 Task: Compose an email with the signature John Baker with the subject Request for a recommendation and the message I need your help in finalizing the marketing strategy for the product launch. from softage.8@softage.net to softage.4@softage.net Select the numbered list and change the font typography to strikethroughSelect the numbered list and remove the font typography strikethrough Send the email. Finally, move the email from Sent Items to the label Influencer outreach
Action: Mouse moved to (1200, 66)
Screenshot: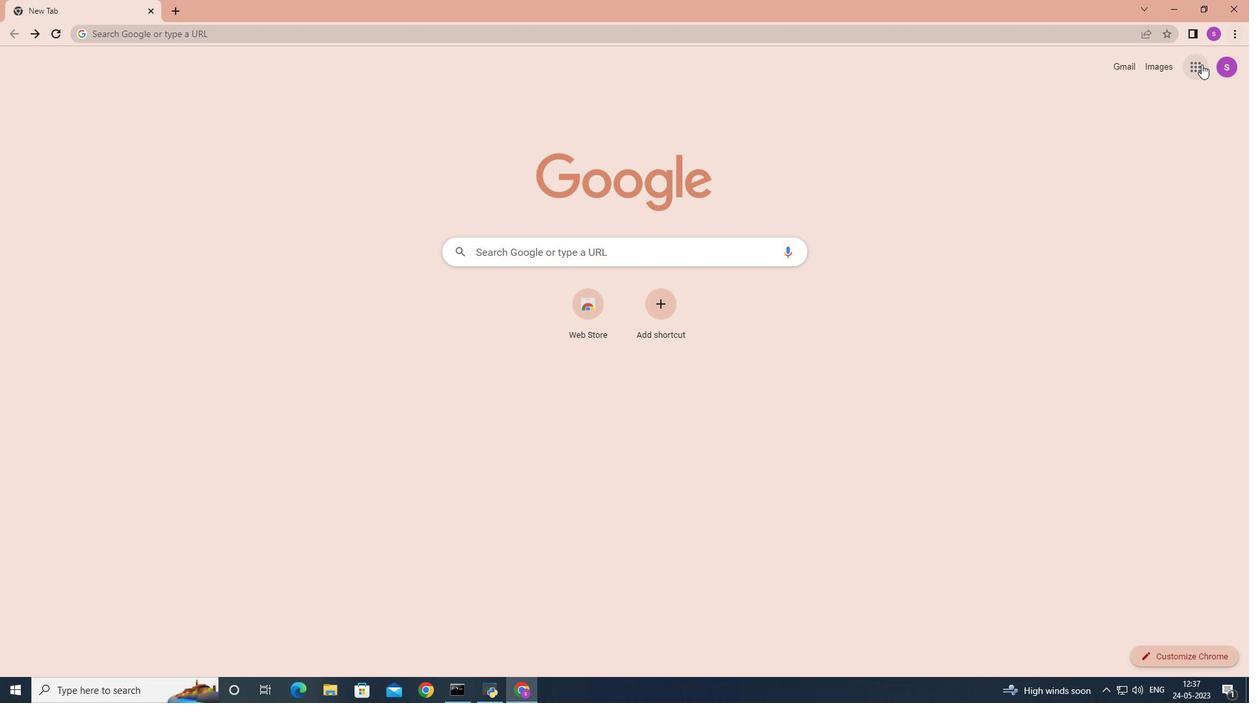 
Action: Mouse pressed left at (1200, 66)
Screenshot: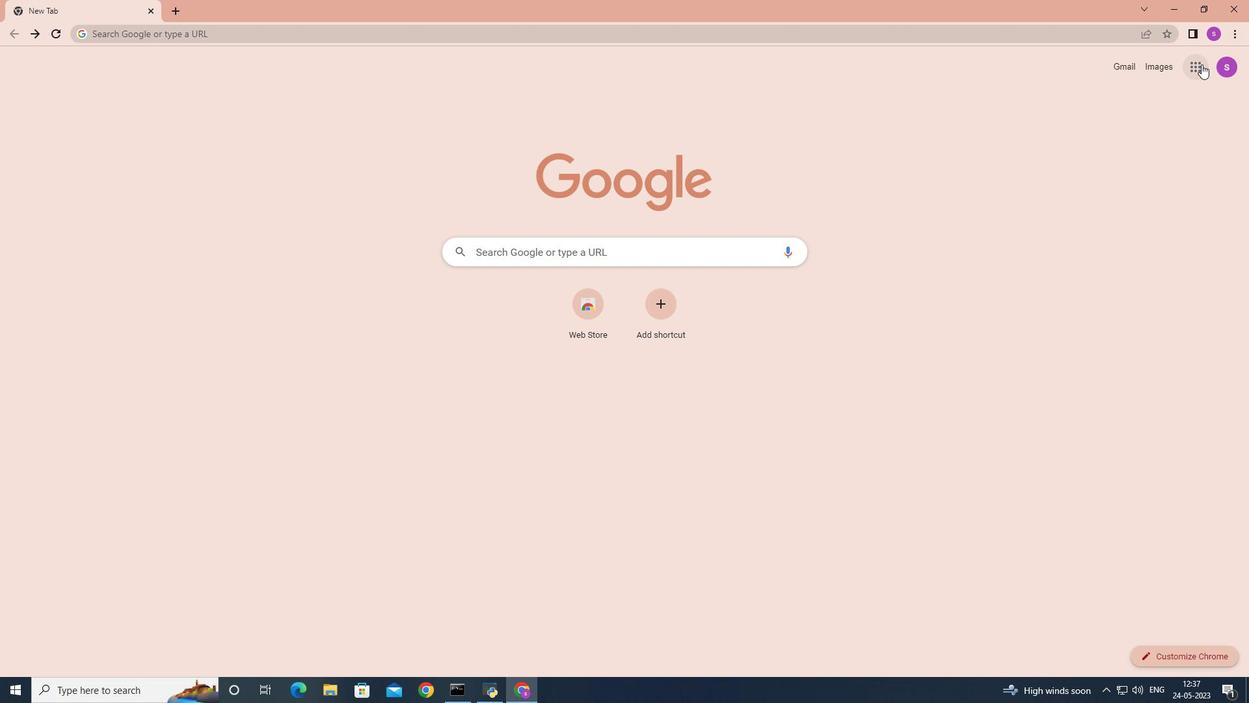 
Action: Mouse moved to (1148, 134)
Screenshot: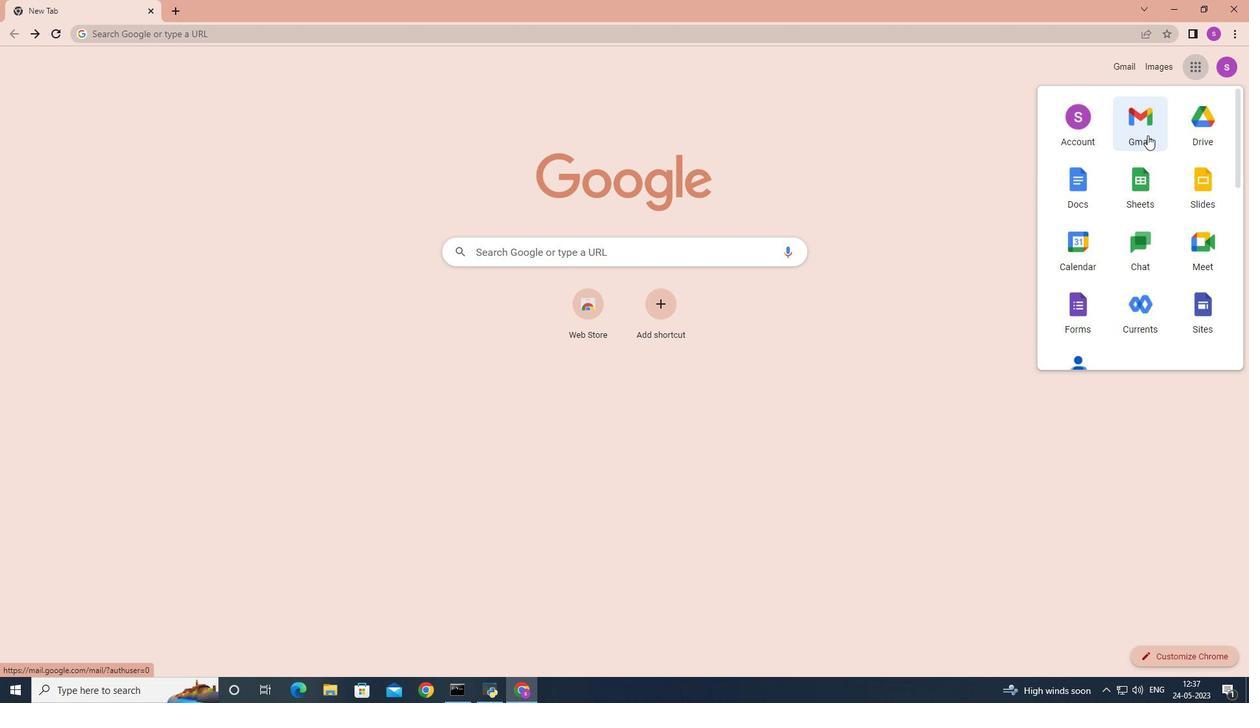 
Action: Mouse pressed left at (1148, 134)
Screenshot: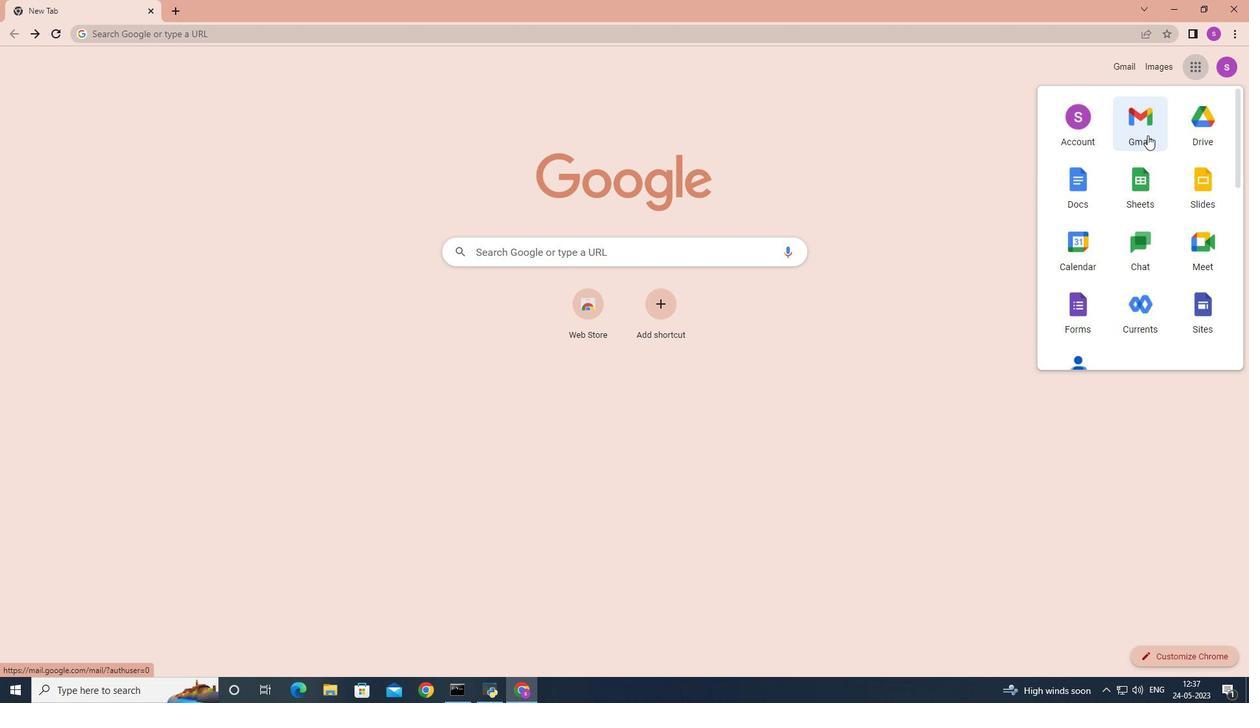 
Action: Mouse moved to (1101, 70)
Screenshot: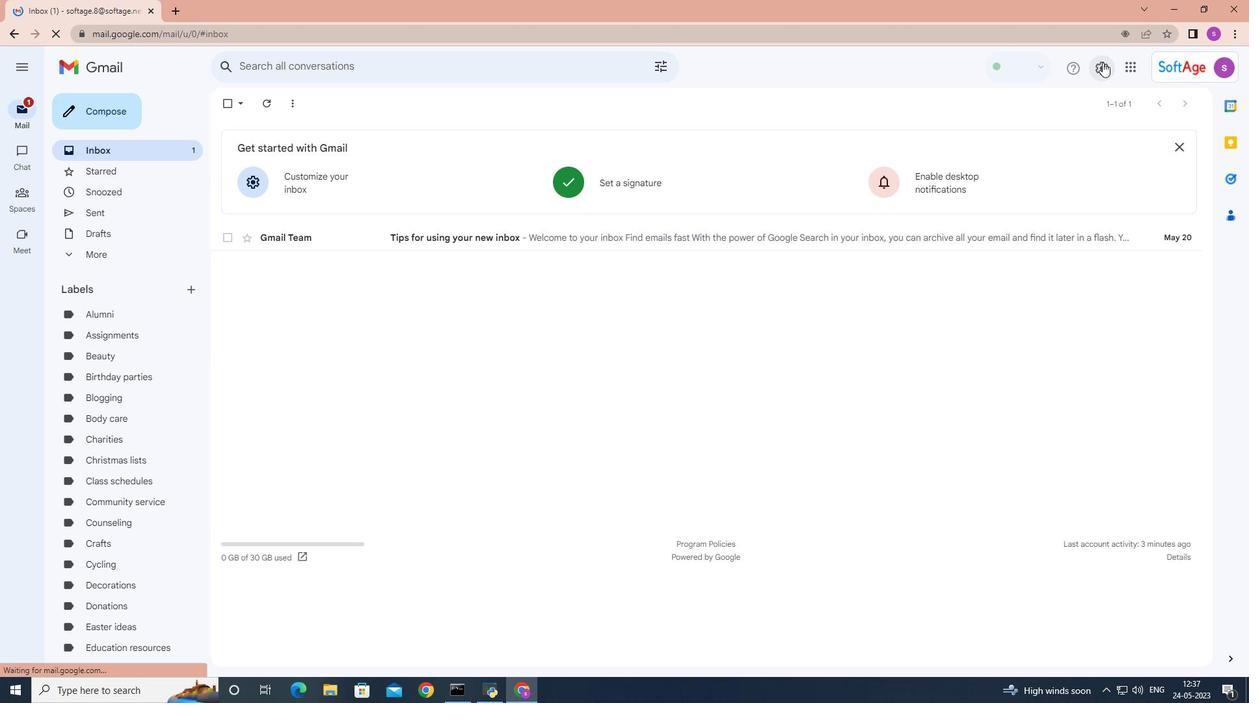 
Action: Mouse pressed left at (1102, 70)
Screenshot: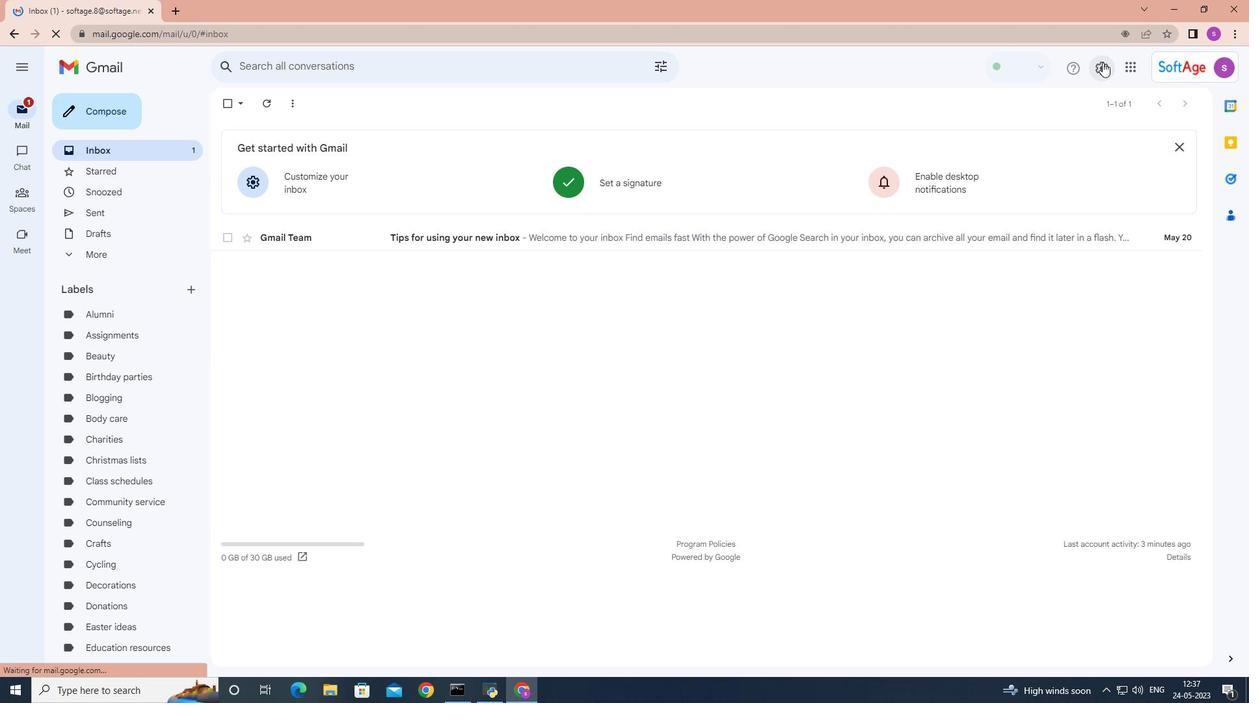 
Action: Mouse moved to (1091, 130)
Screenshot: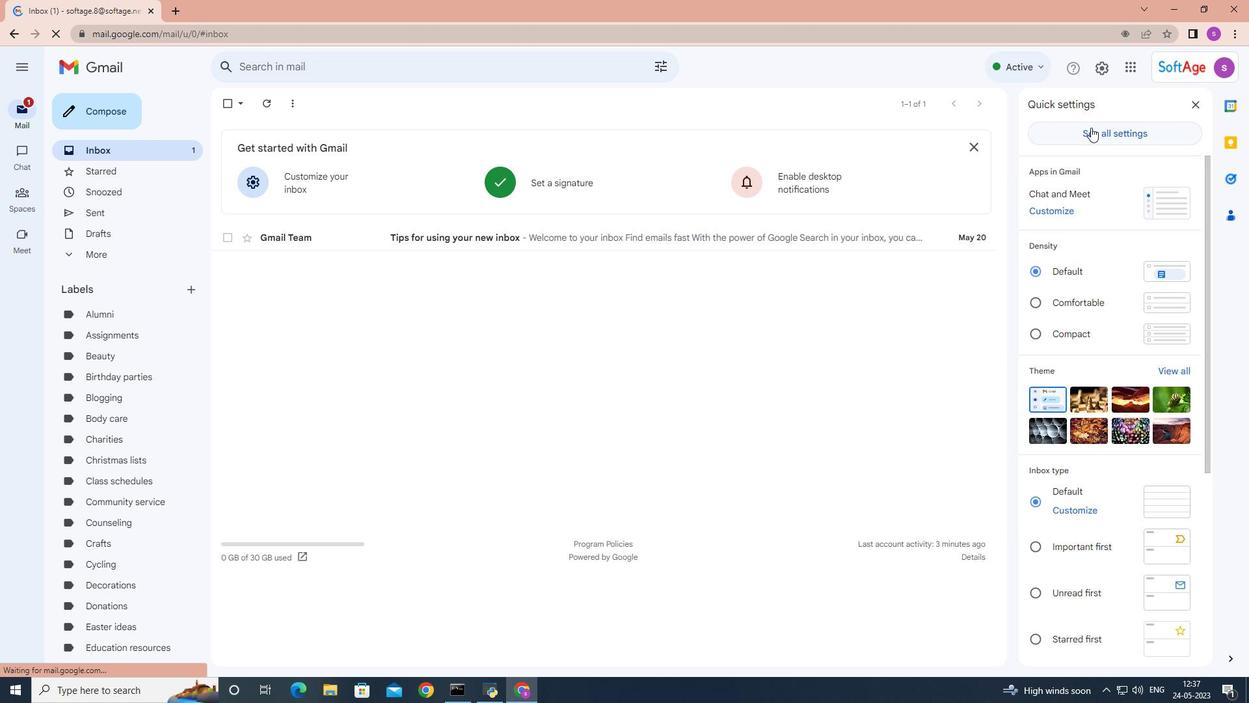 
Action: Mouse pressed left at (1091, 130)
Screenshot: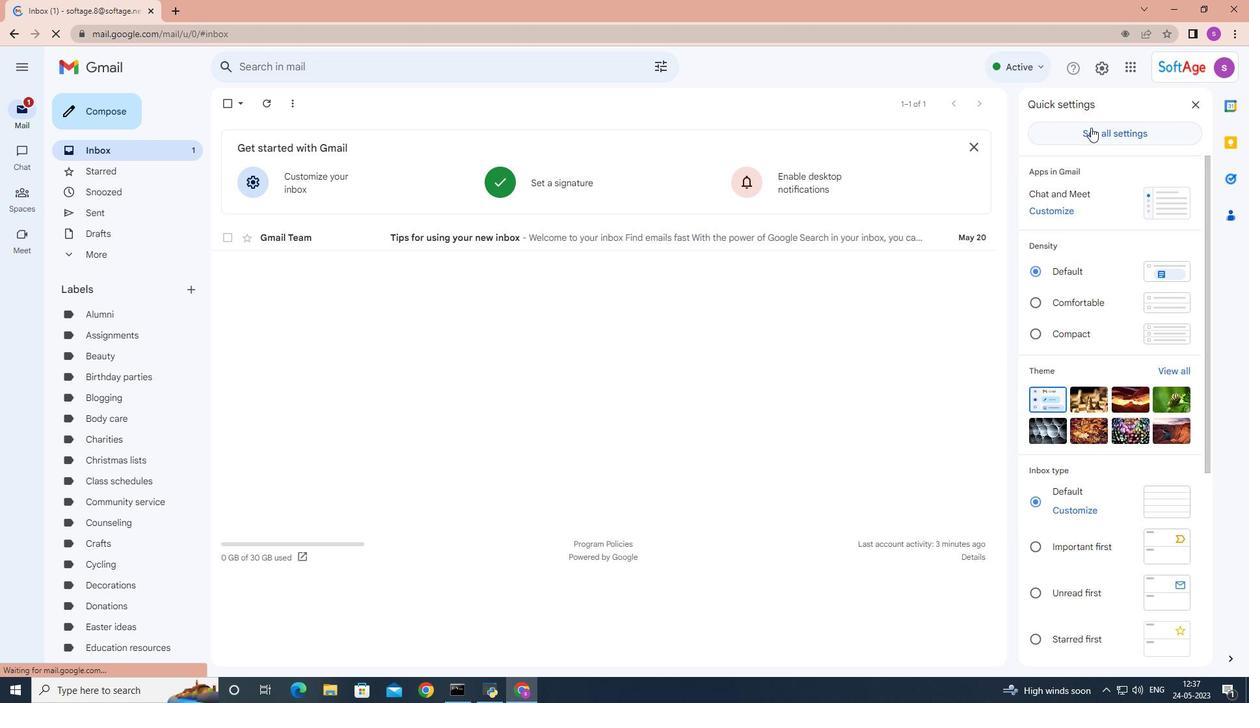 
Action: Mouse moved to (904, 279)
Screenshot: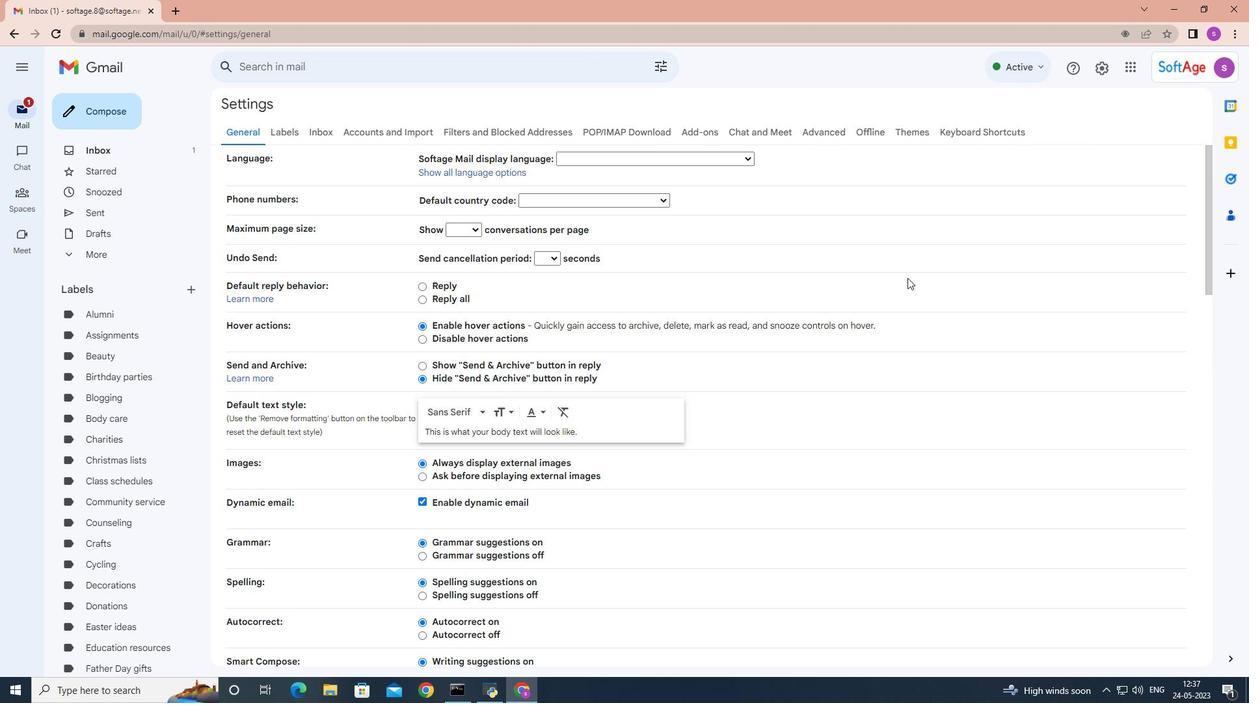 
Action: Mouse scrolled (904, 278) with delta (0, 0)
Screenshot: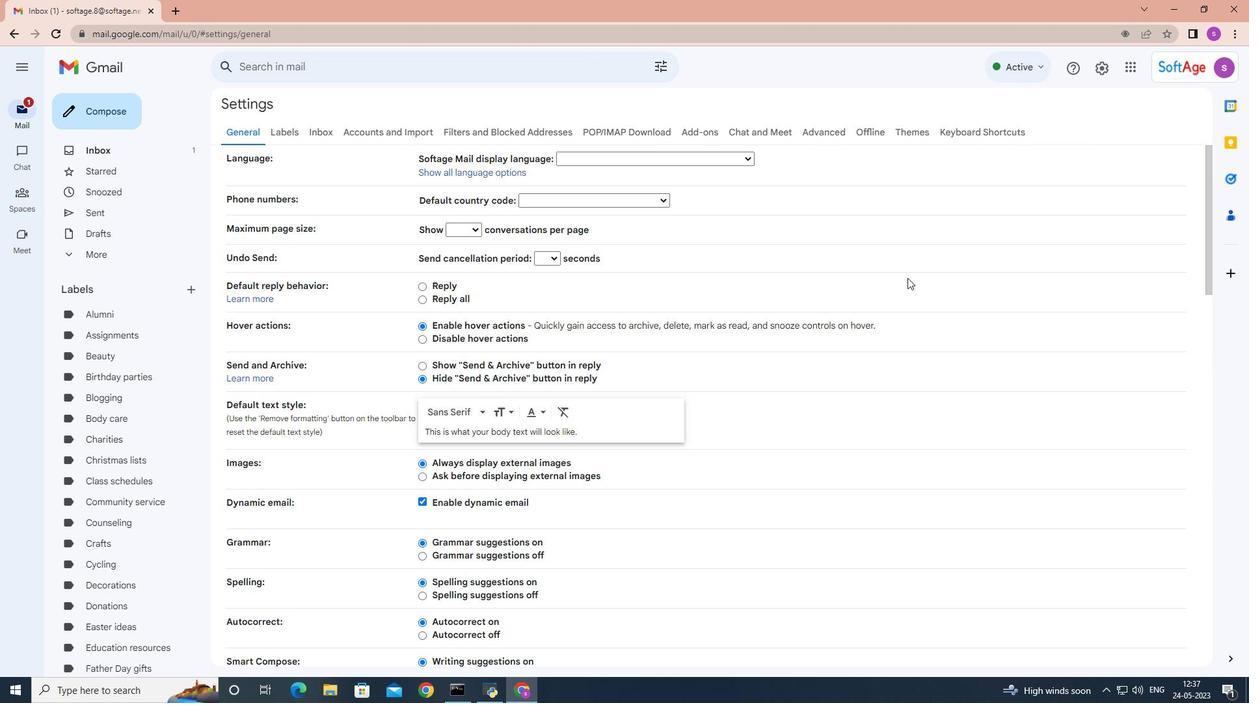 
Action: Mouse moved to (903, 279)
Screenshot: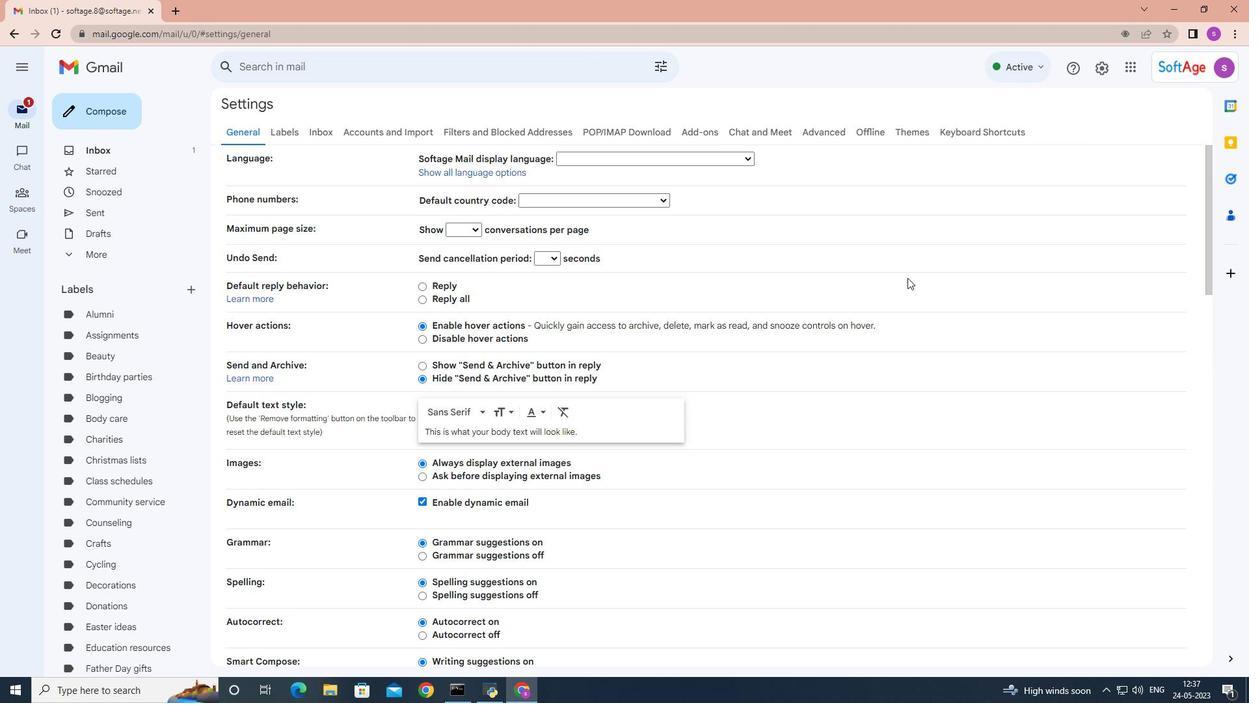 
Action: Mouse scrolled (903, 279) with delta (0, 0)
Screenshot: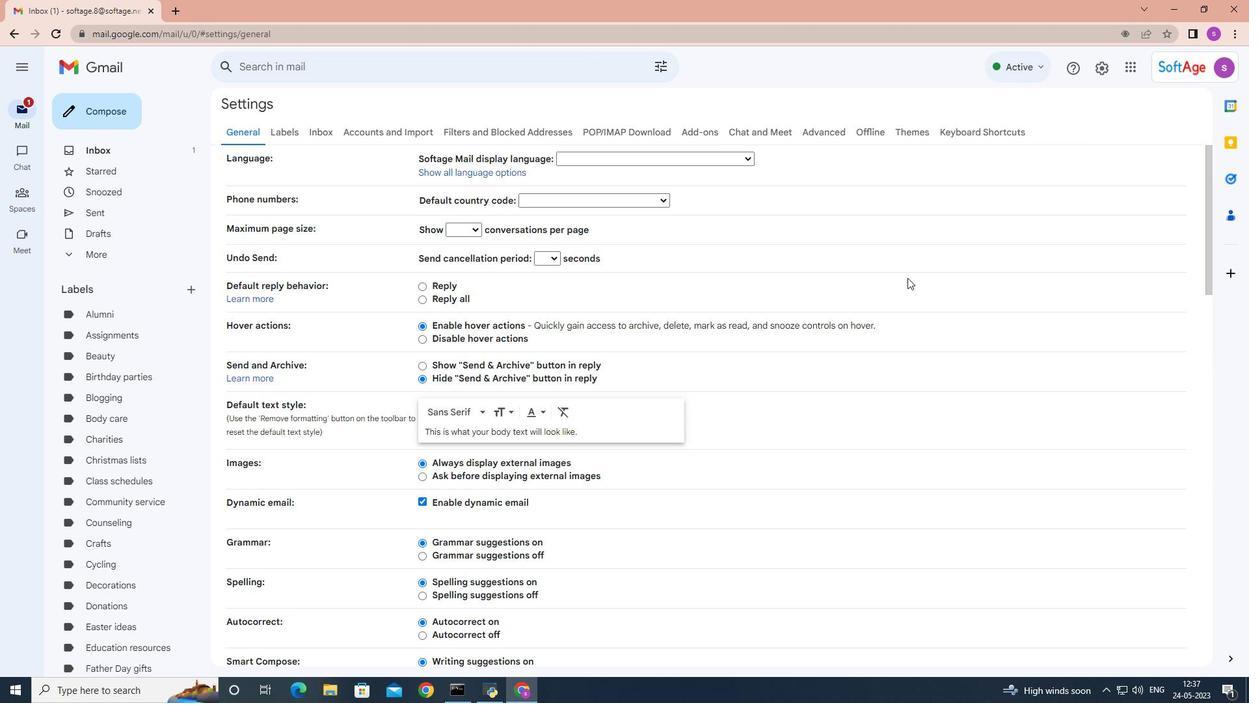 
Action: Mouse moved to (902, 279)
Screenshot: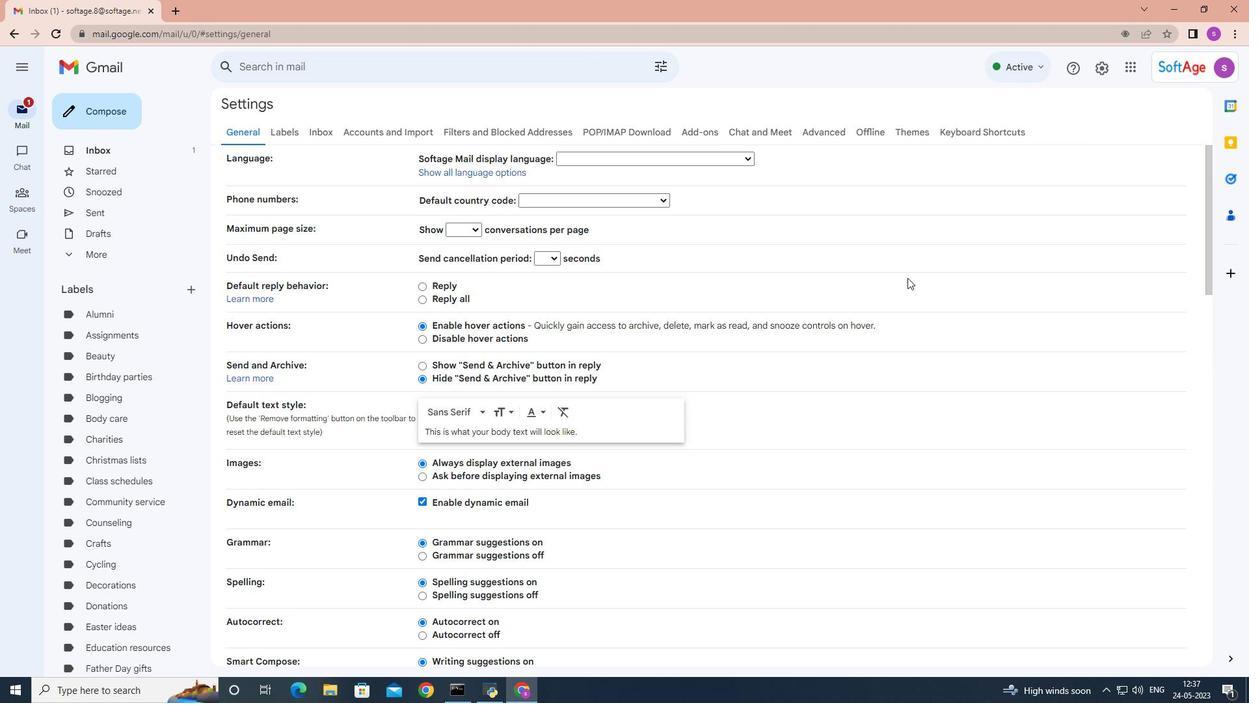 
Action: Mouse scrolled (902, 279) with delta (0, 0)
Screenshot: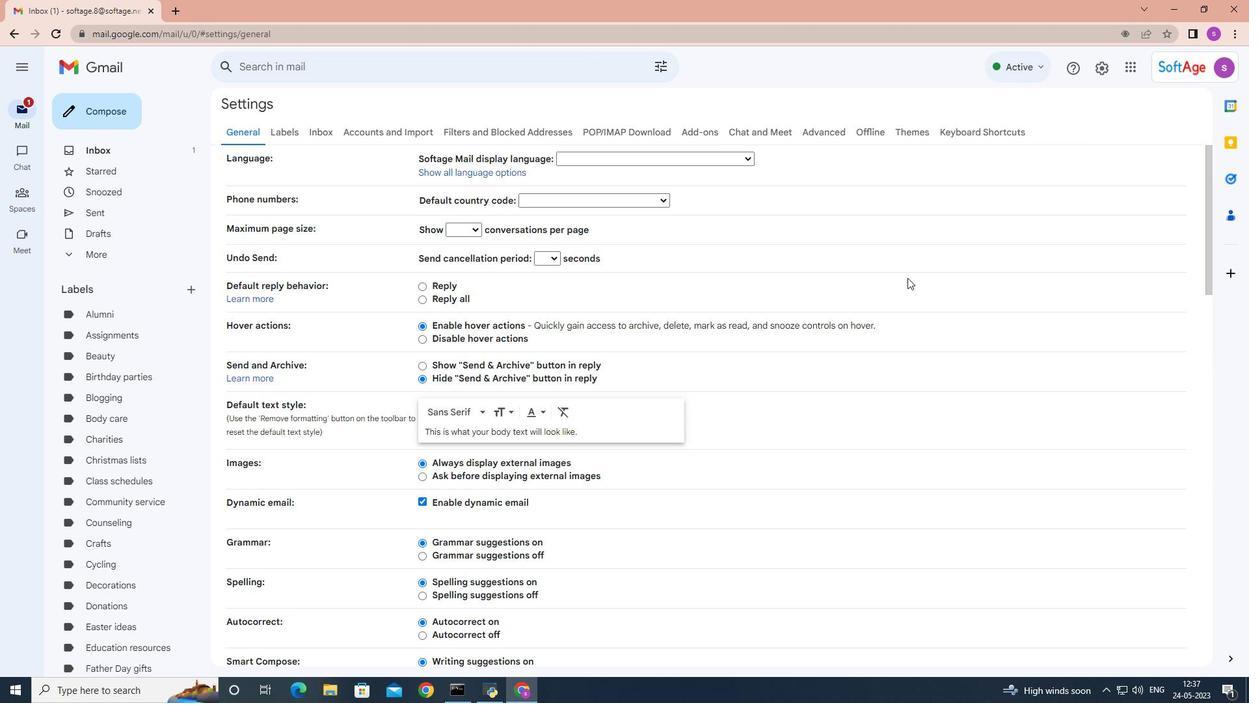 
Action: Mouse moved to (902, 279)
Screenshot: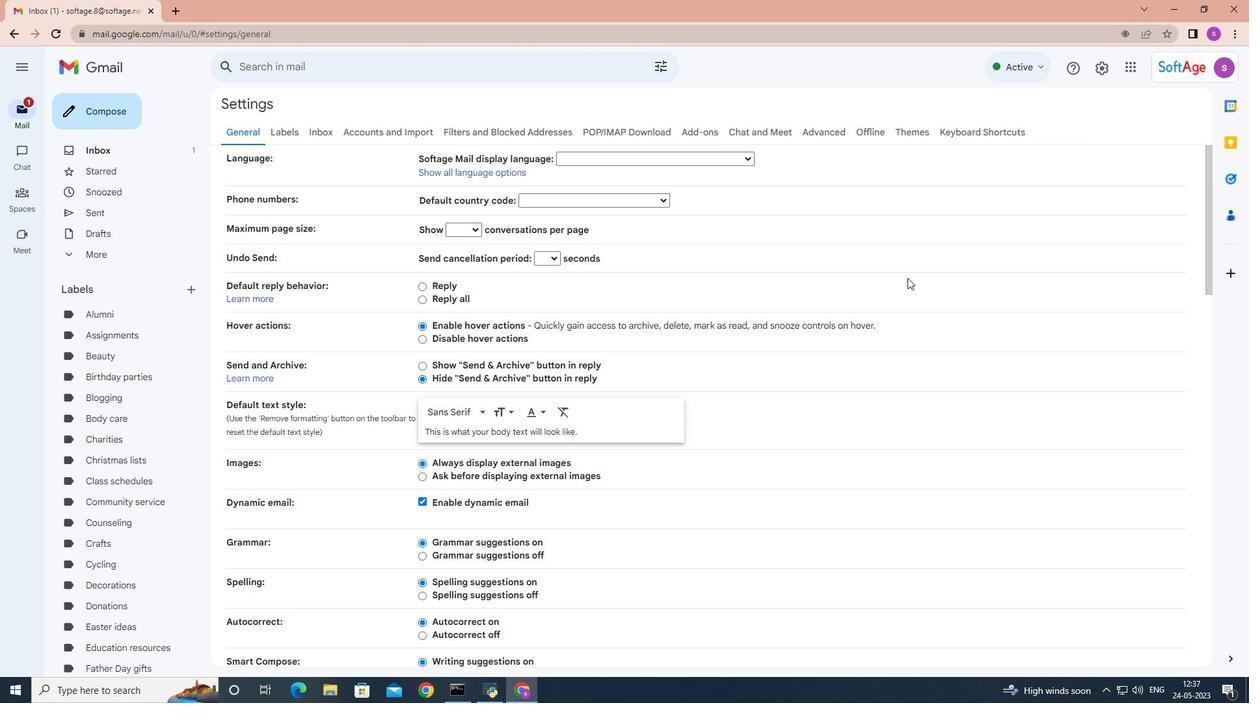 
Action: Mouse scrolled (902, 279) with delta (0, 0)
Screenshot: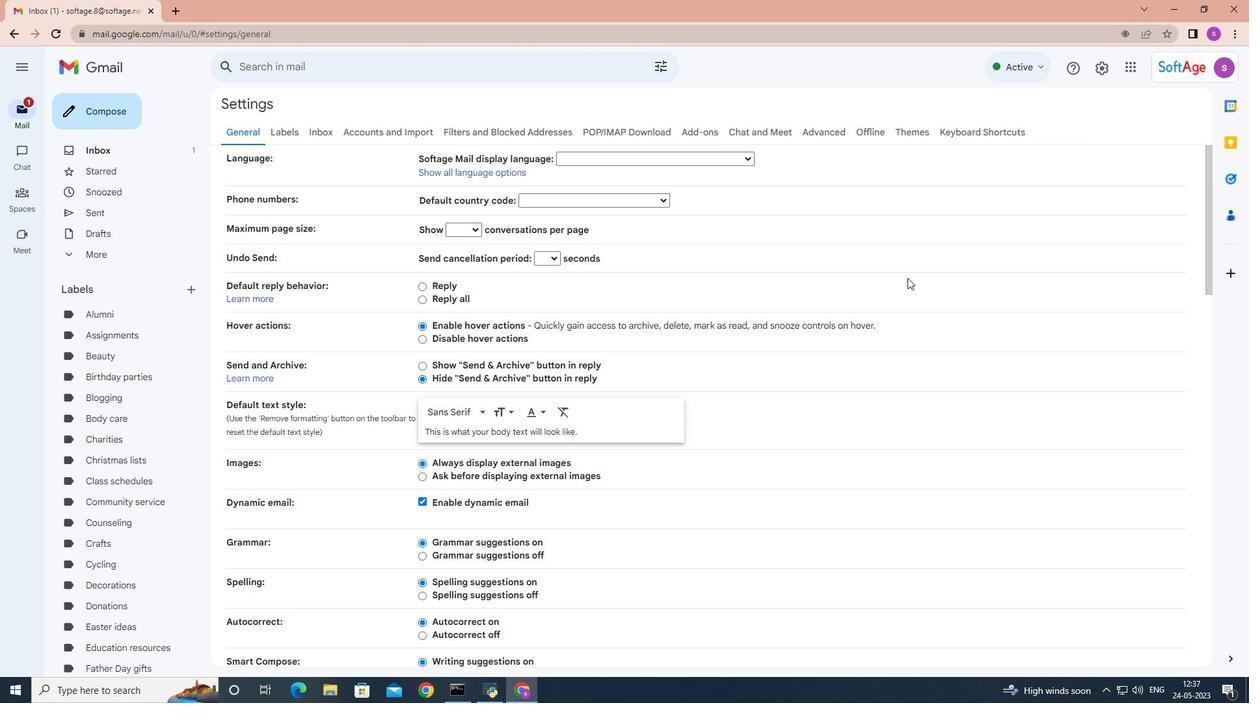 
Action: Mouse moved to (902, 279)
Screenshot: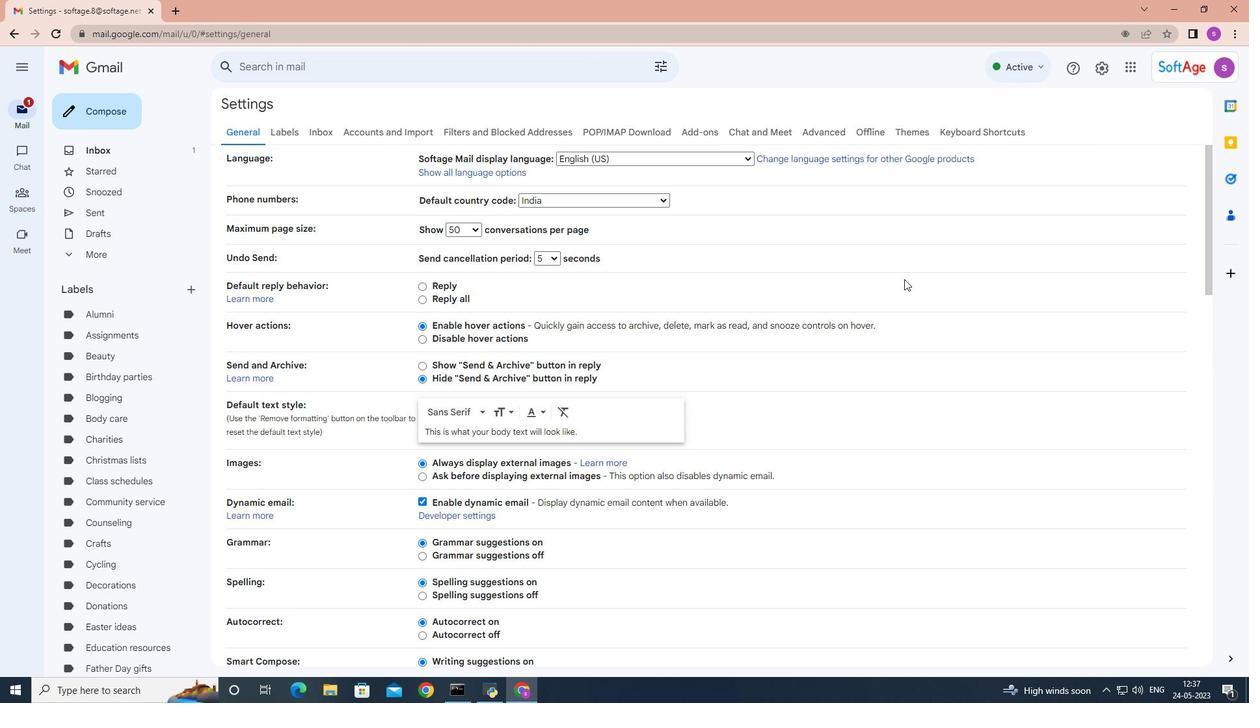 
Action: Mouse scrolled (902, 279) with delta (0, 0)
Screenshot: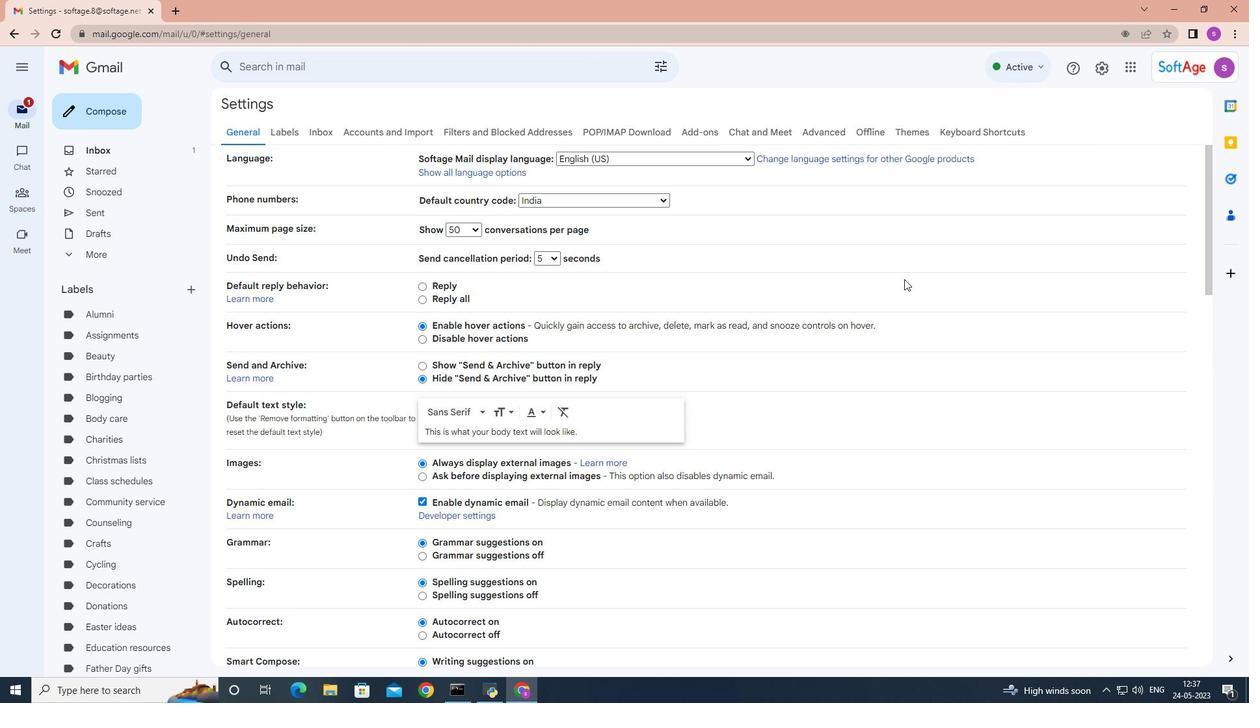 
Action: Mouse moved to (902, 279)
Screenshot: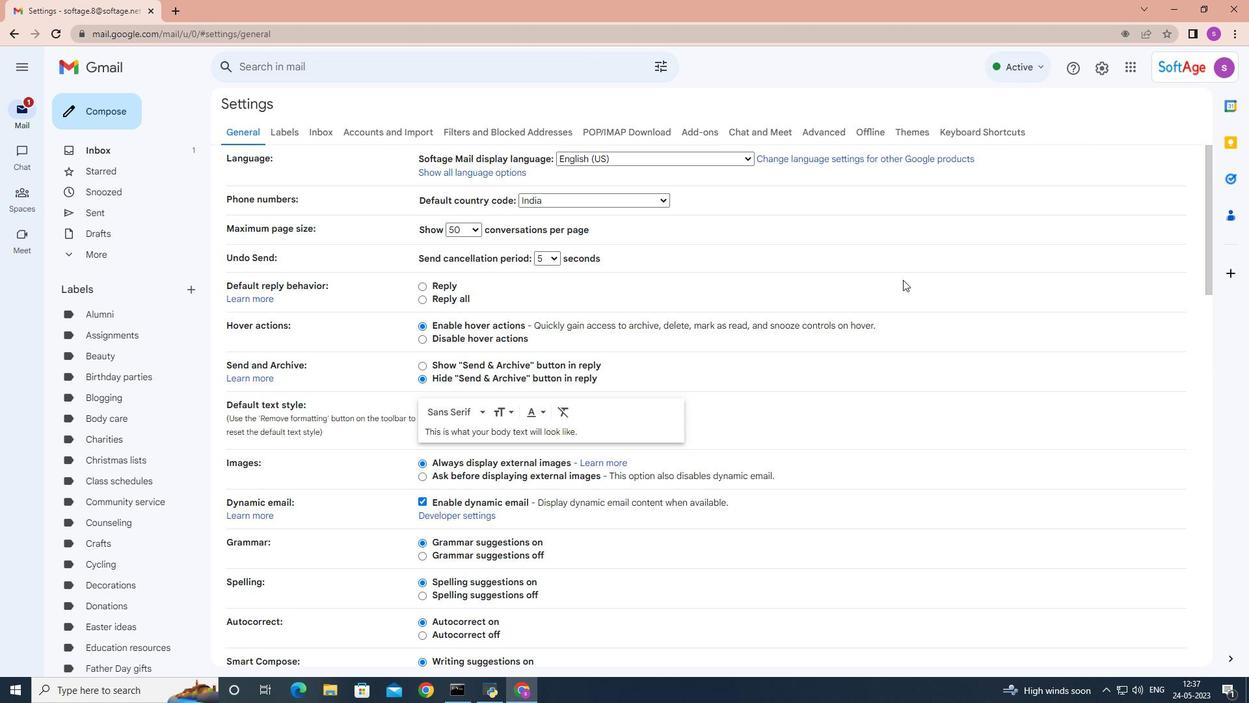 
Action: Mouse scrolled (902, 278) with delta (0, 0)
Screenshot: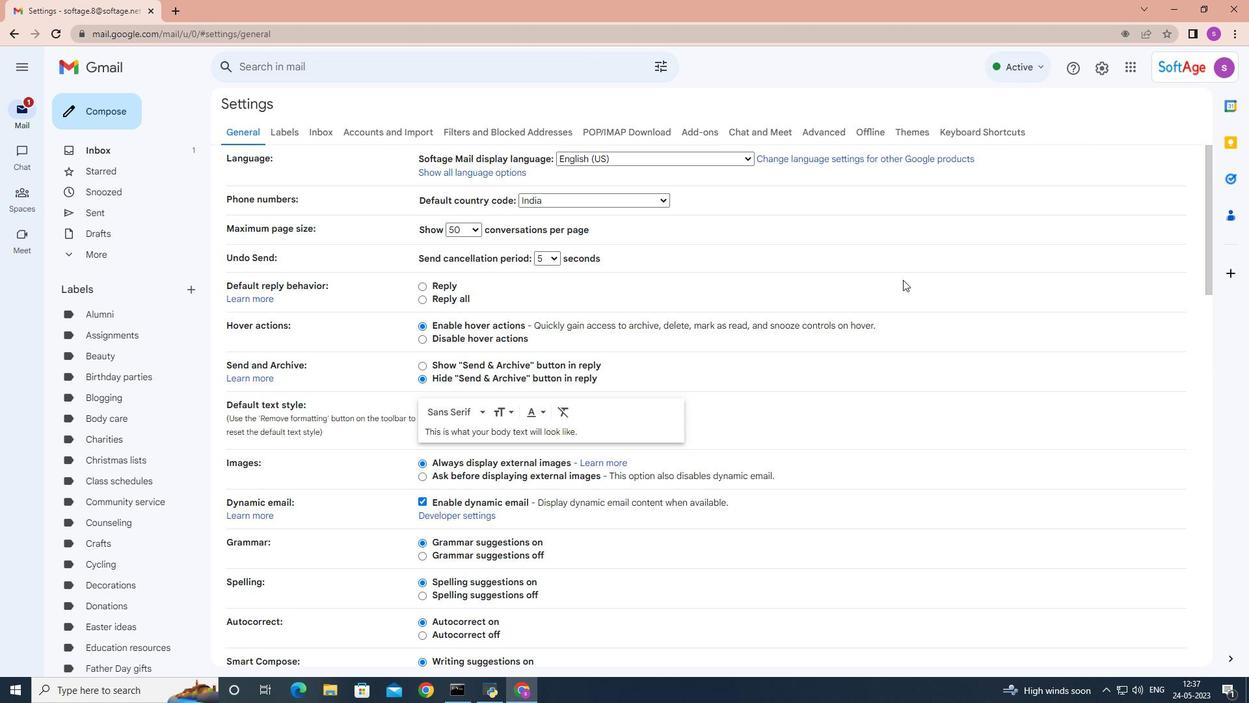 
Action: Mouse moved to (901, 277)
Screenshot: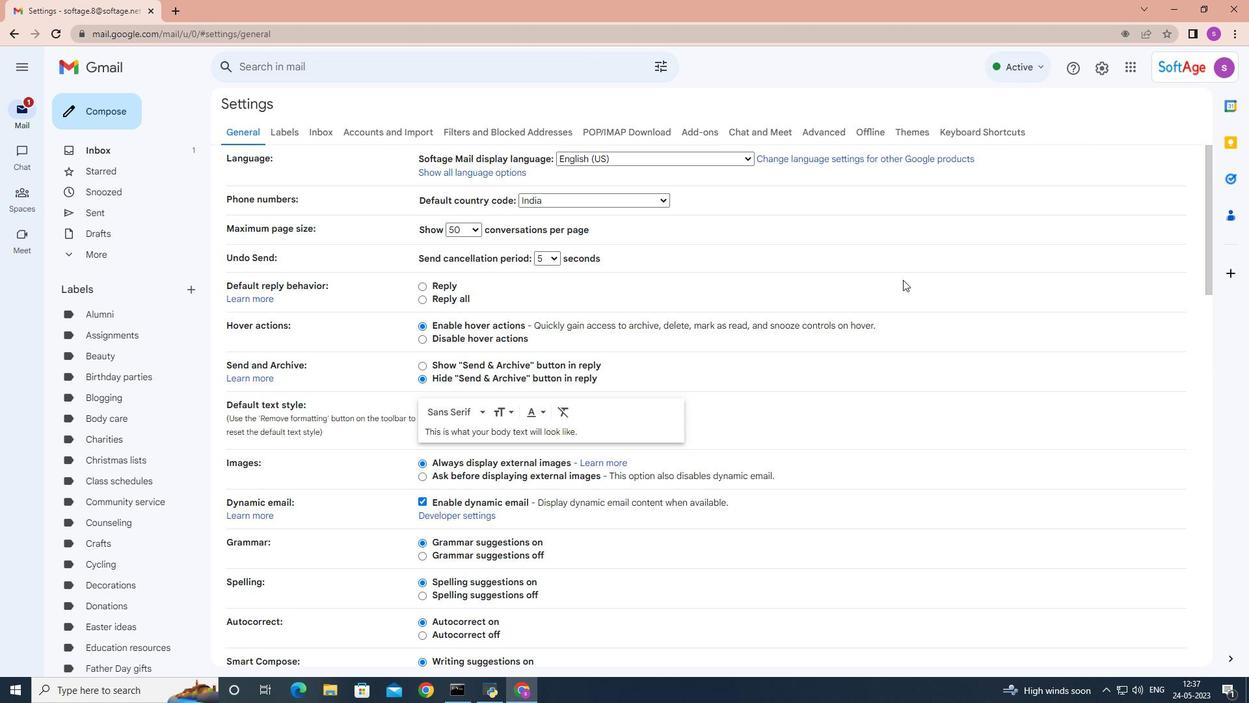 
Action: Mouse scrolled (901, 277) with delta (0, 0)
Screenshot: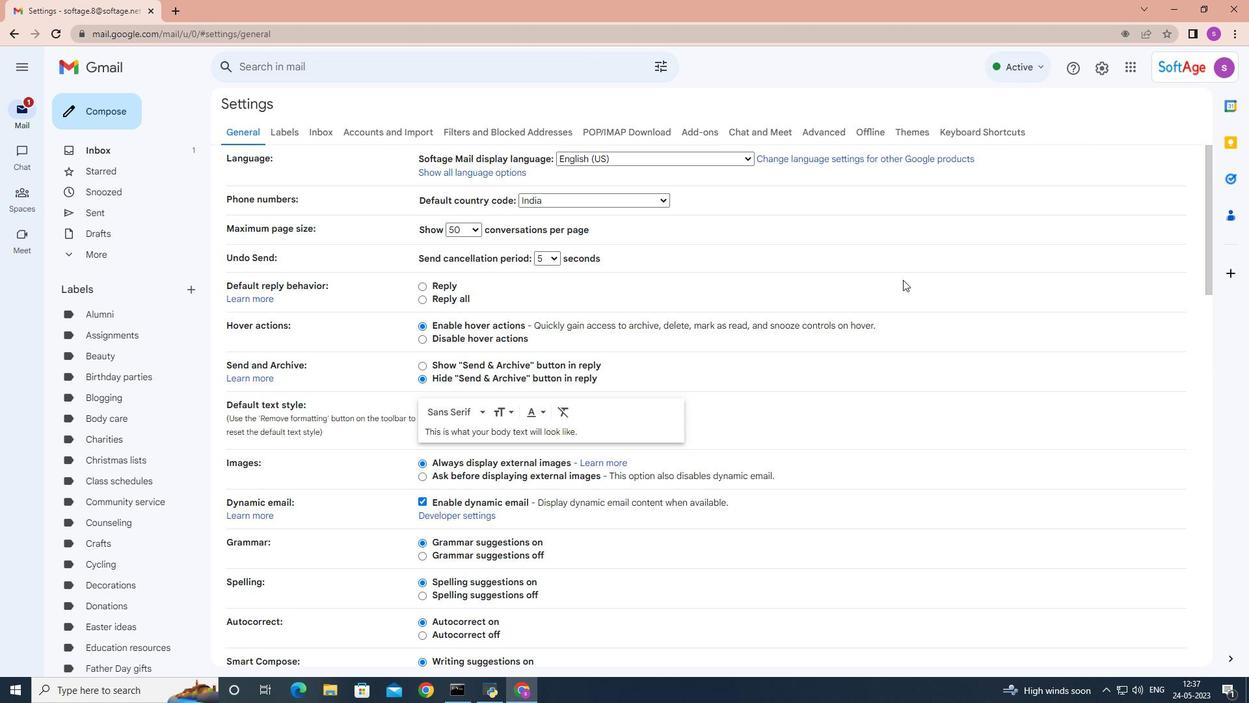 
Action: Mouse moved to (889, 263)
Screenshot: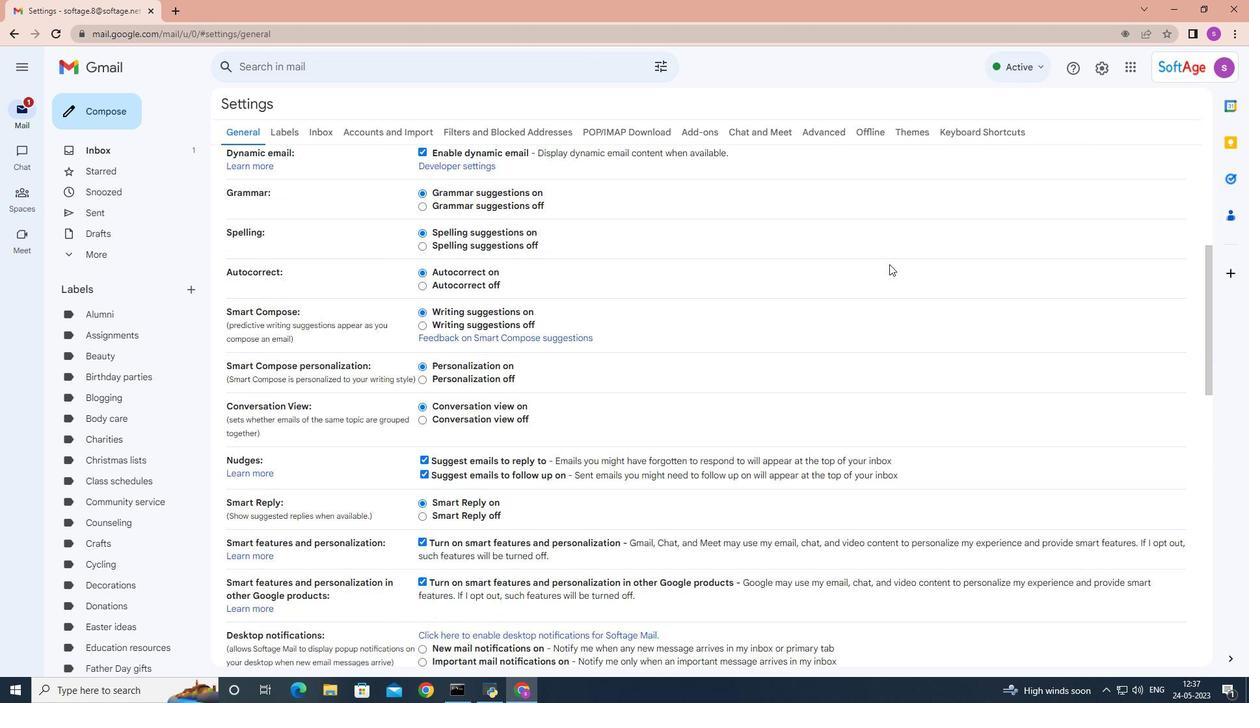 
Action: Mouse scrolled (889, 262) with delta (0, 0)
Screenshot: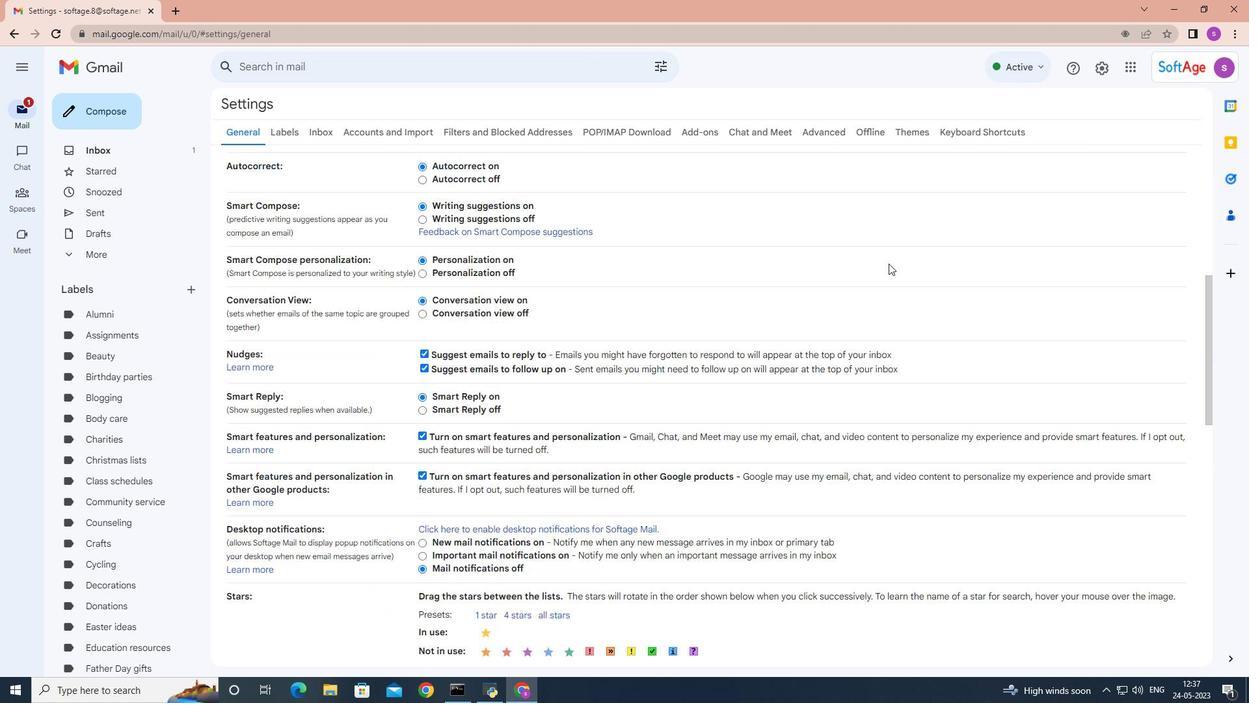 
Action: Mouse moved to (889, 263)
Screenshot: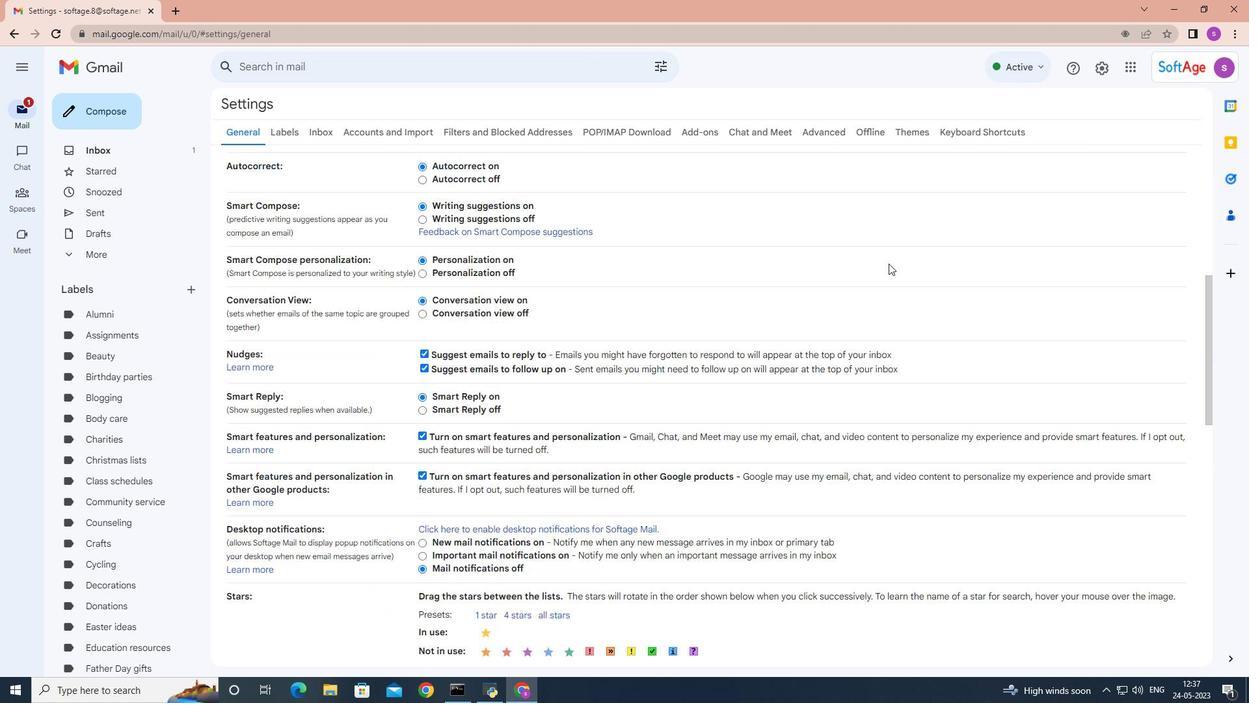 
Action: Mouse scrolled (889, 262) with delta (0, 0)
Screenshot: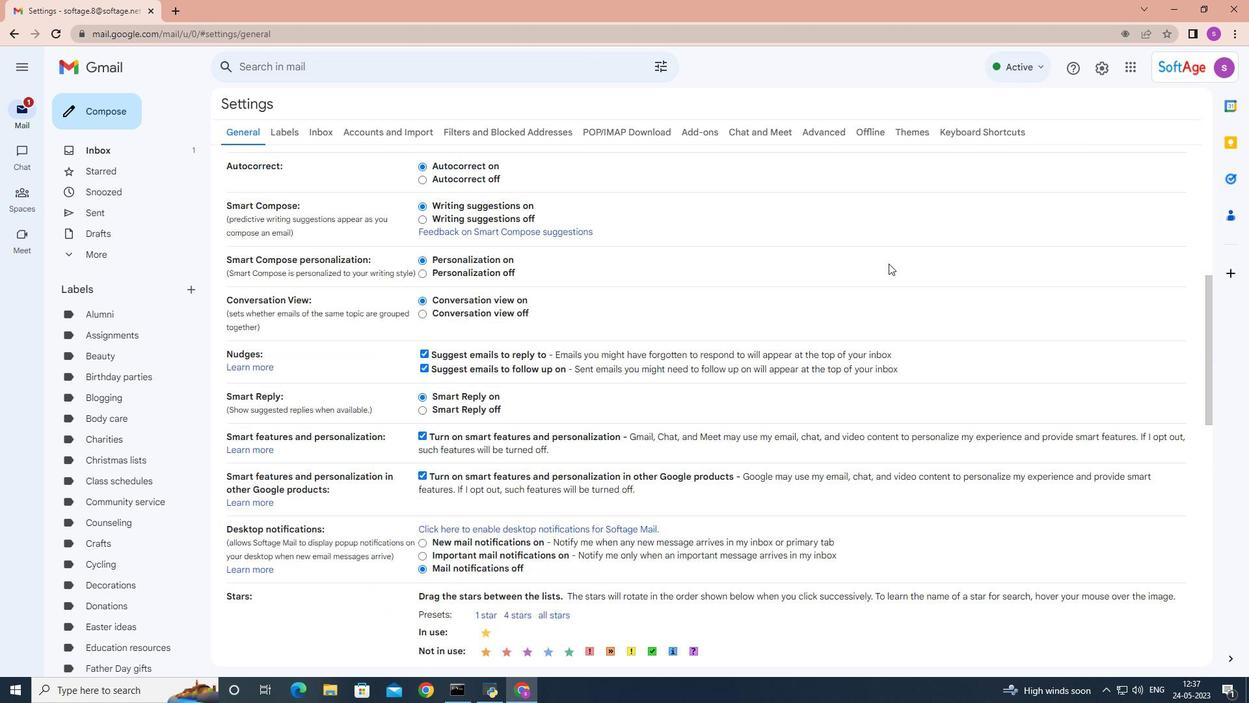 
Action: Mouse scrolled (889, 262) with delta (0, 0)
Screenshot: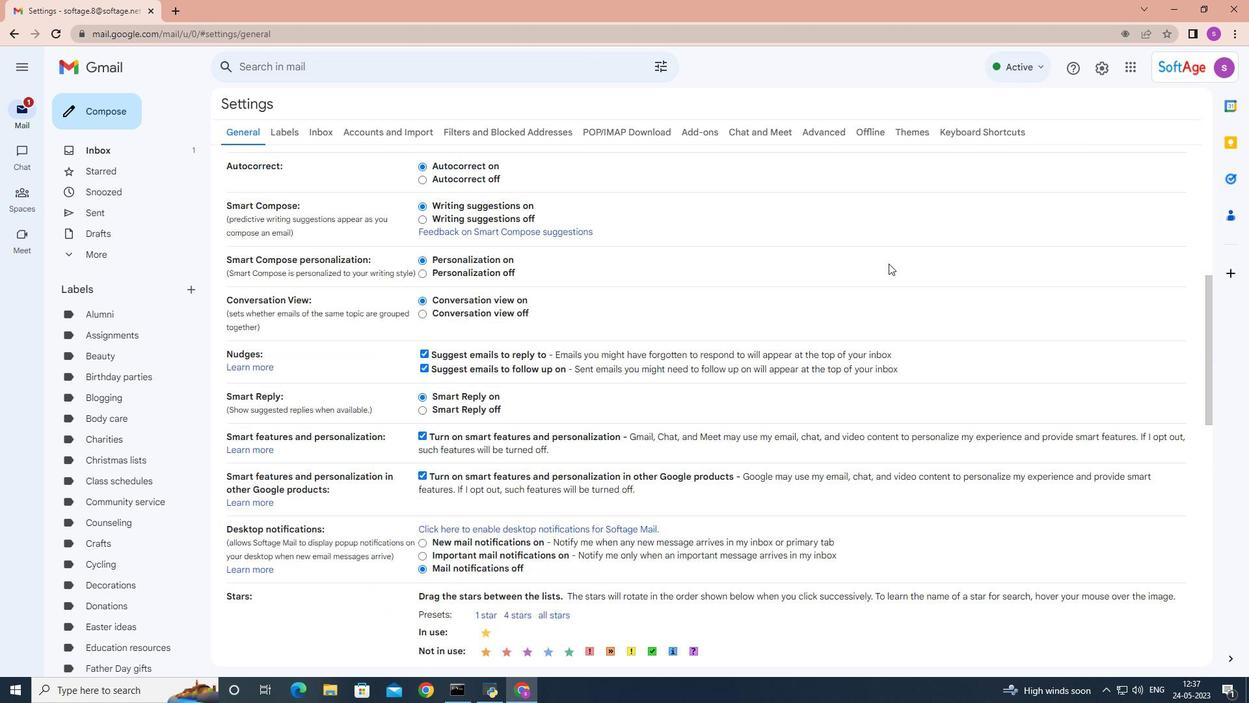 
Action: Mouse scrolled (889, 262) with delta (0, 0)
Screenshot: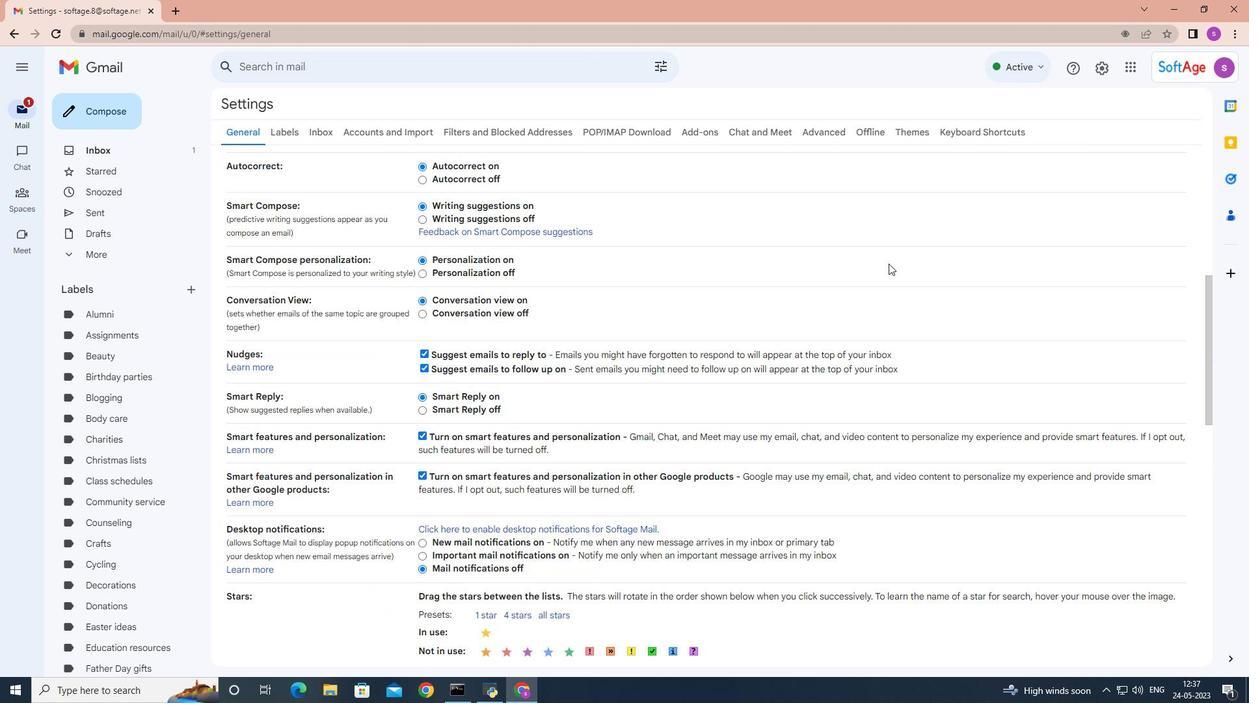 
Action: Mouse scrolled (889, 262) with delta (0, 0)
Screenshot: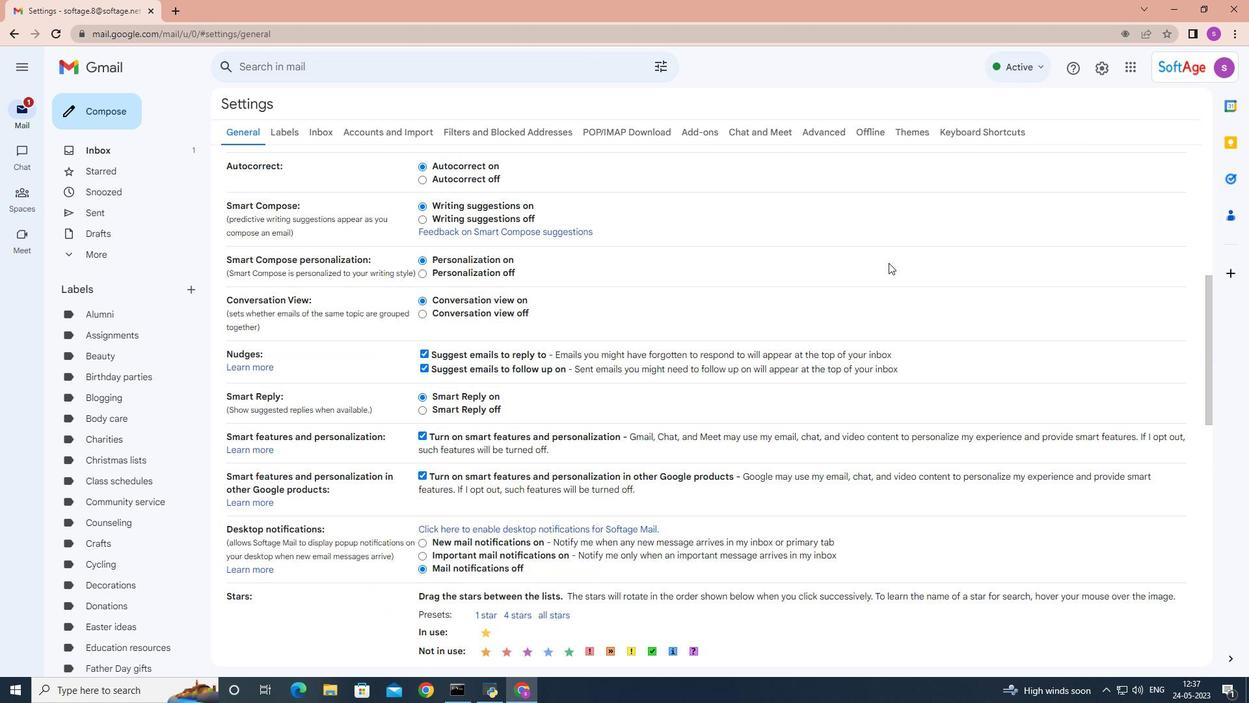 
Action: Mouse scrolled (889, 262) with delta (0, 0)
Screenshot: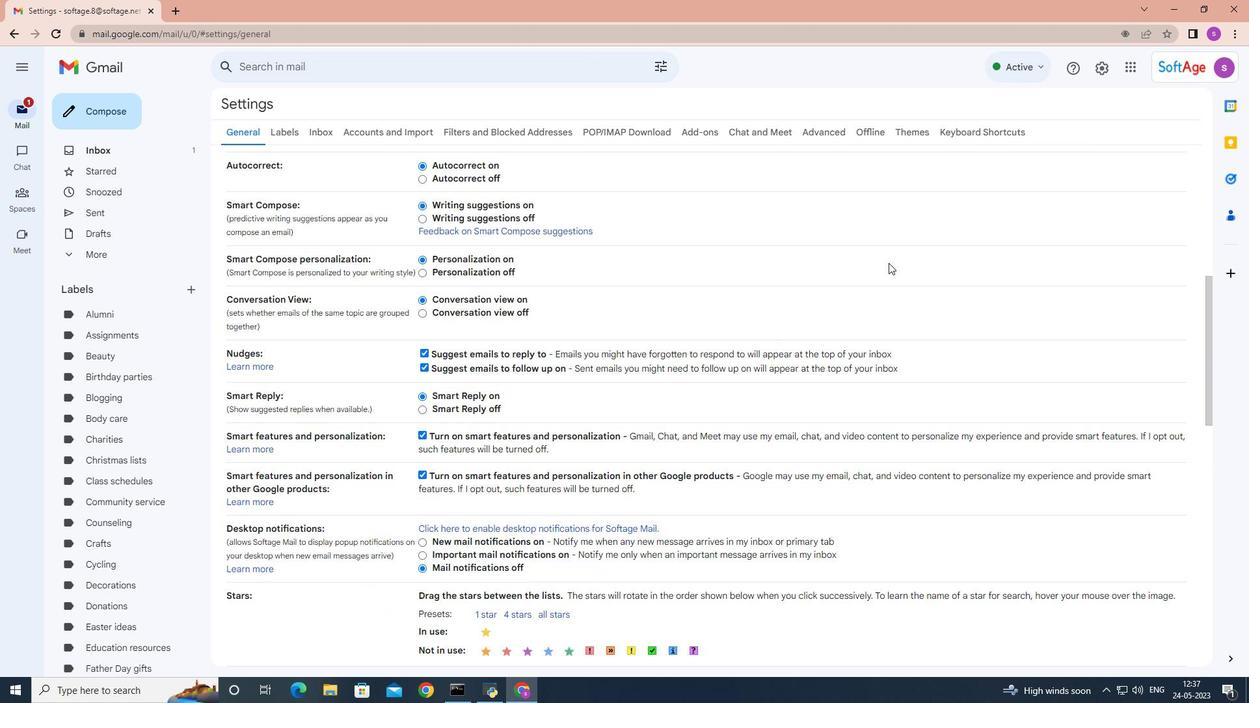 
Action: Mouse moved to (889, 259)
Screenshot: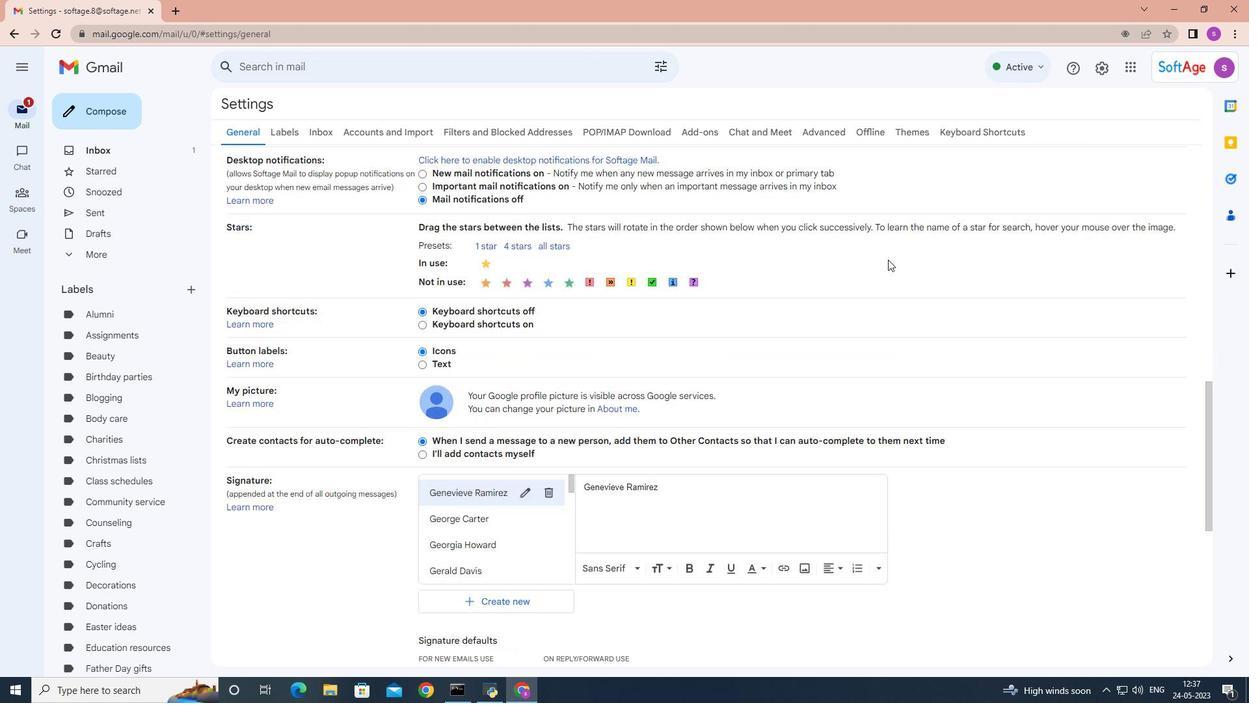 
Action: Mouse scrolled (889, 258) with delta (0, 0)
Screenshot: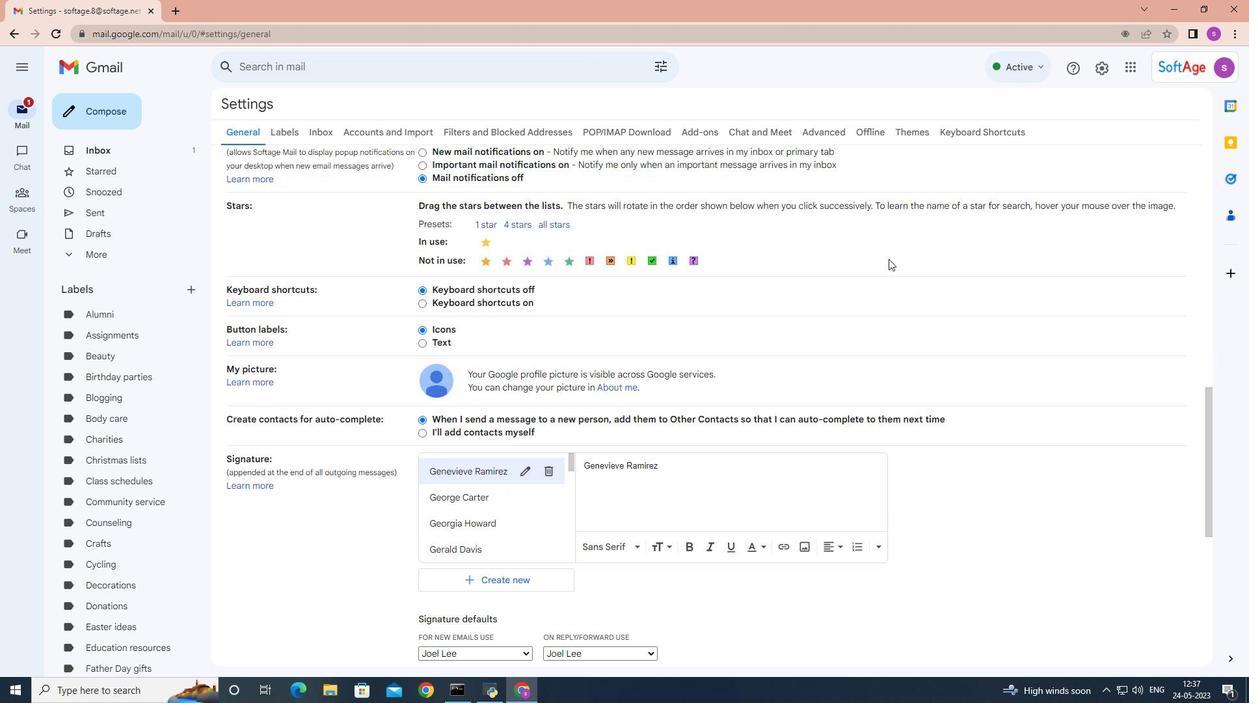 
Action: Mouse moved to (890, 257)
Screenshot: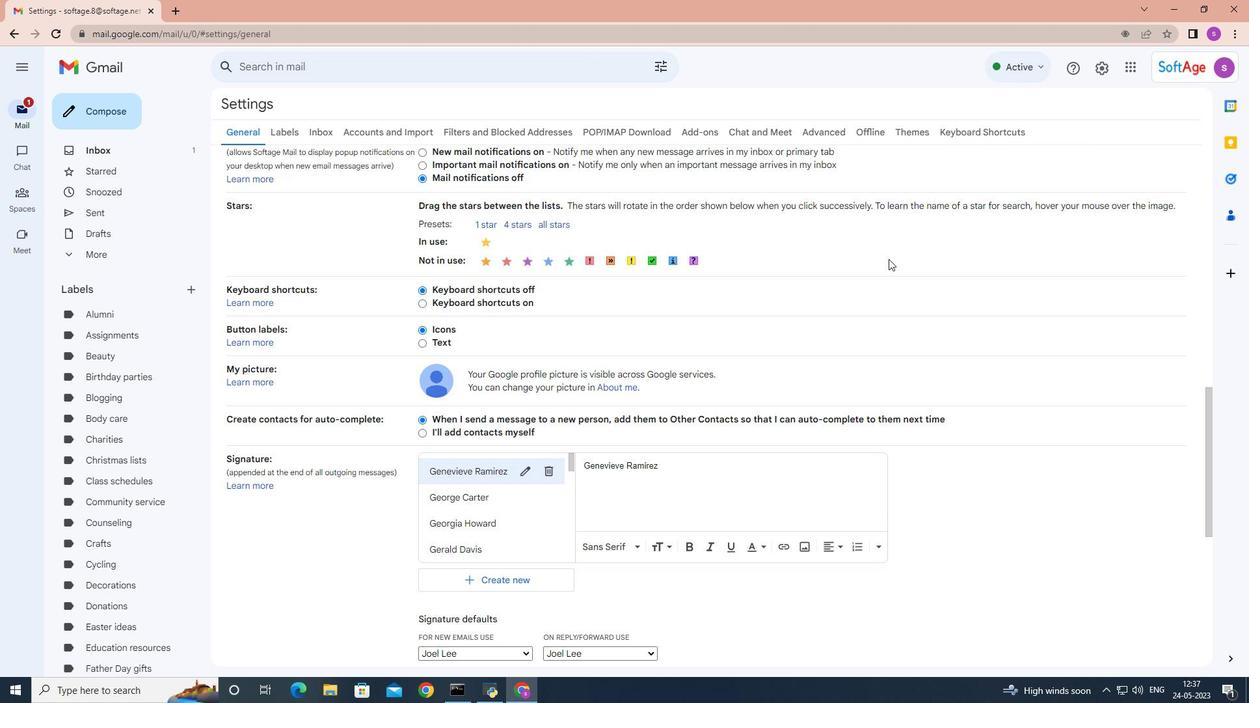 
Action: Mouse scrolled (889, 258) with delta (0, 0)
Screenshot: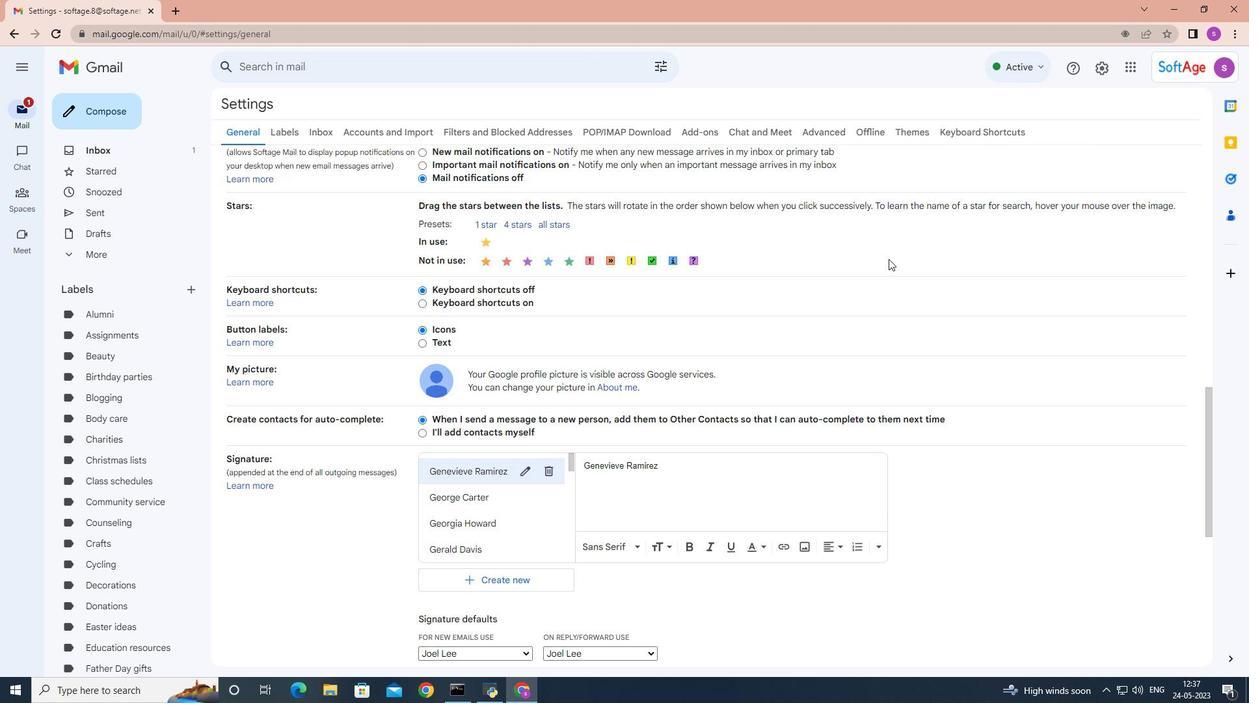 
Action: Mouse scrolled (889, 258) with delta (0, 0)
Screenshot: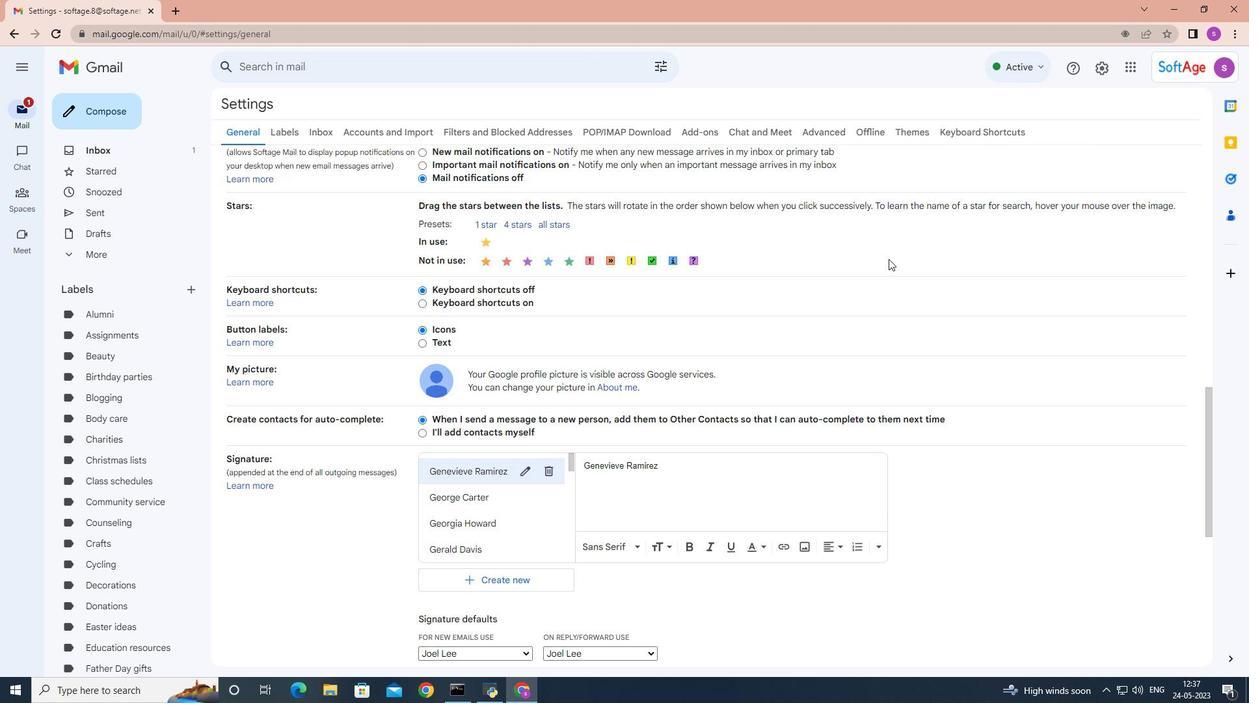 
Action: Mouse moved to (529, 383)
Screenshot: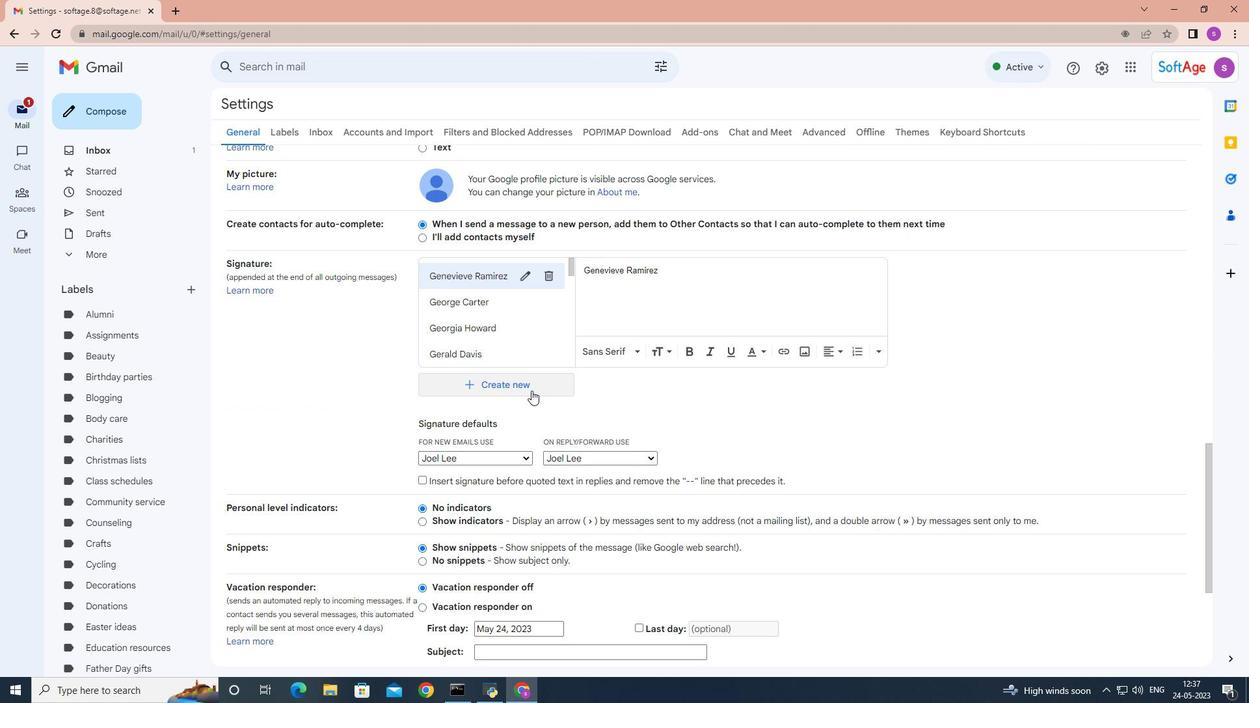 
Action: Mouse pressed left at (529, 383)
Screenshot: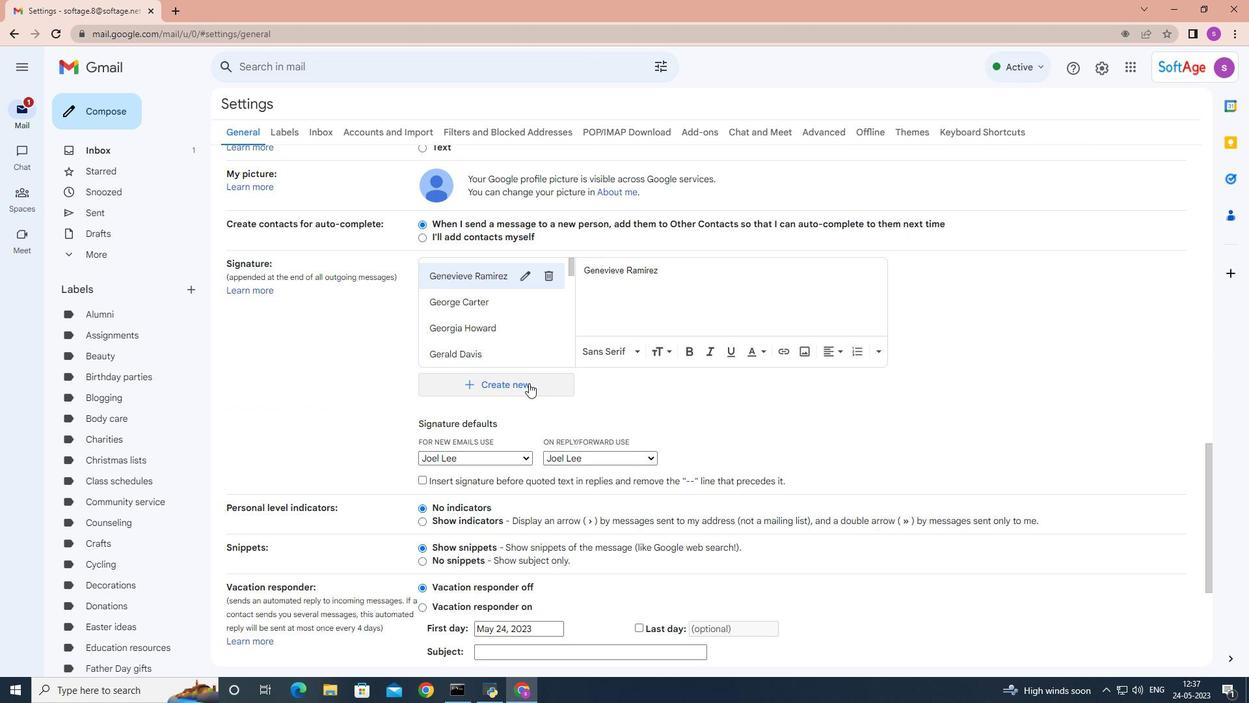 
Action: Mouse moved to (529, 382)
Screenshot: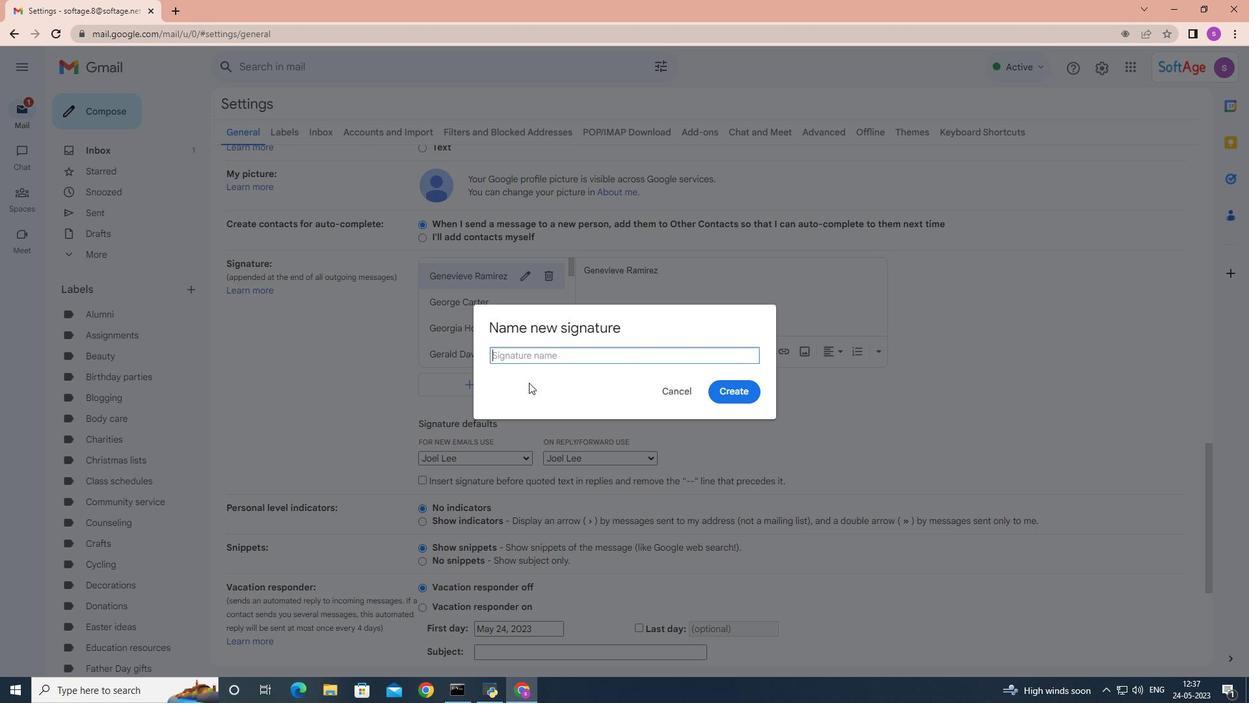 
Action: Key pressed <Key.shift>Joj<Key.backspace>hn<Key.space><Key.shift><Key.shift><Key.shift><Key.shift>Baker
Screenshot: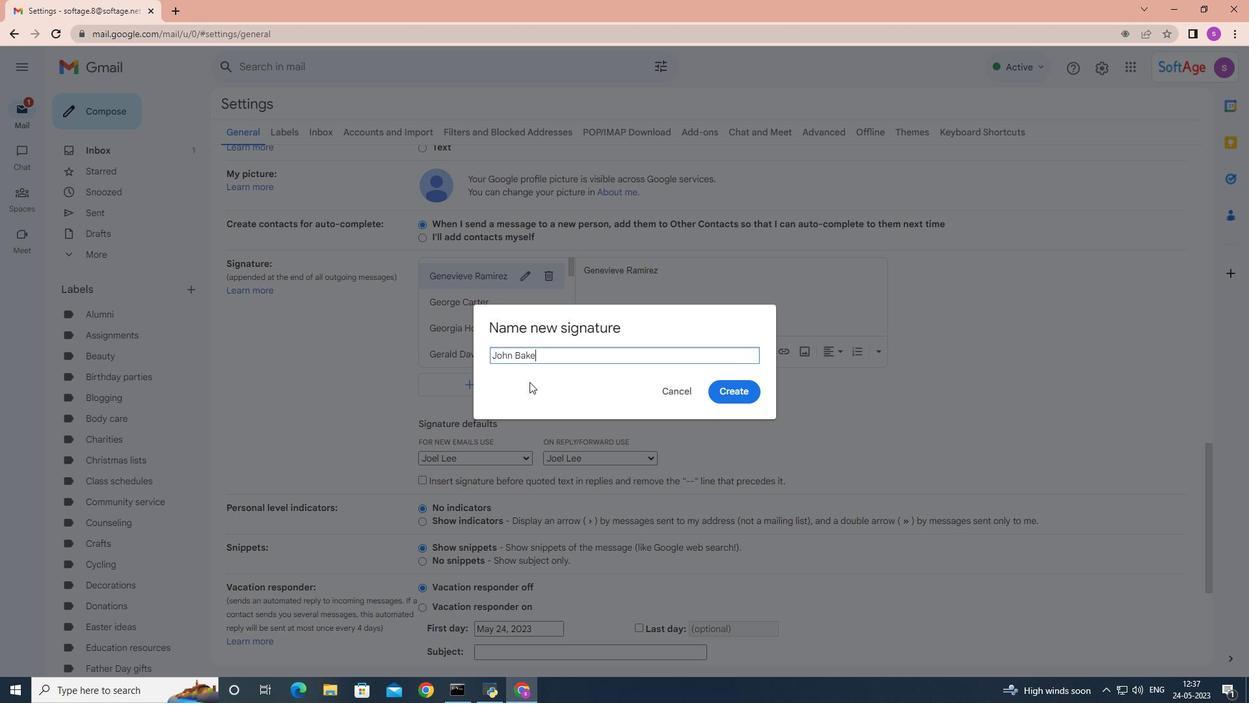
Action: Mouse moved to (727, 395)
Screenshot: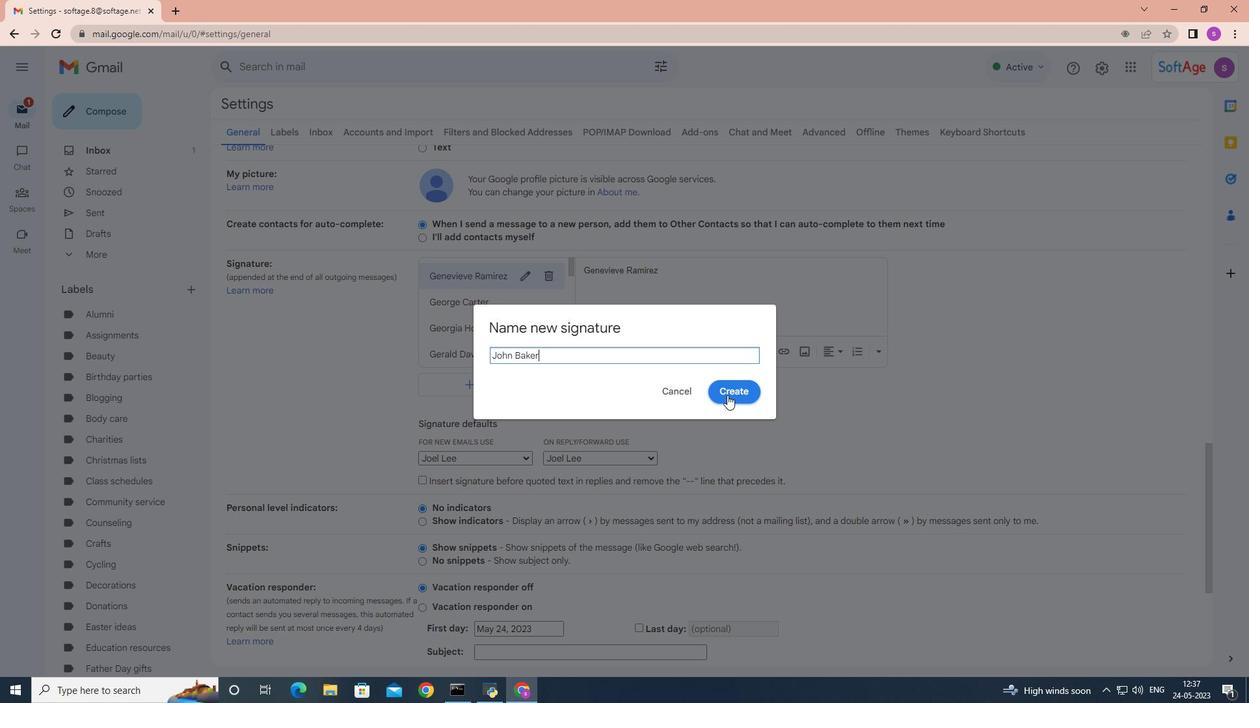 
Action: Mouse pressed left at (727, 395)
Screenshot: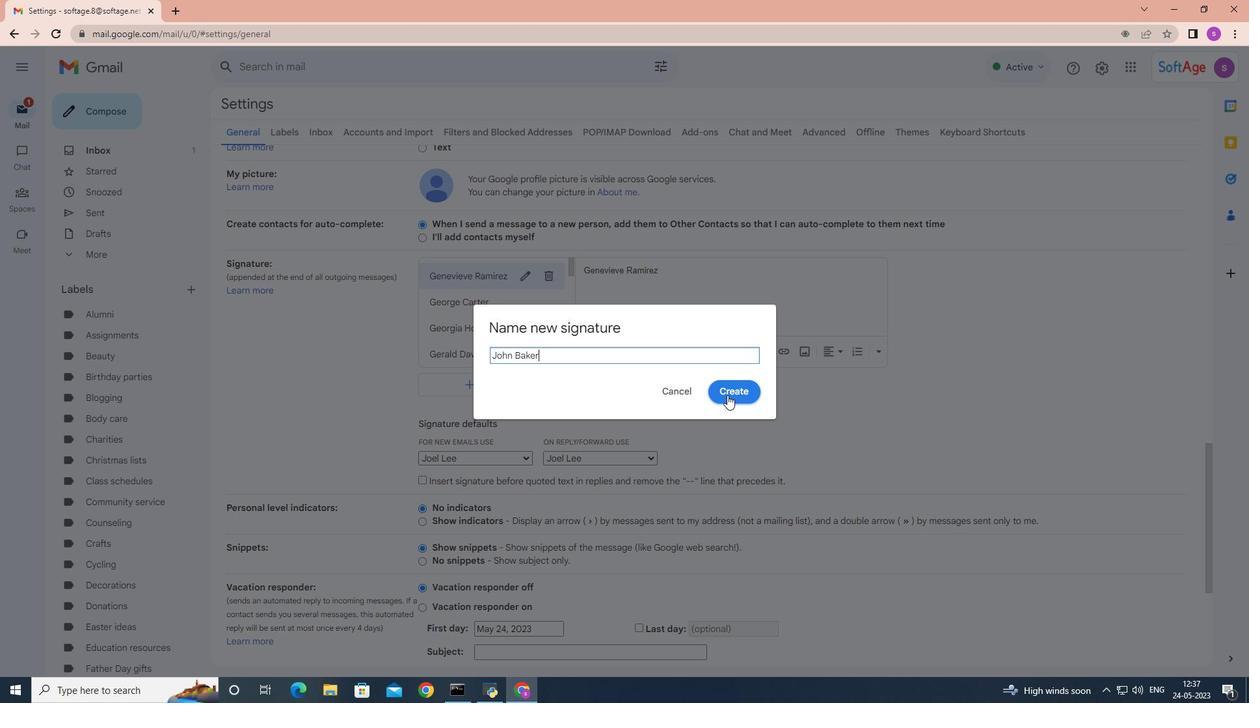 
Action: Mouse moved to (686, 301)
Screenshot: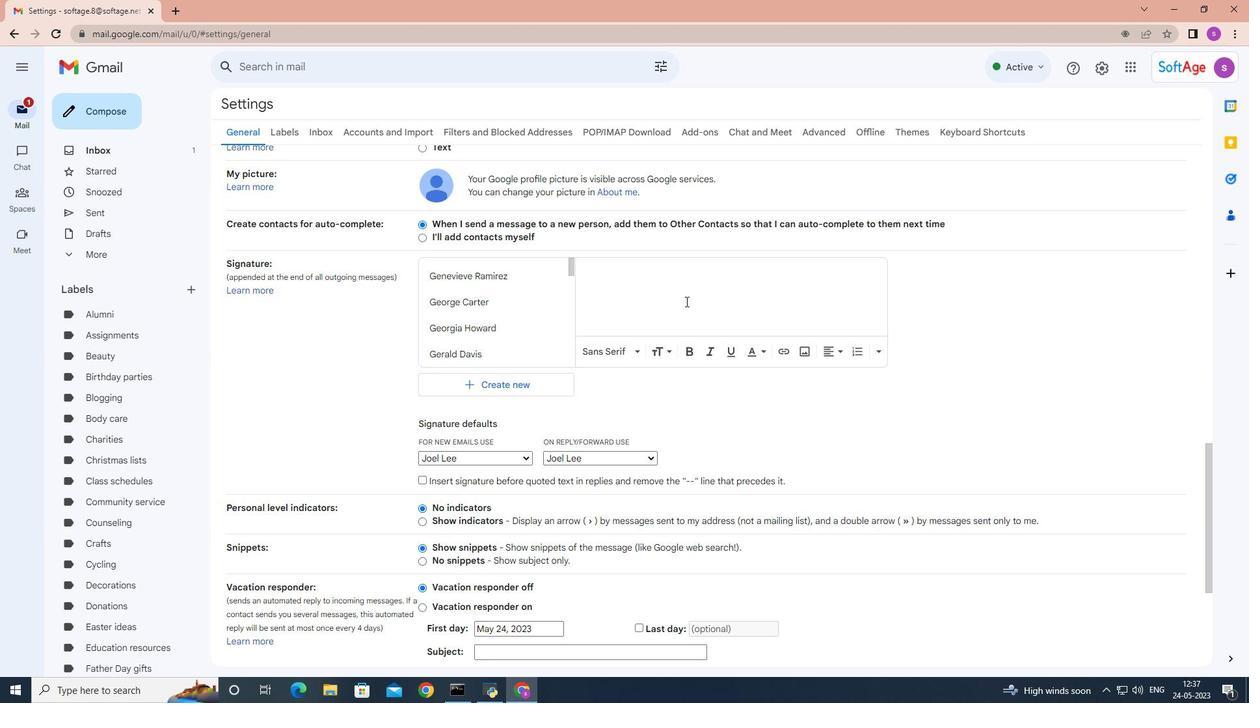 
Action: Key pressed <Key.shift><Key.shift><Key.shift><Key.shift><Key.shift><Key.shift><Key.shift><Key.shift><Key.shift><Key.shift><Key.shift><Key.shift>John<Key.space><Key.shift>Baker
Screenshot: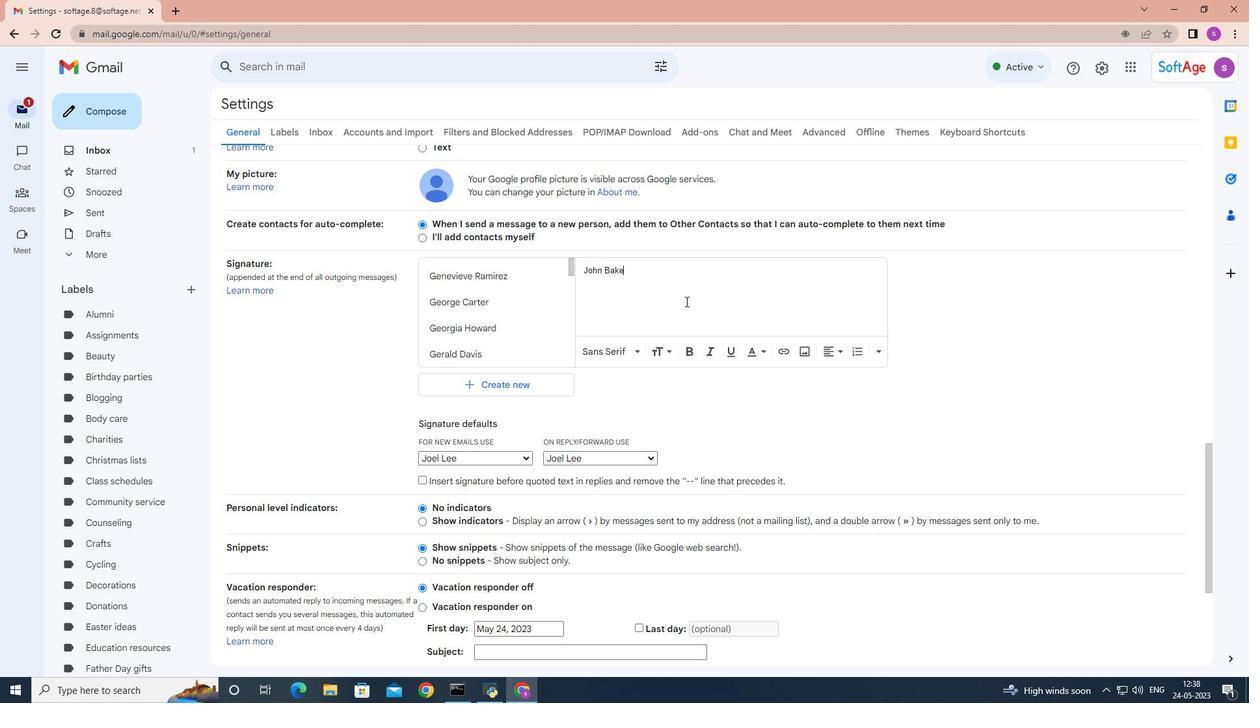
Action: Mouse moved to (525, 456)
Screenshot: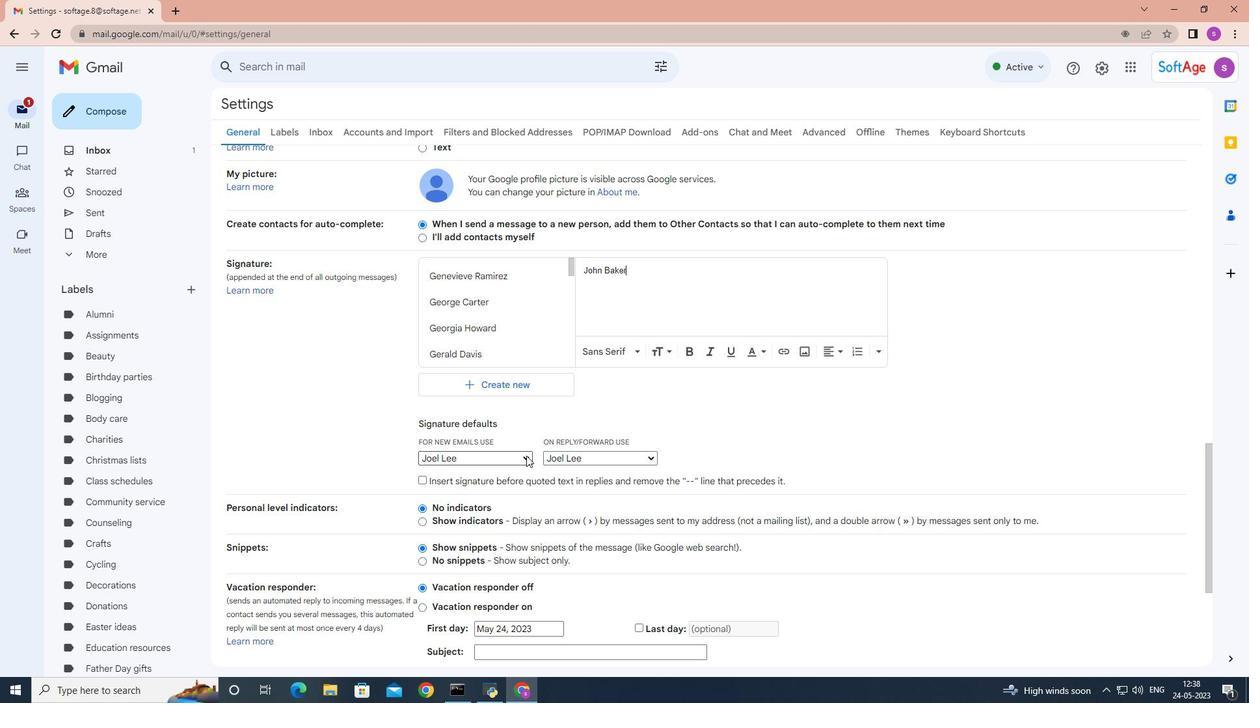 
Action: Mouse pressed left at (525, 456)
Screenshot: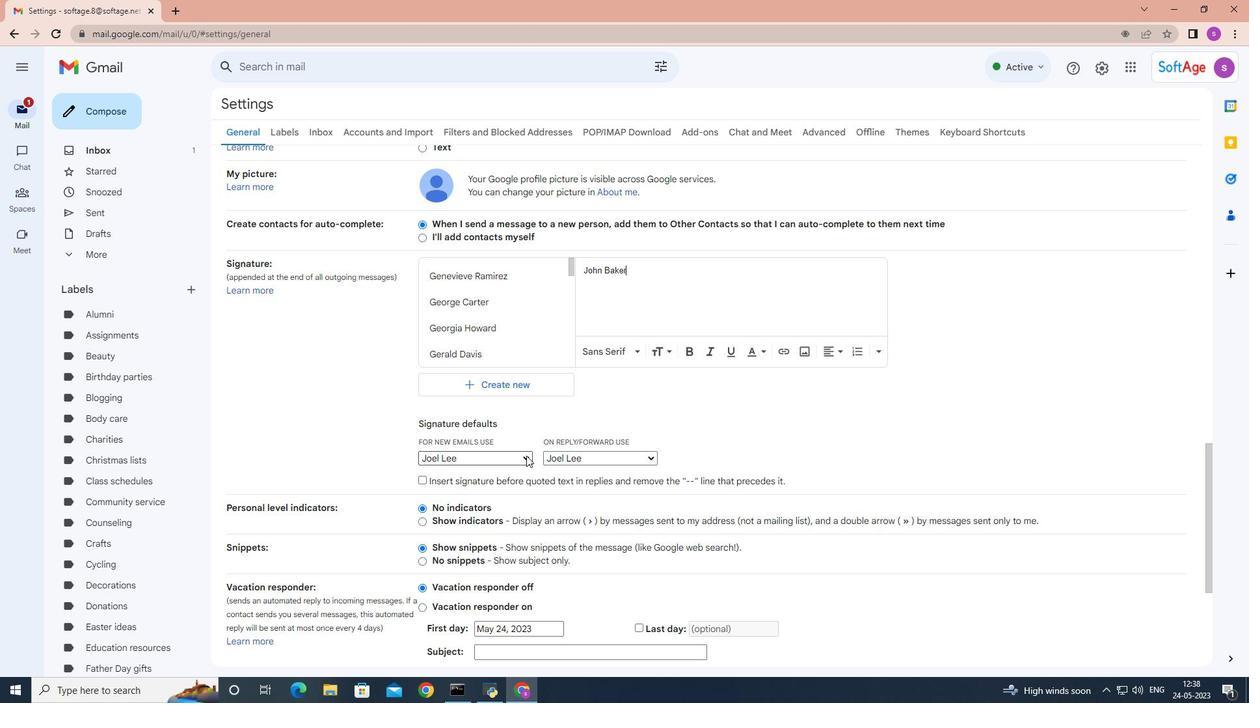 
Action: Mouse moved to (486, 340)
Screenshot: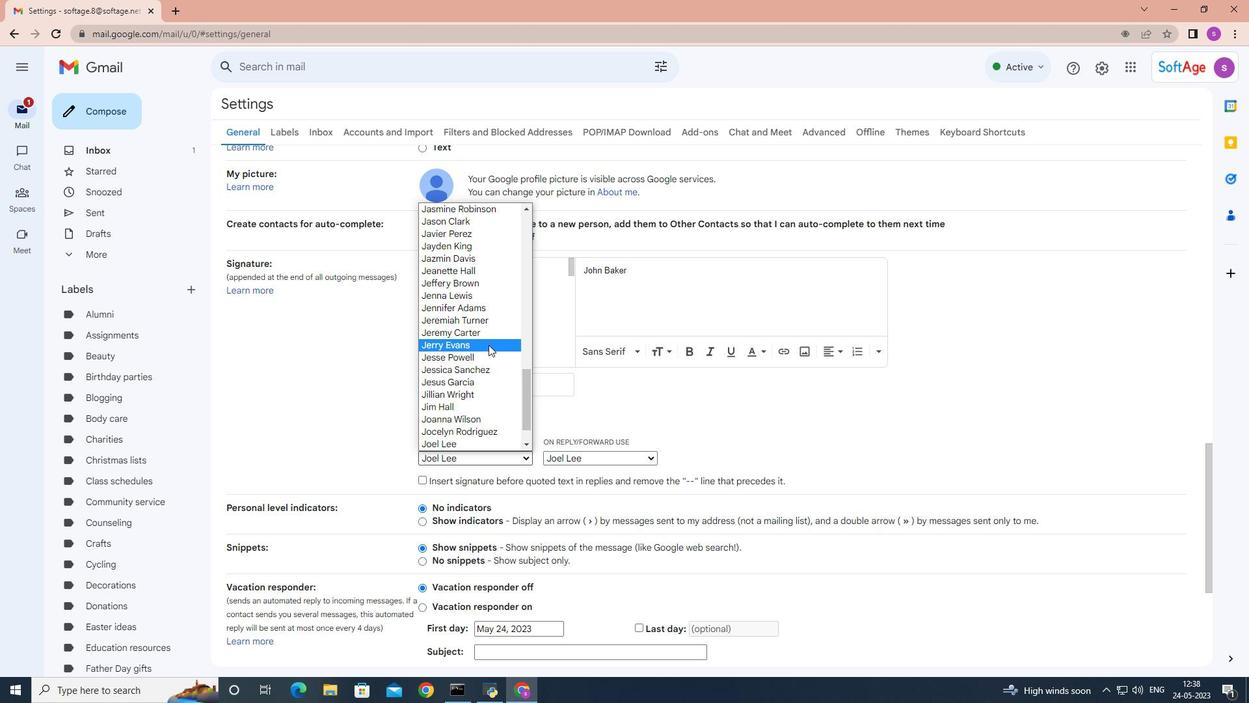 
Action: Mouse scrolled (486, 339) with delta (0, 0)
Screenshot: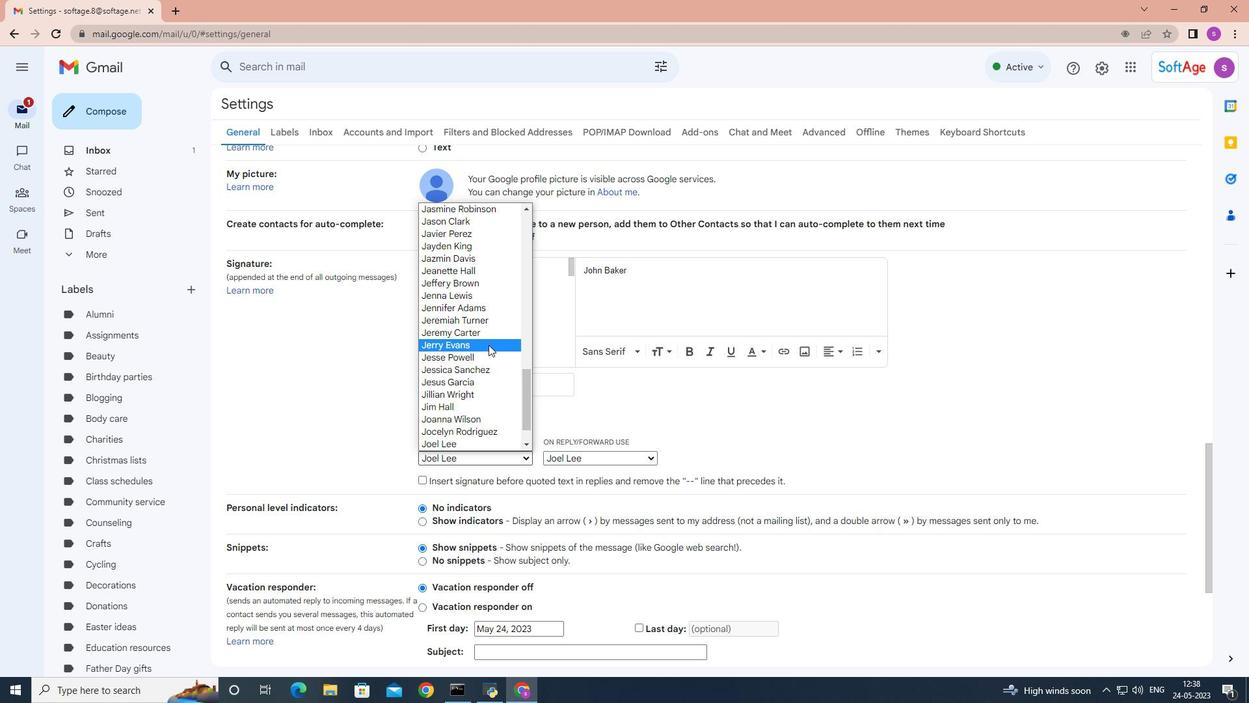 
Action: Mouse moved to (485, 340)
Screenshot: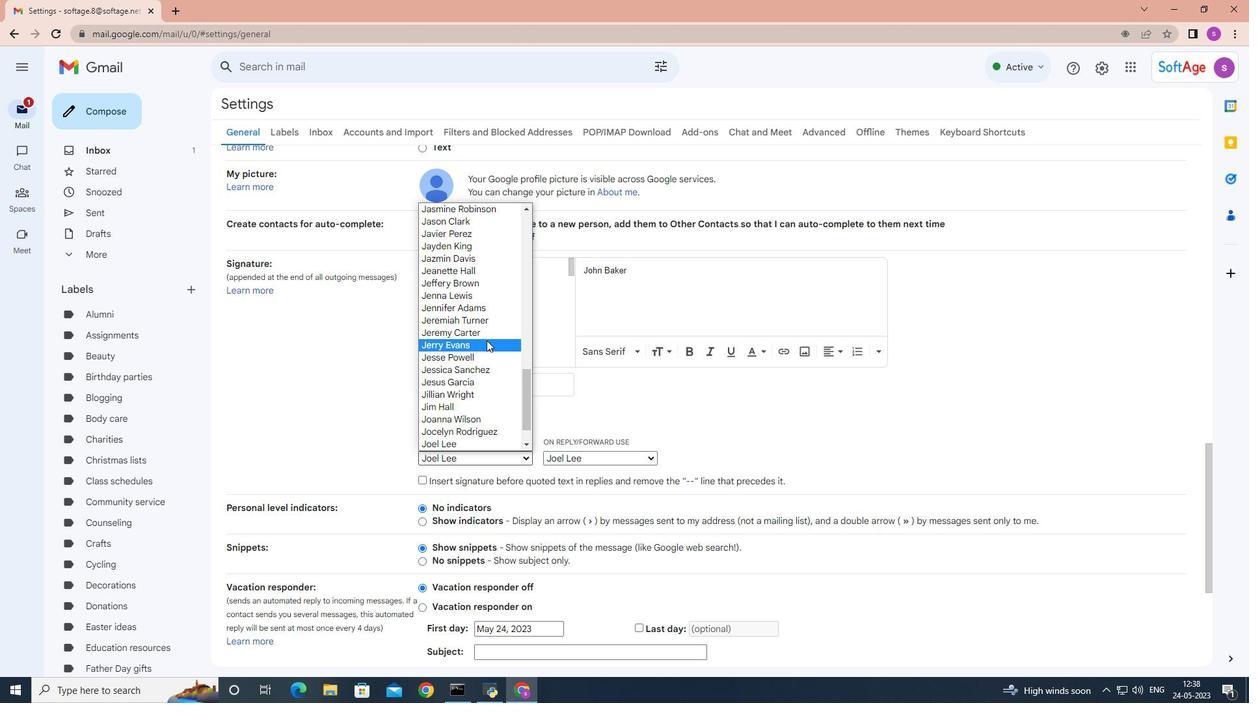
Action: Mouse scrolled (485, 339) with delta (0, 0)
Screenshot: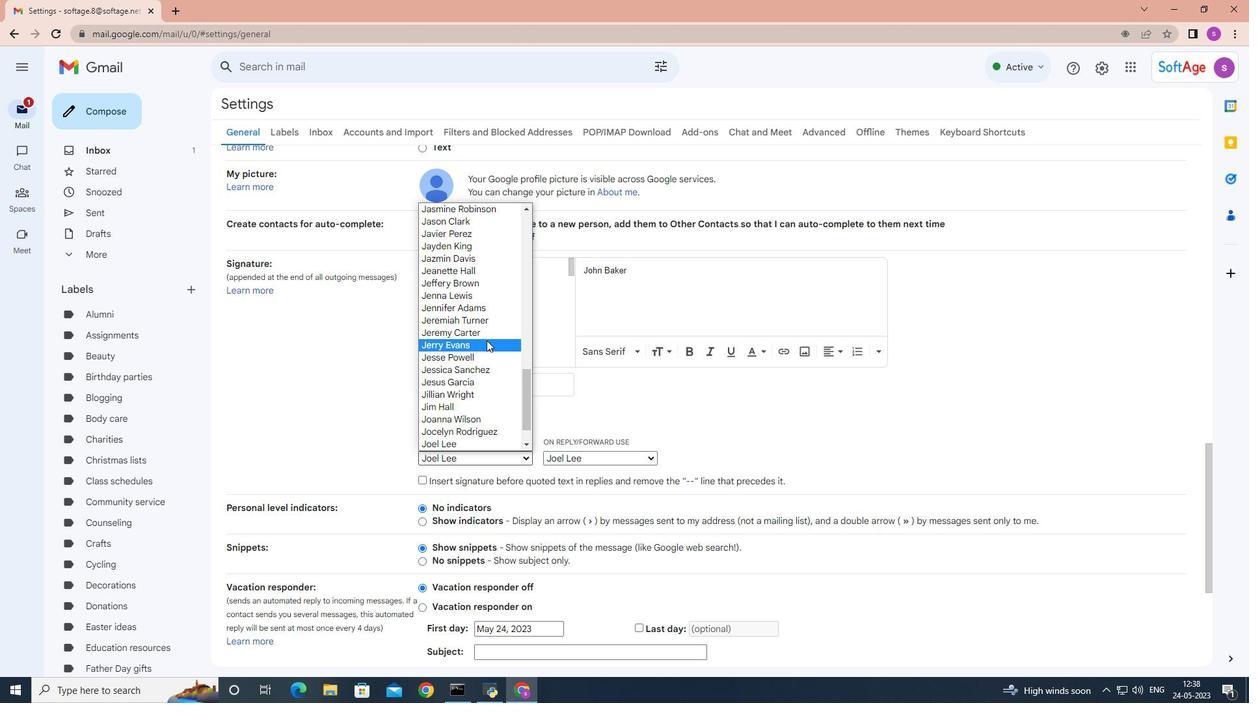 
Action: Mouse moved to (484, 340)
Screenshot: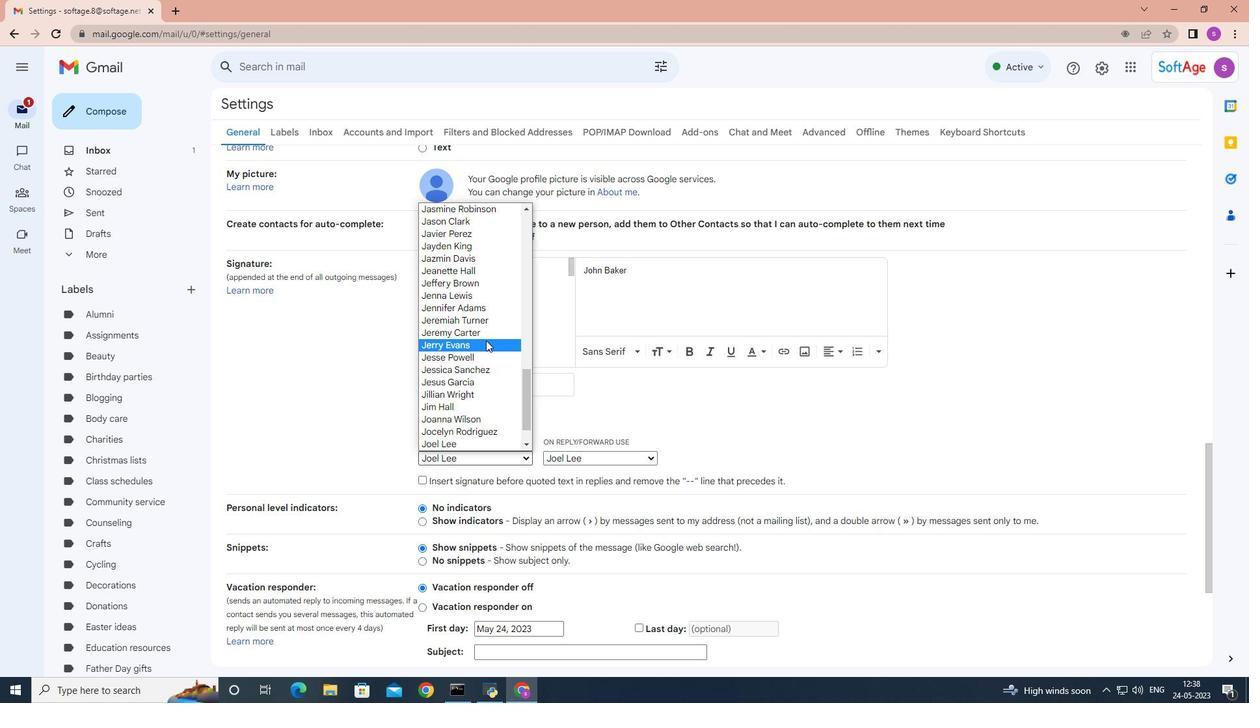 
Action: Mouse scrolled (484, 339) with delta (0, 0)
Screenshot: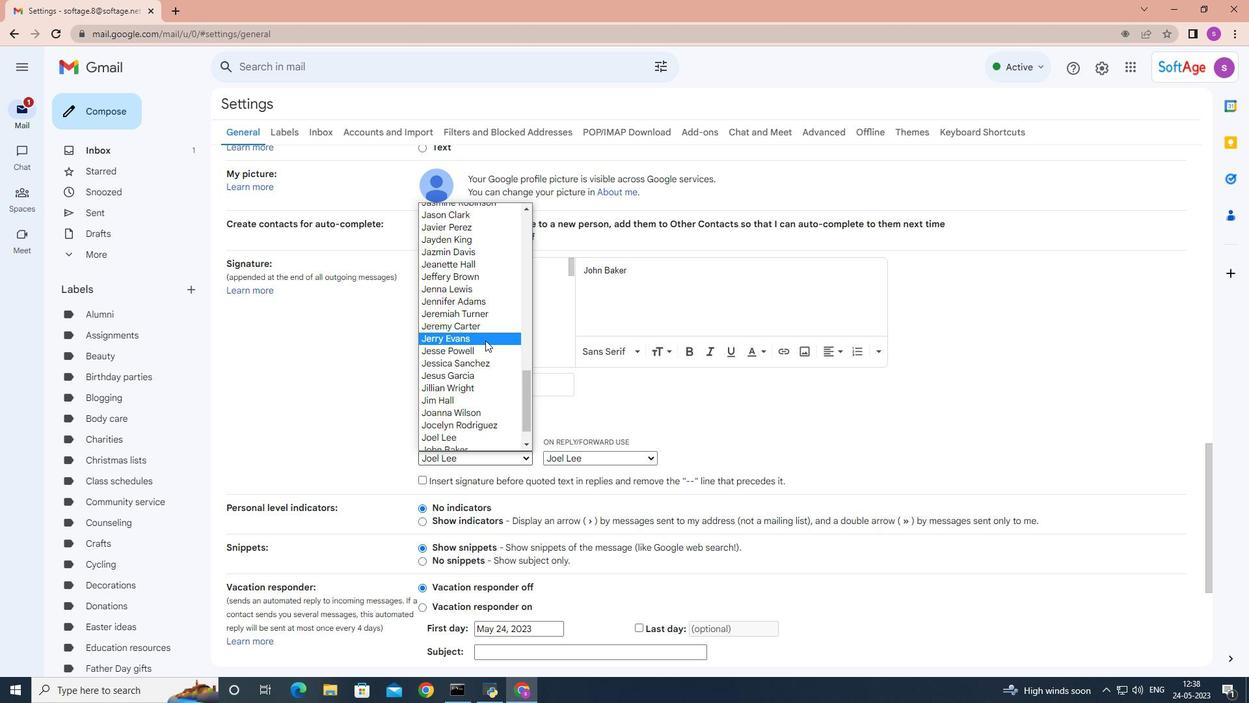 
Action: Mouse moved to (467, 419)
Screenshot: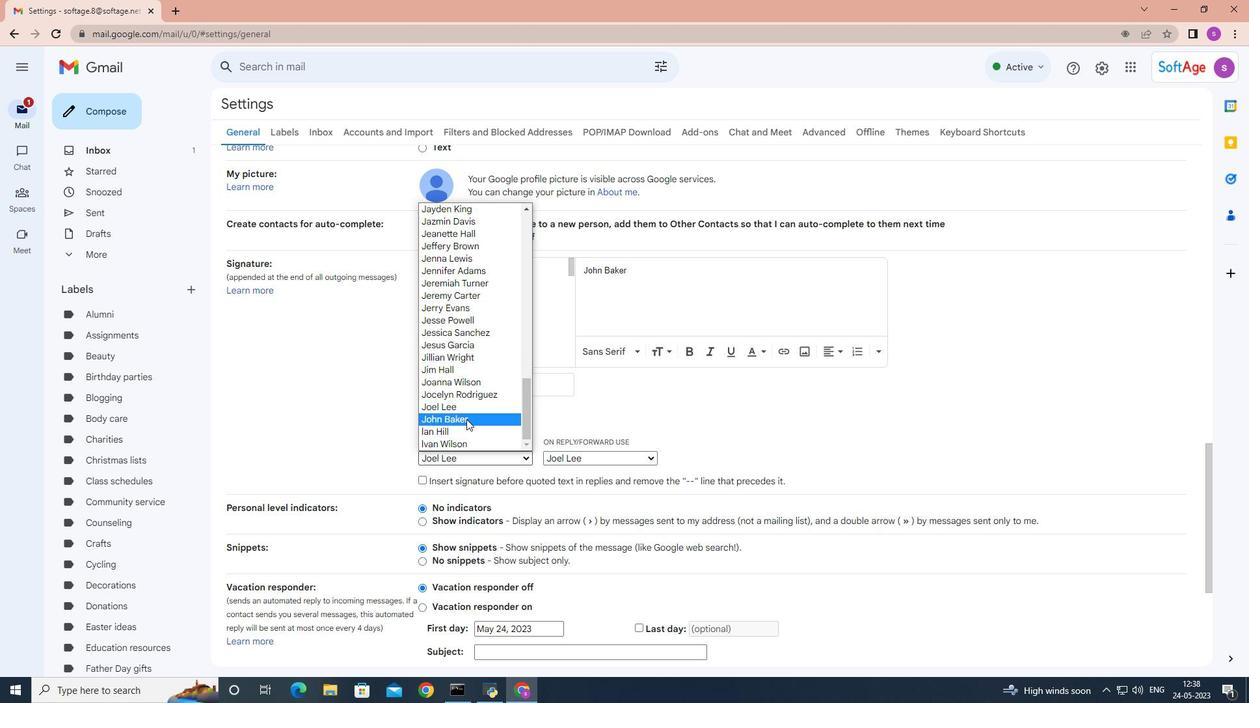 
Action: Mouse pressed left at (467, 419)
Screenshot: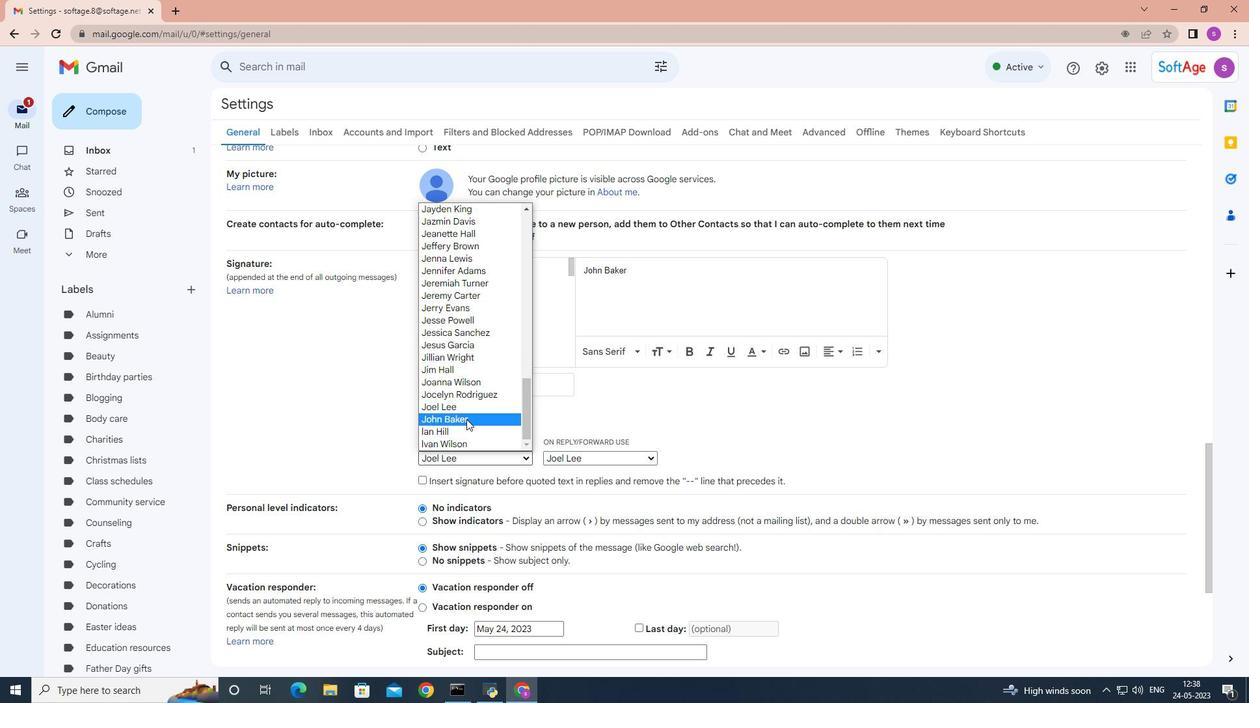 
Action: Mouse moved to (646, 461)
Screenshot: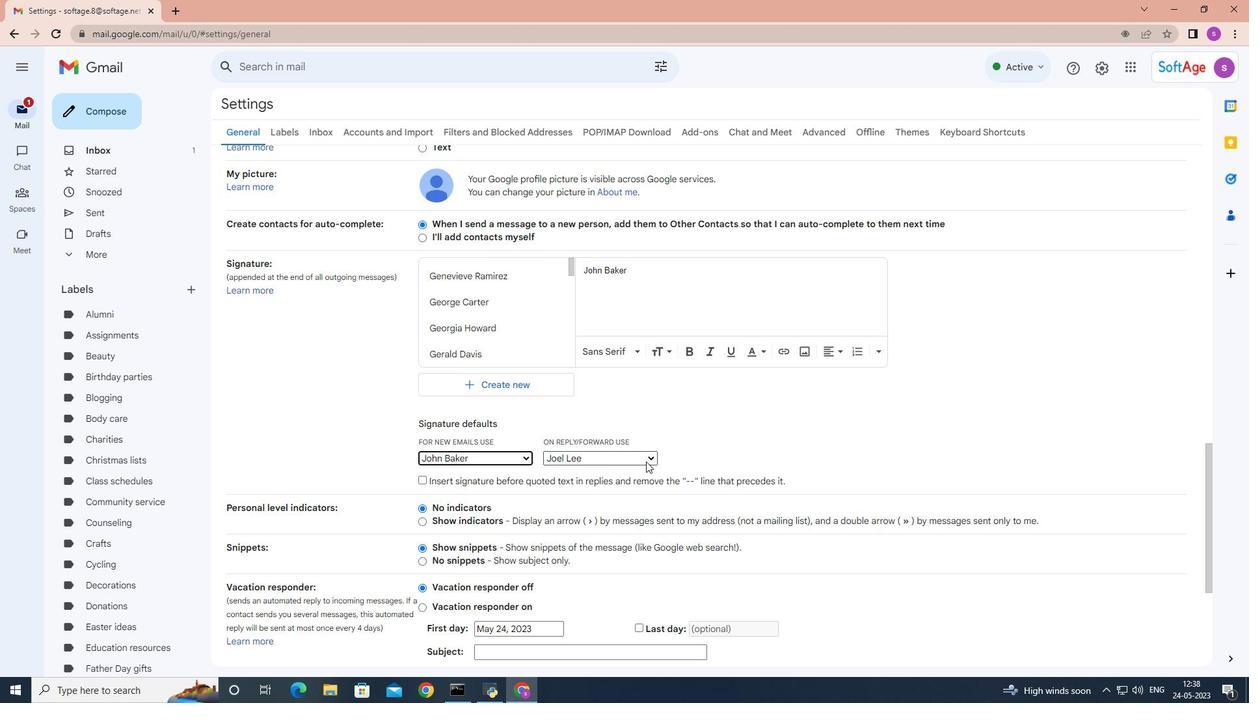 
Action: Mouse pressed left at (646, 461)
Screenshot: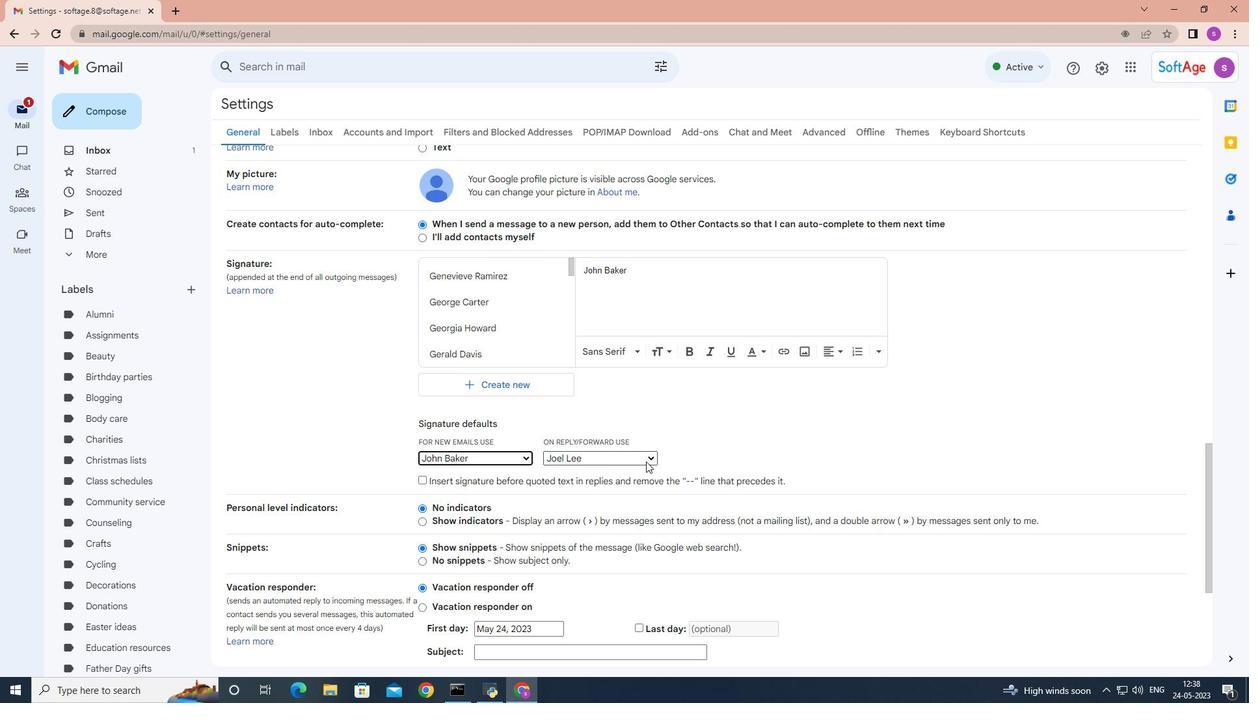 
Action: Mouse moved to (611, 348)
Screenshot: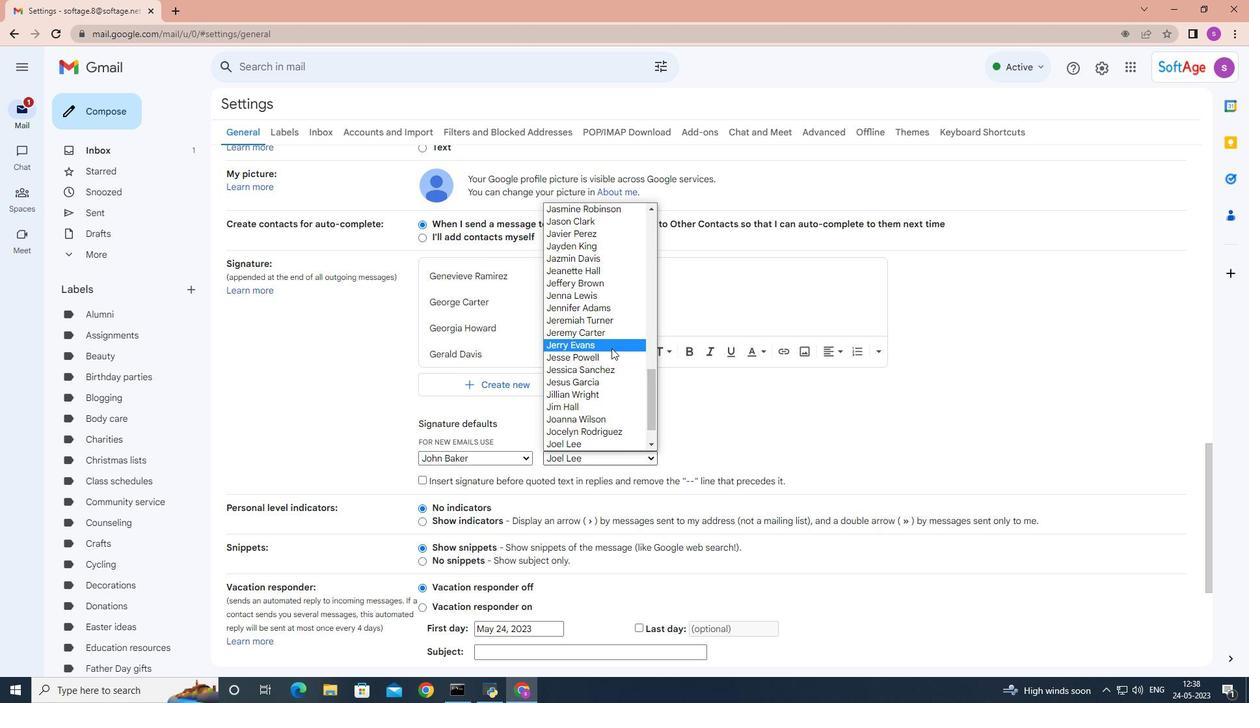 
Action: Mouse scrolled (611, 347) with delta (0, 0)
Screenshot: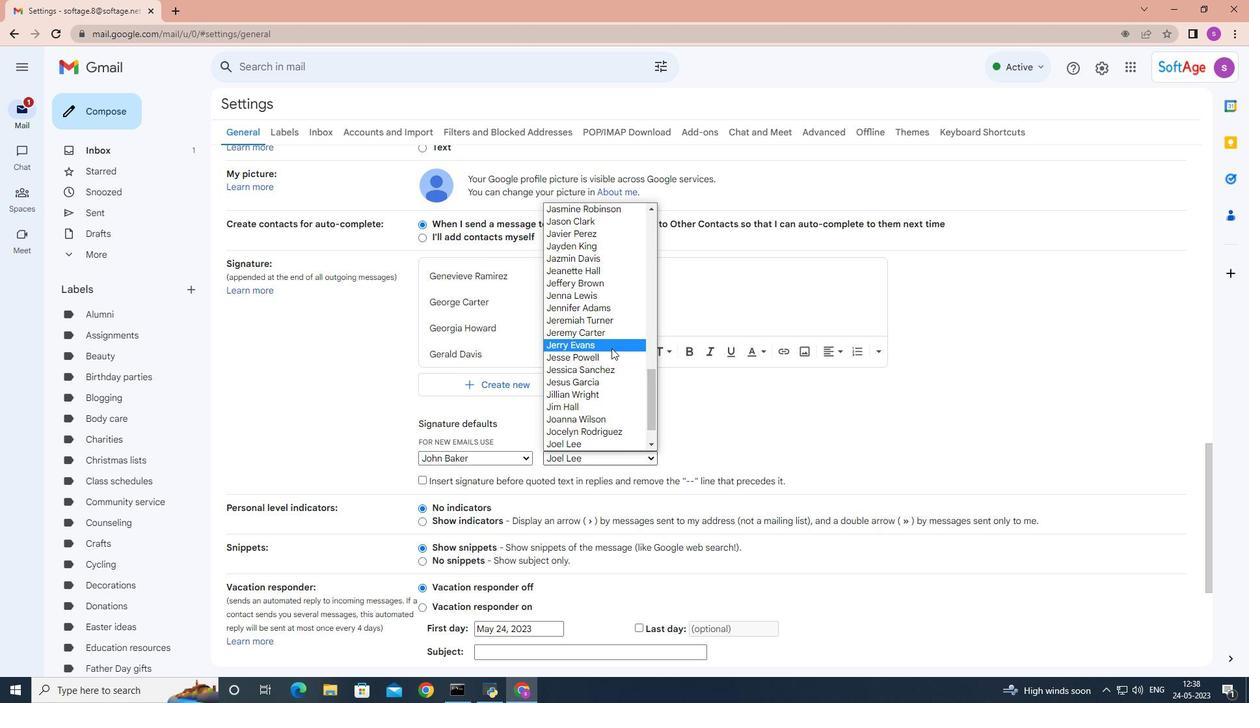 
Action: Mouse scrolled (611, 347) with delta (0, 0)
Screenshot: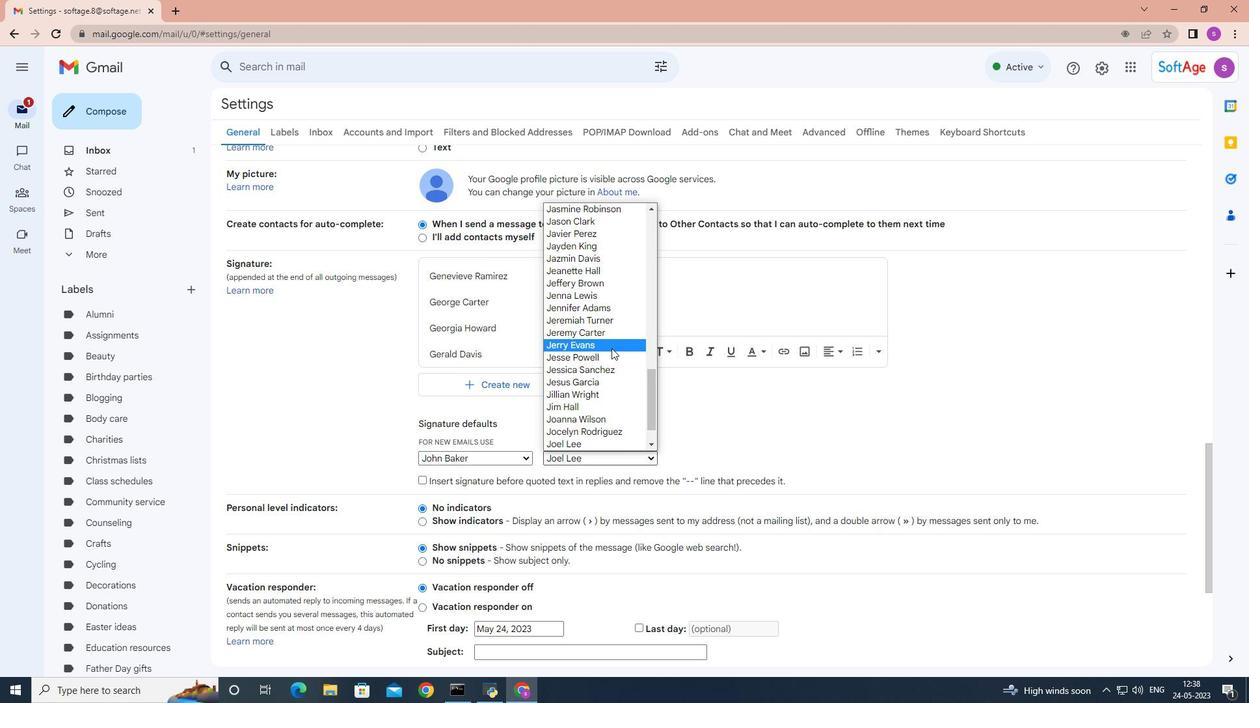 
Action: Mouse scrolled (611, 347) with delta (0, 0)
Screenshot: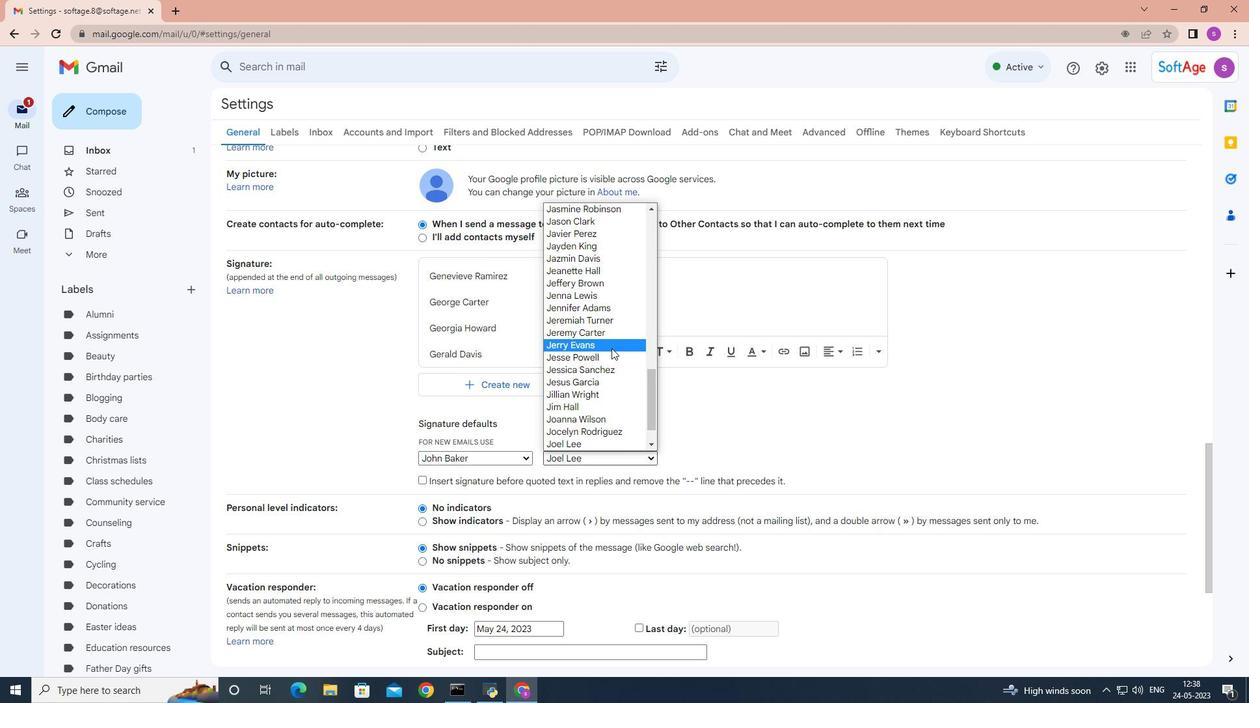 
Action: Mouse moved to (611, 348)
Screenshot: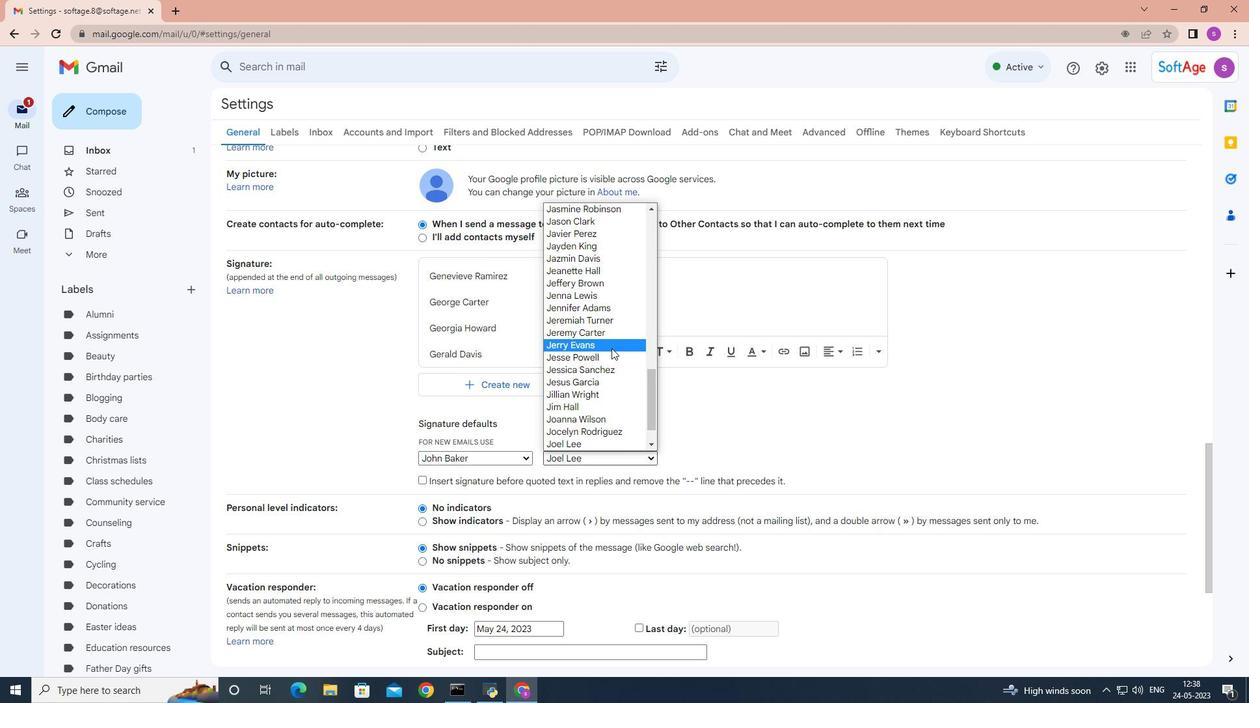 
Action: Mouse scrolled (611, 347) with delta (0, 0)
Screenshot: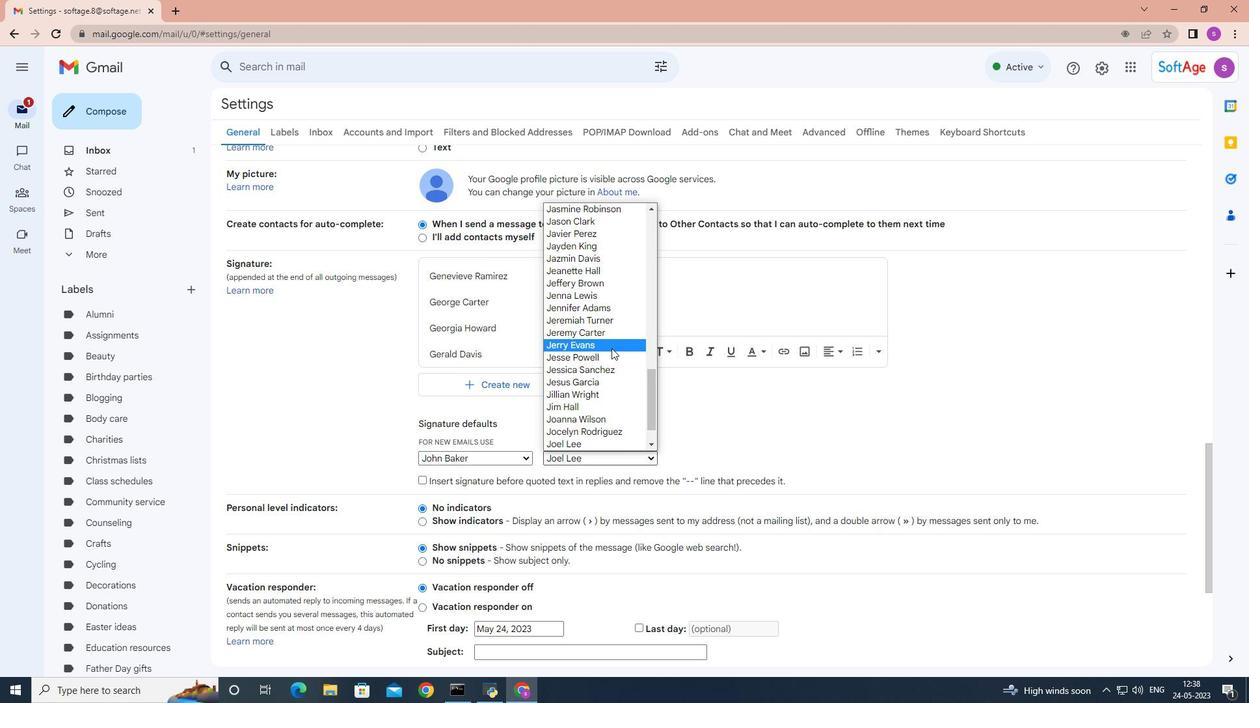 
Action: Mouse scrolled (611, 347) with delta (0, 0)
Screenshot: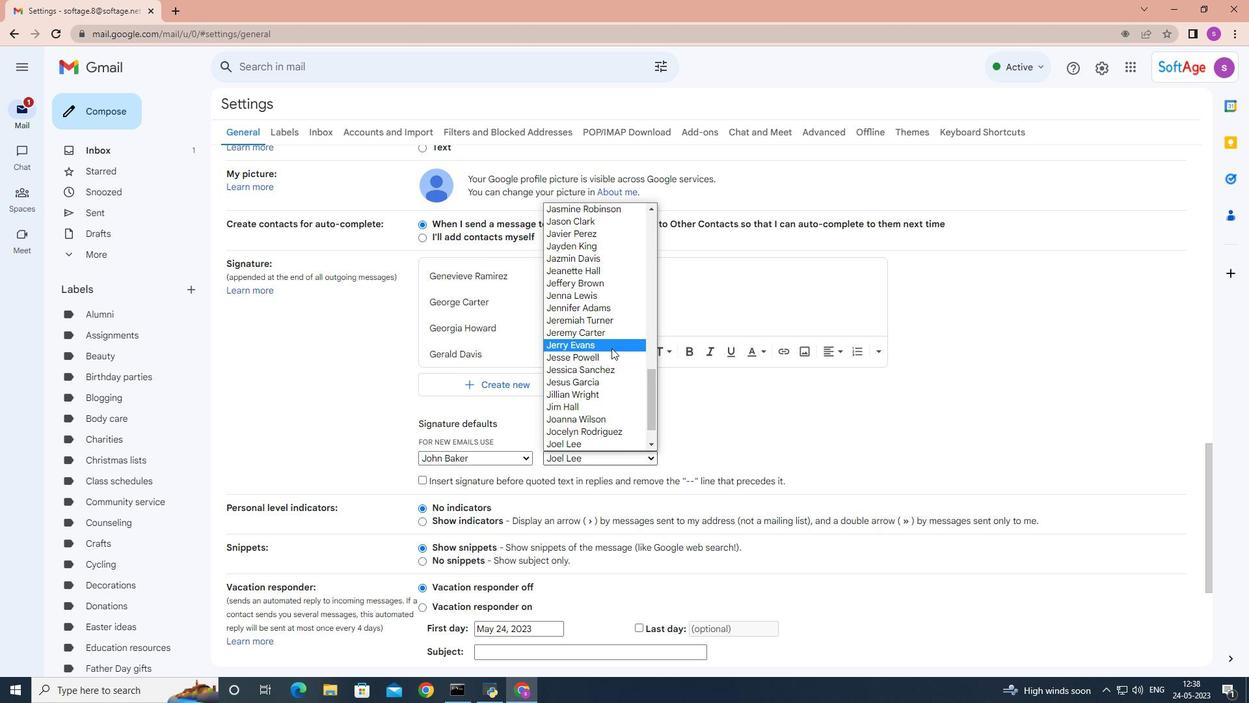 
Action: Mouse moved to (594, 434)
Screenshot: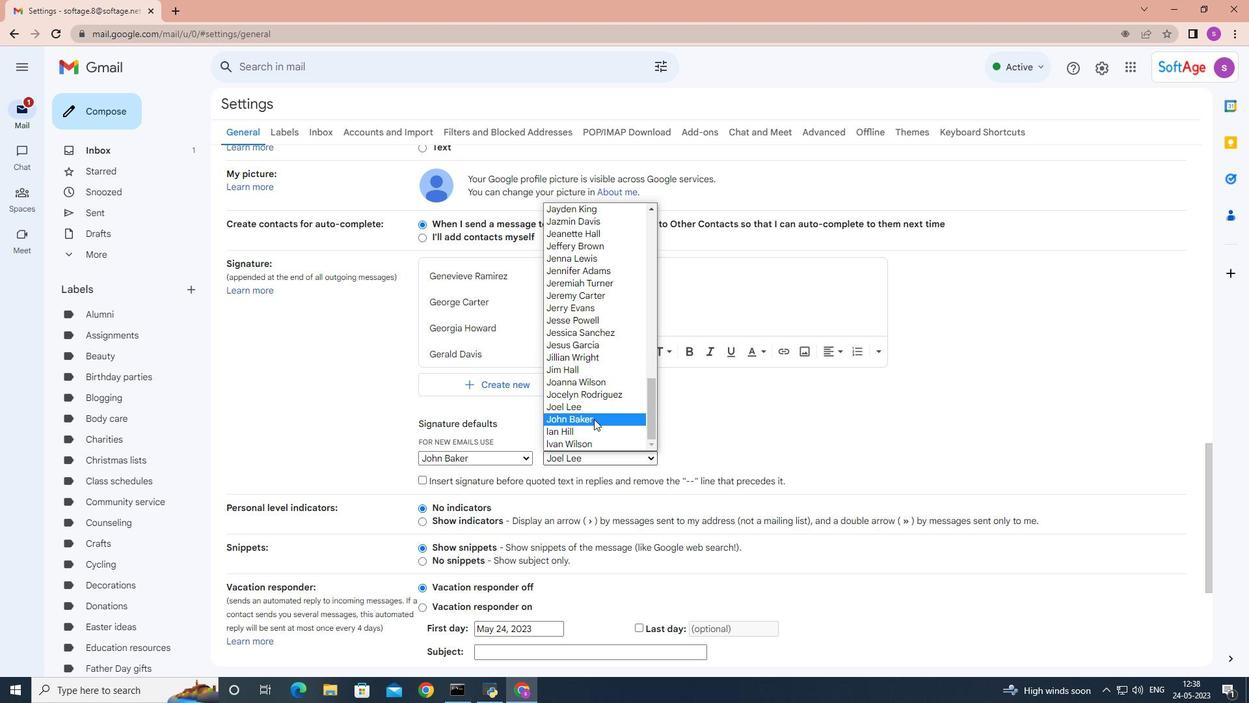 
Action: Mouse pressed left at (594, 434)
Screenshot: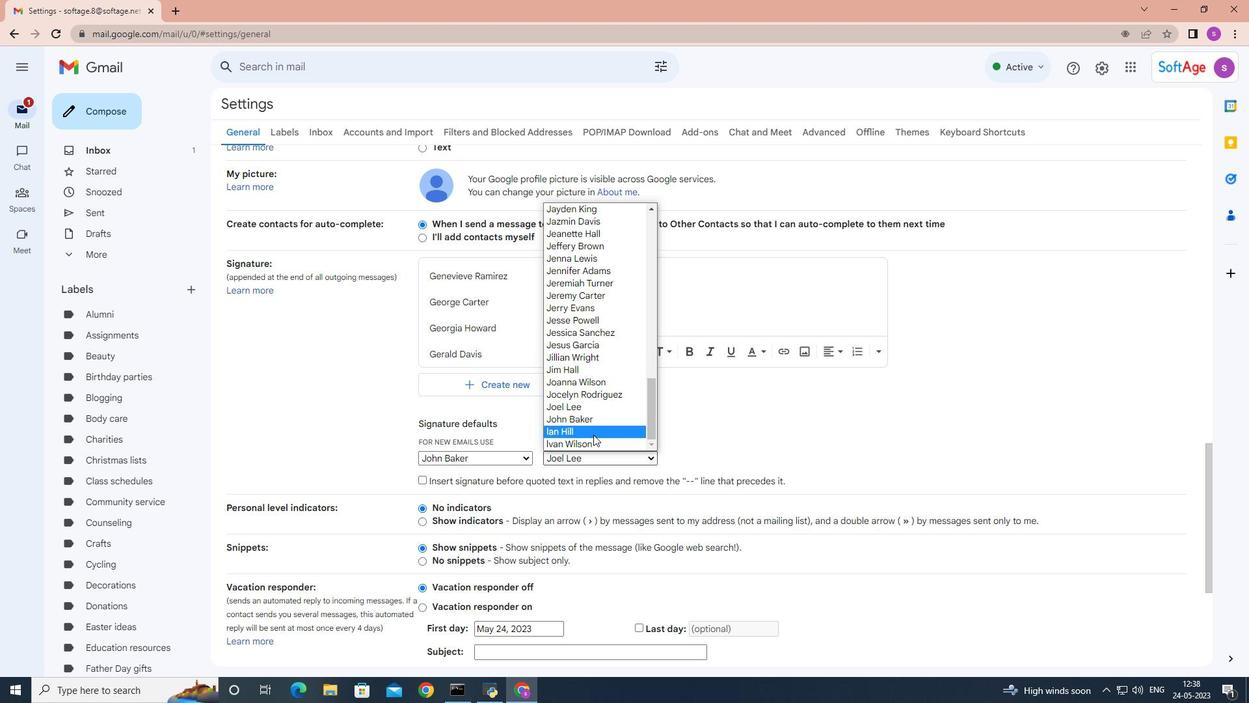 
Action: Mouse moved to (634, 456)
Screenshot: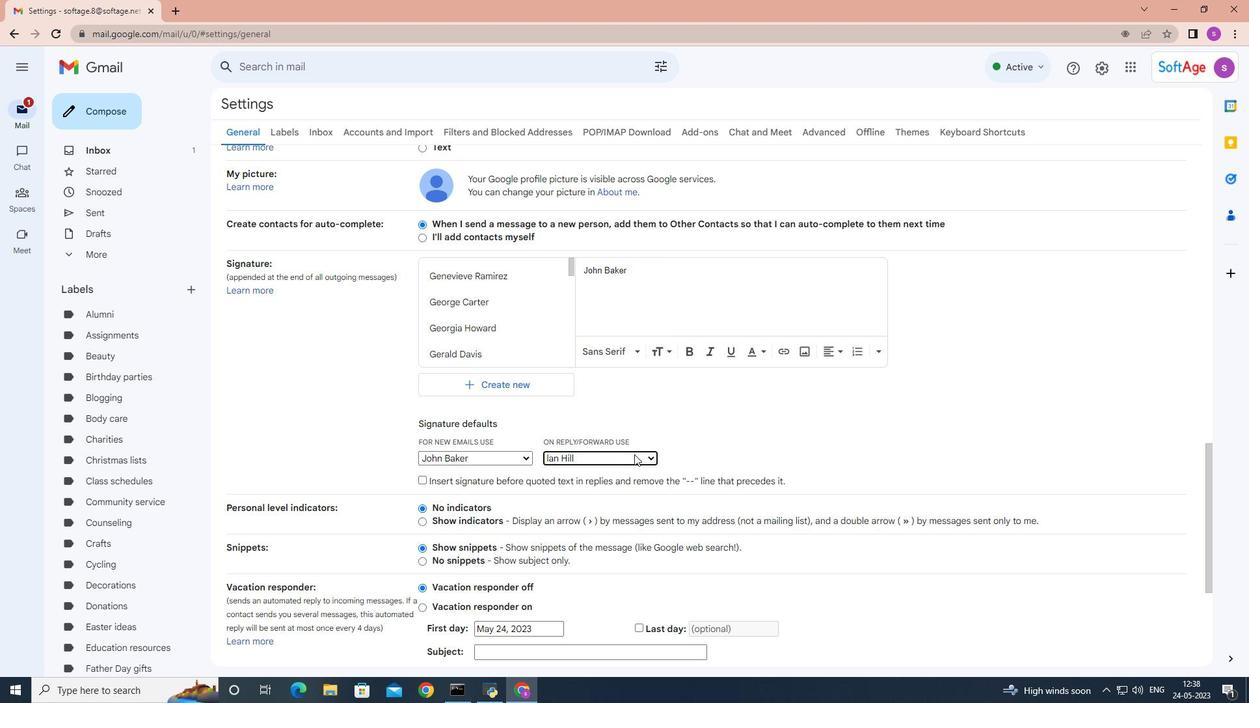 
Action: Mouse pressed left at (634, 456)
Screenshot: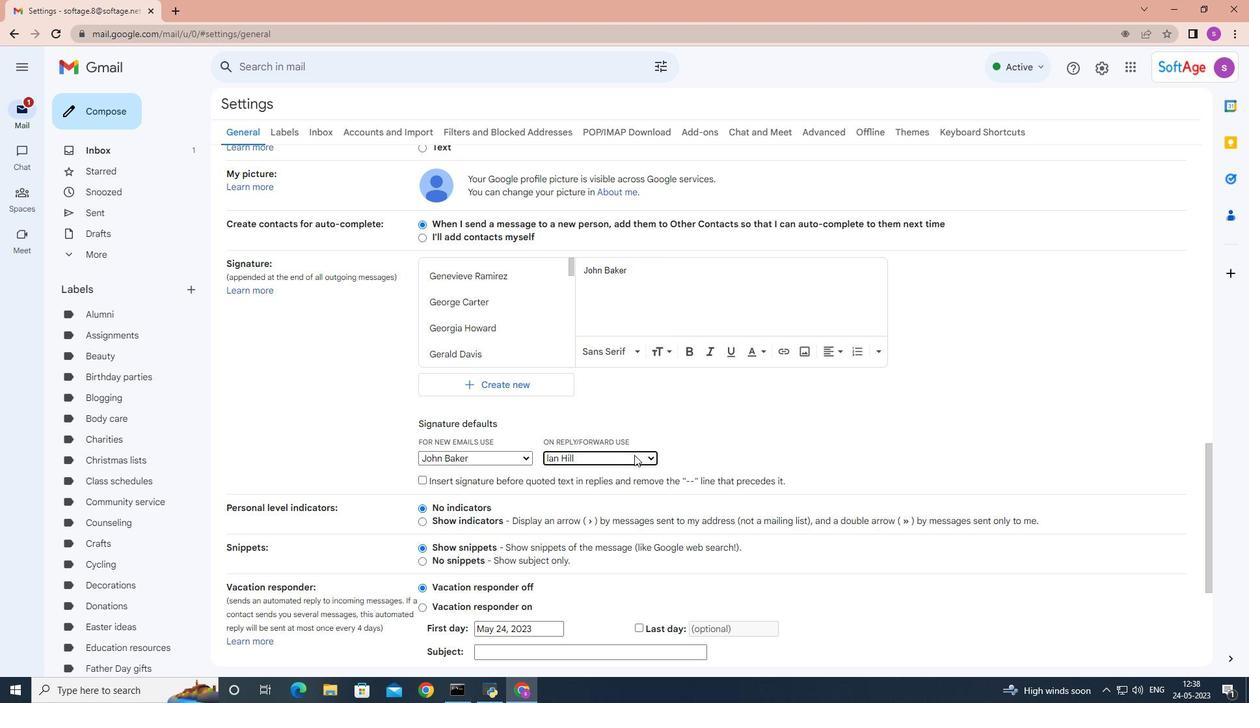 
Action: Mouse moved to (606, 376)
Screenshot: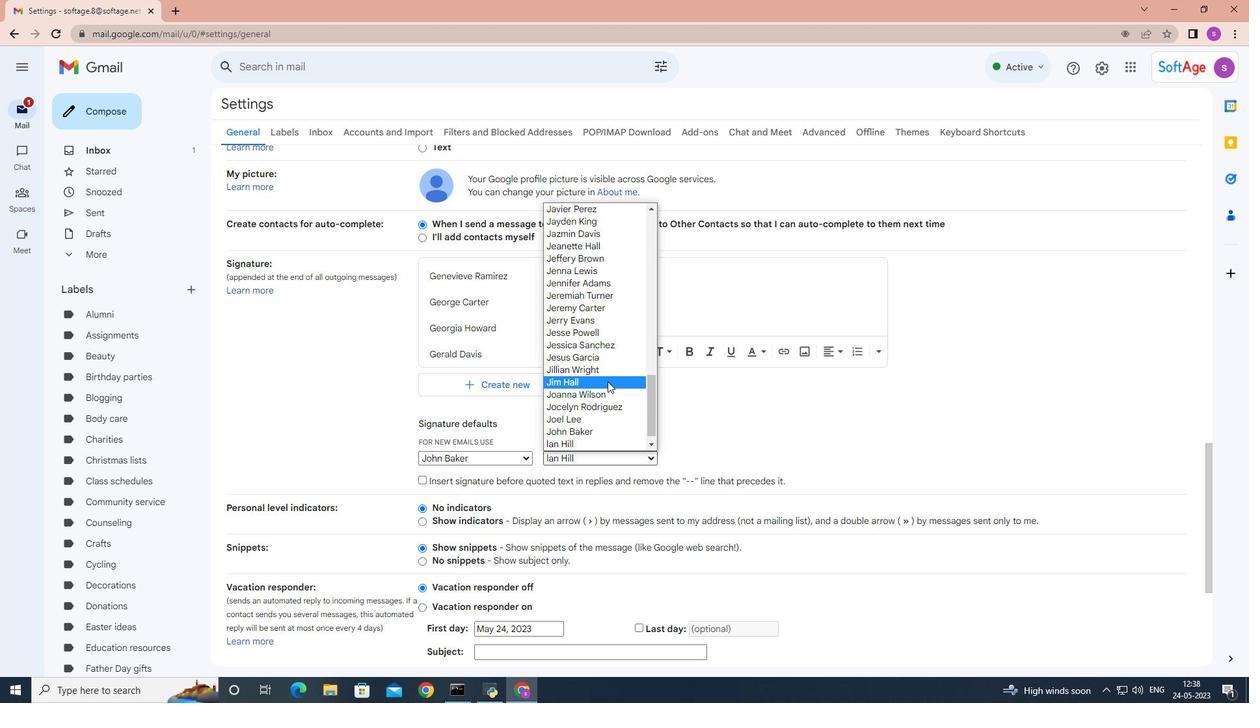 
Action: Mouse scrolled (606, 375) with delta (0, 0)
Screenshot: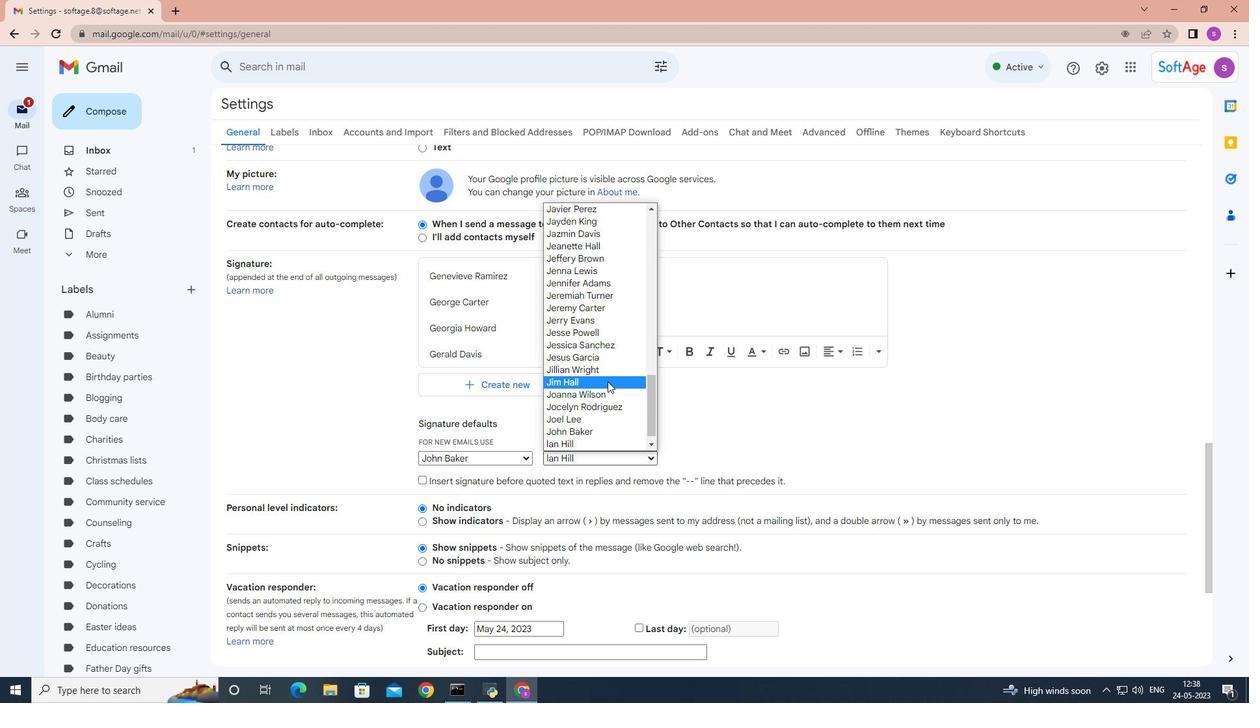
Action: Mouse scrolled (606, 375) with delta (0, 0)
Screenshot: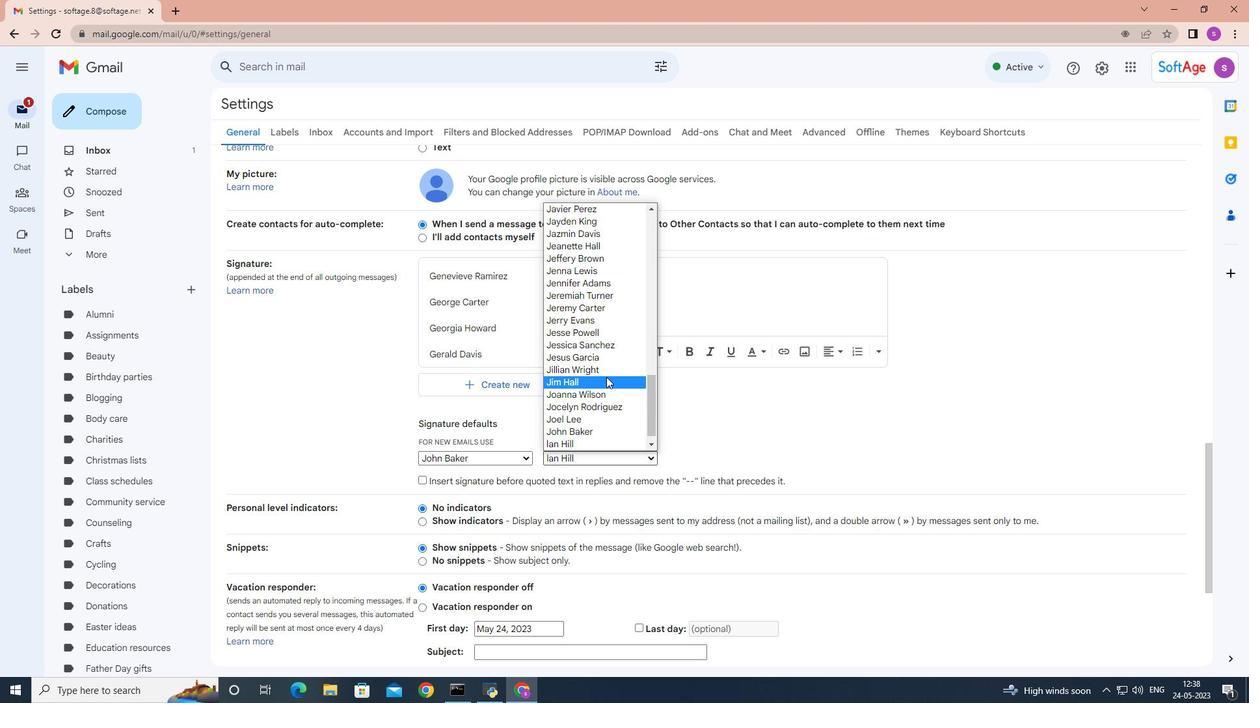 
Action: Mouse scrolled (606, 375) with delta (0, 0)
Screenshot: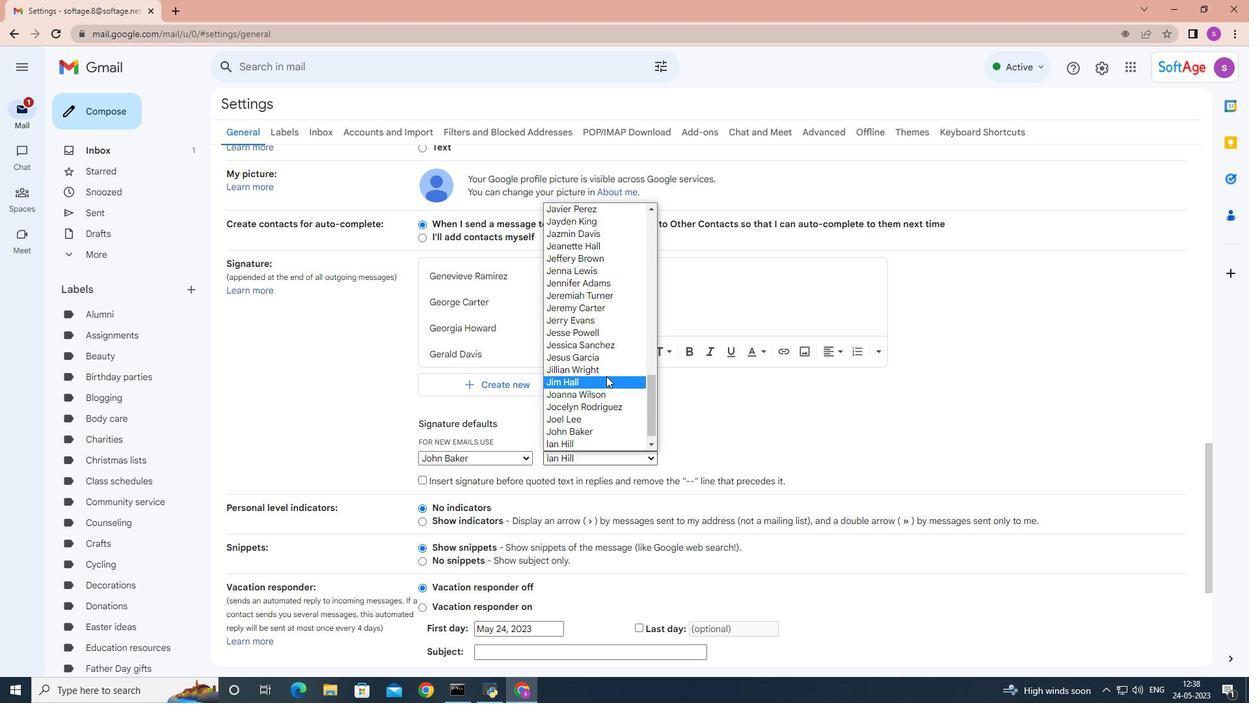 
Action: Mouse scrolled (606, 375) with delta (0, 0)
Screenshot: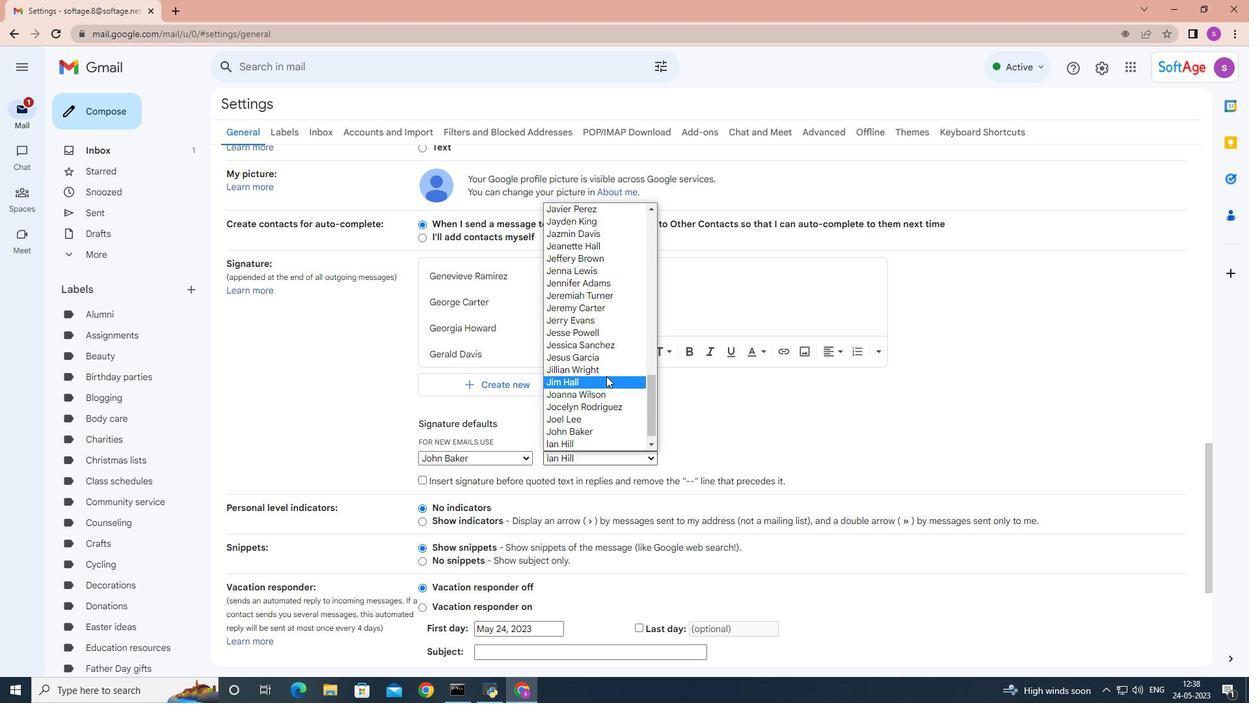 
Action: Mouse scrolled (606, 375) with delta (0, 0)
Screenshot: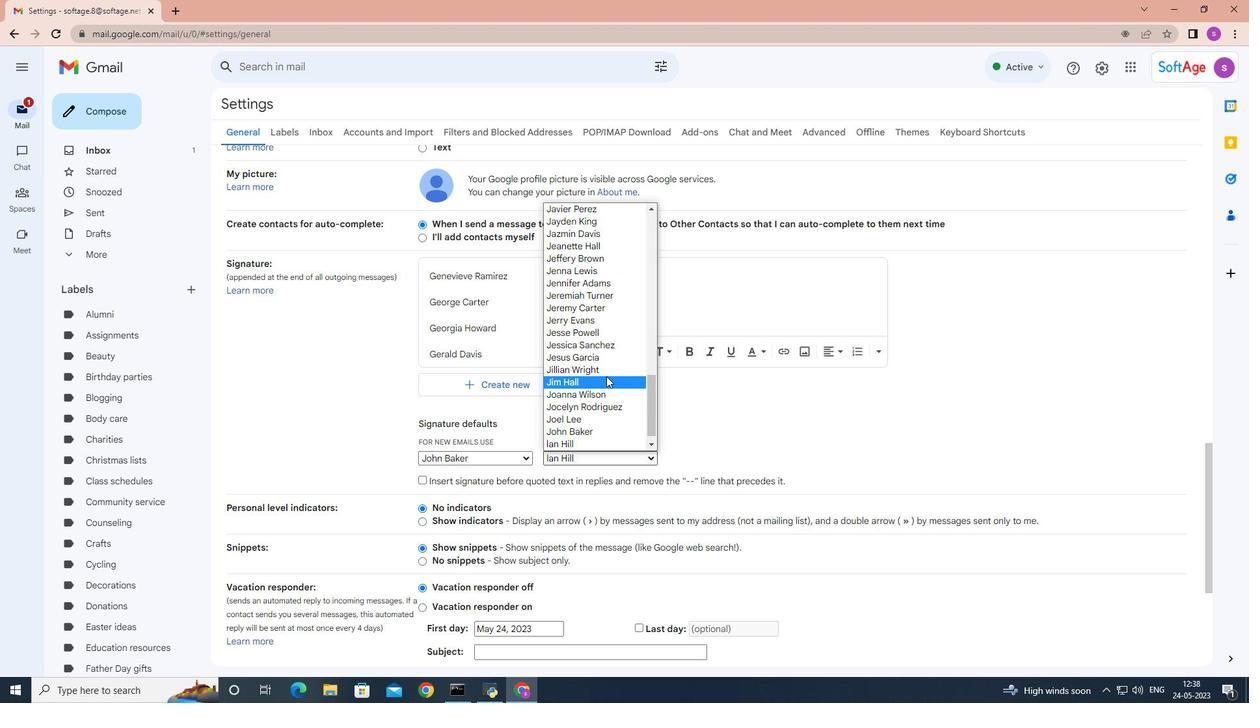 
Action: Mouse moved to (604, 414)
Screenshot: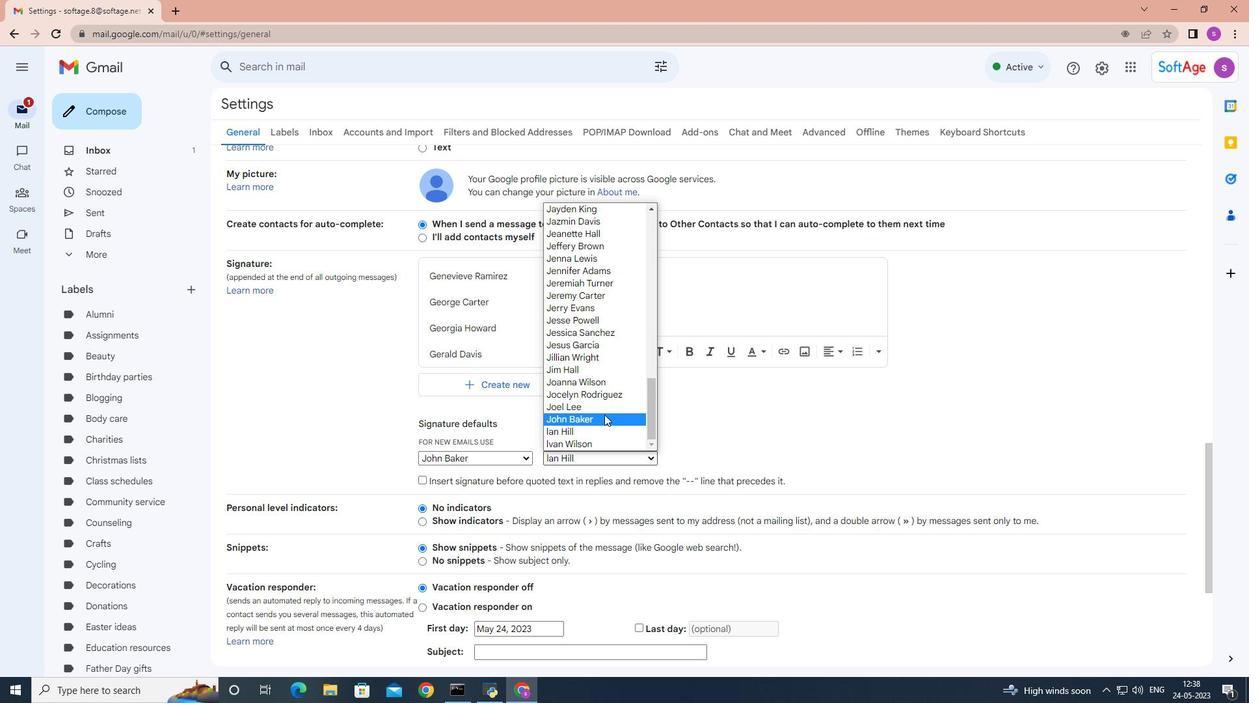 
Action: Mouse pressed left at (604, 414)
Screenshot: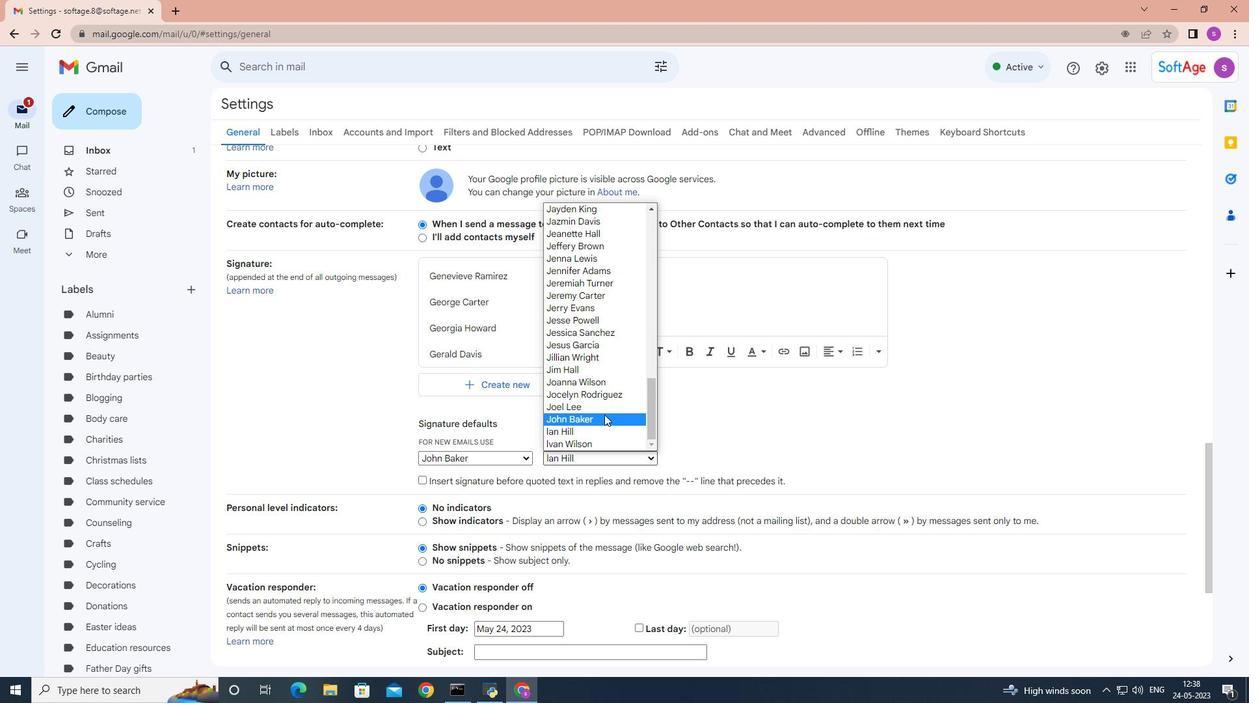 
Action: Mouse moved to (701, 378)
Screenshot: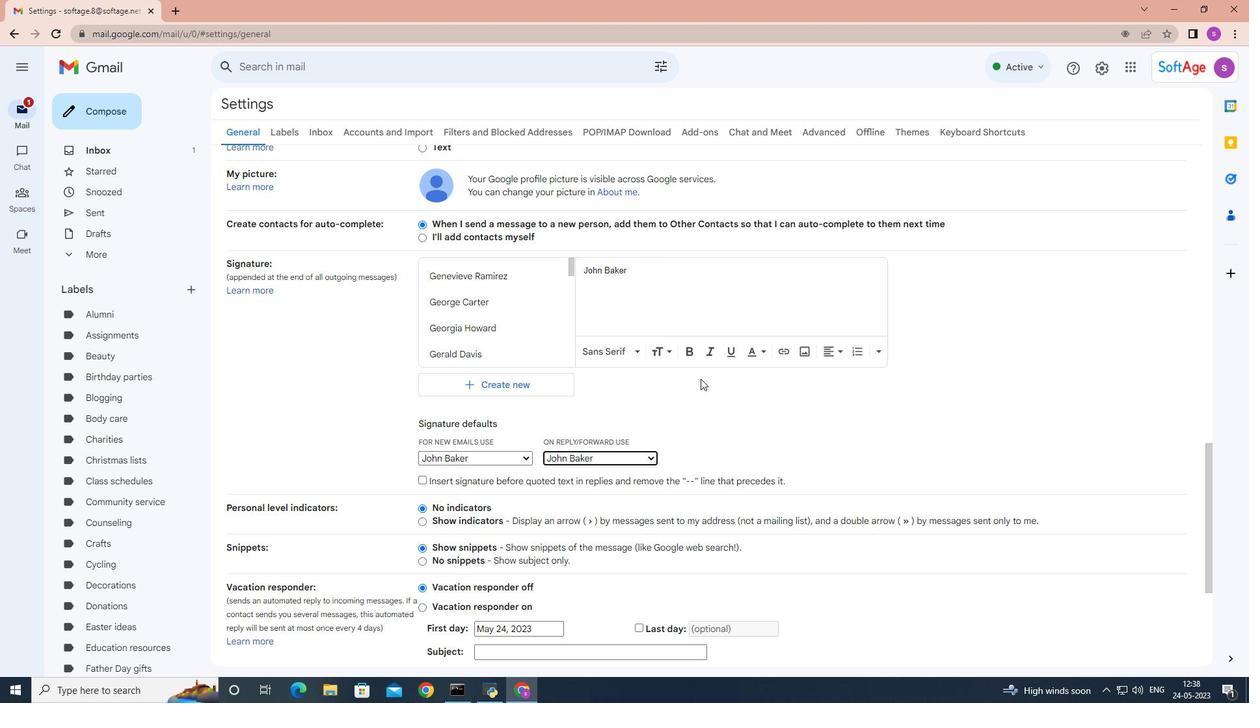 
Action: Mouse scrolled (701, 378) with delta (0, 0)
Screenshot: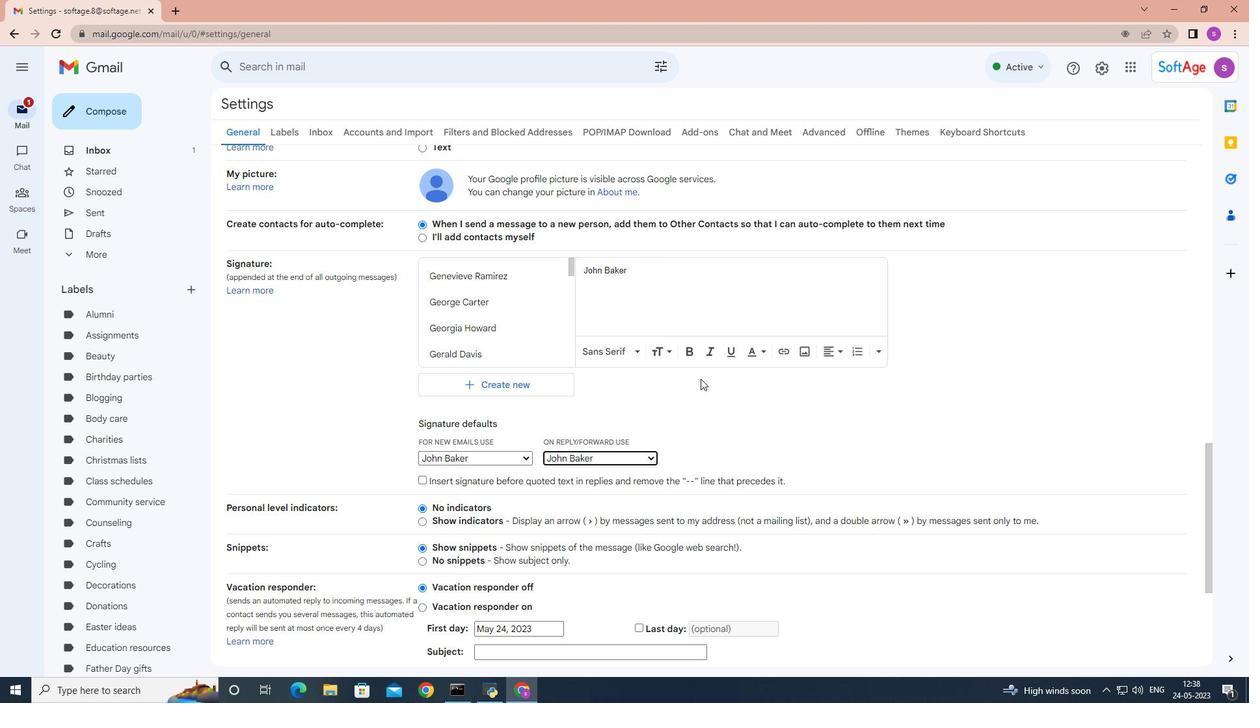 
Action: Mouse moved to (701, 378)
Screenshot: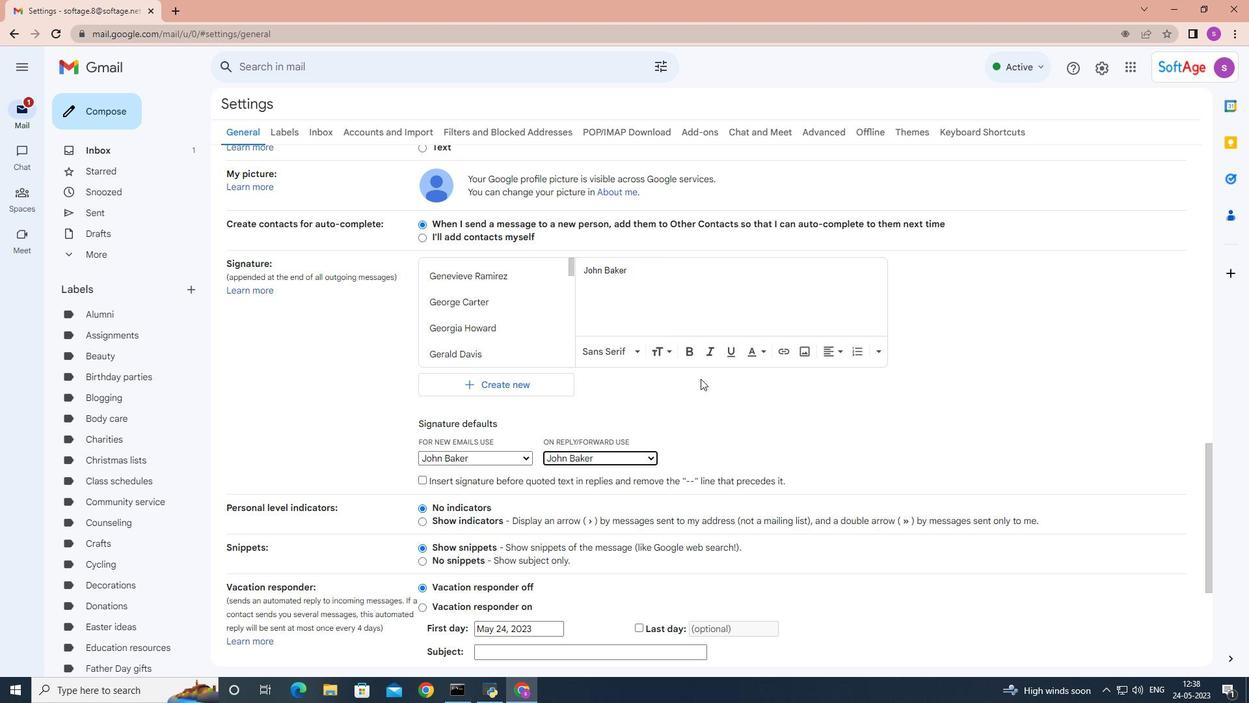 
Action: Mouse scrolled (701, 378) with delta (0, 0)
Screenshot: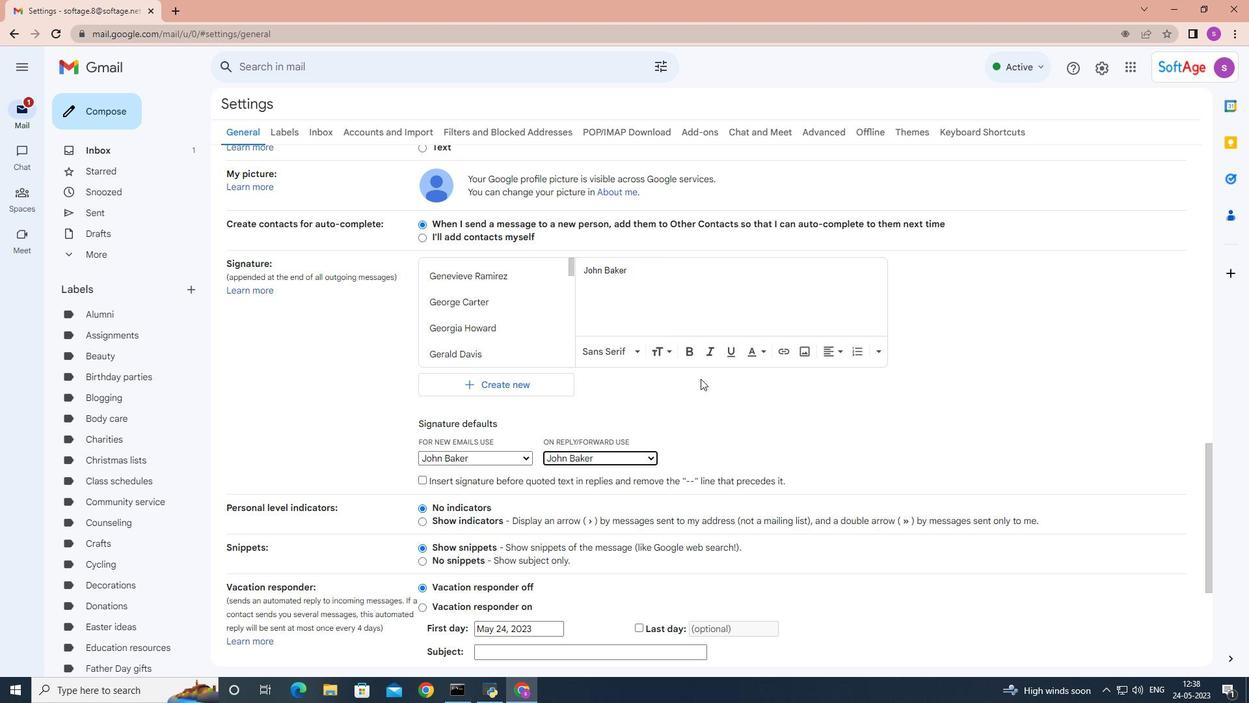 
Action: Mouse moved to (701, 378)
Screenshot: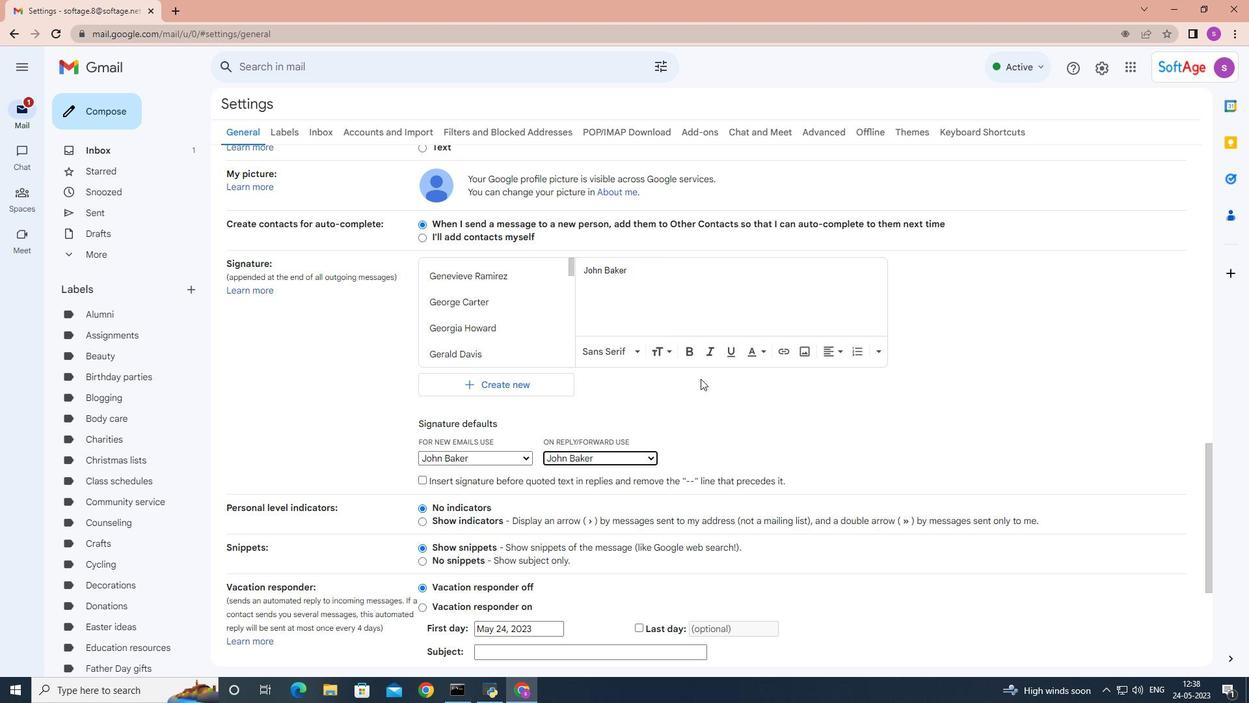 
Action: Mouse scrolled (701, 378) with delta (0, 0)
Screenshot: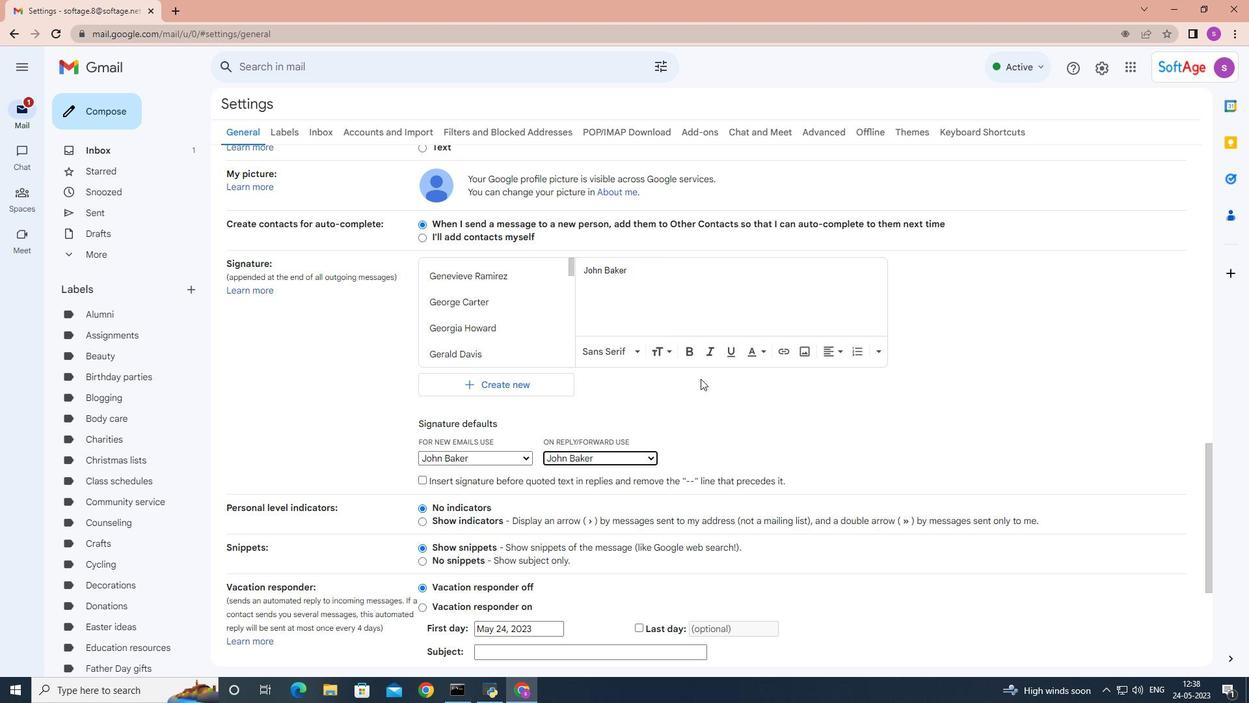 
Action: Mouse moved to (702, 378)
Screenshot: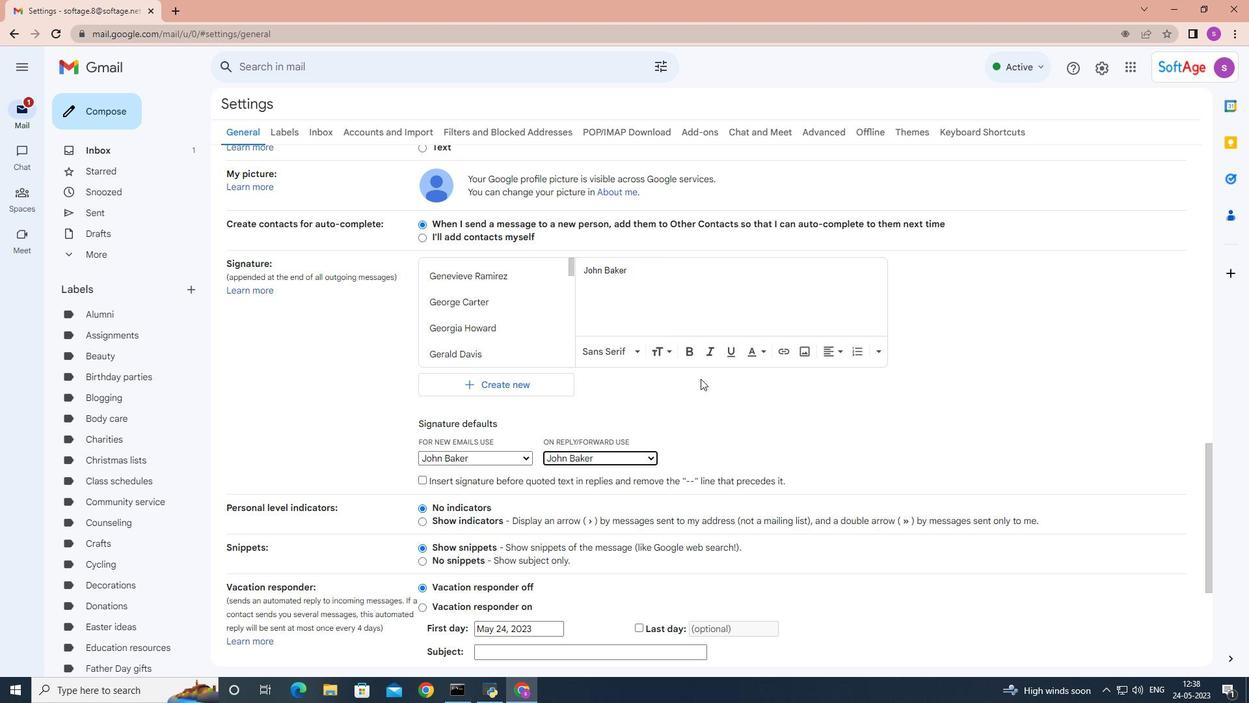 
Action: Mouse scrolled (702, 378) with delta (0, 0)
Screenshot: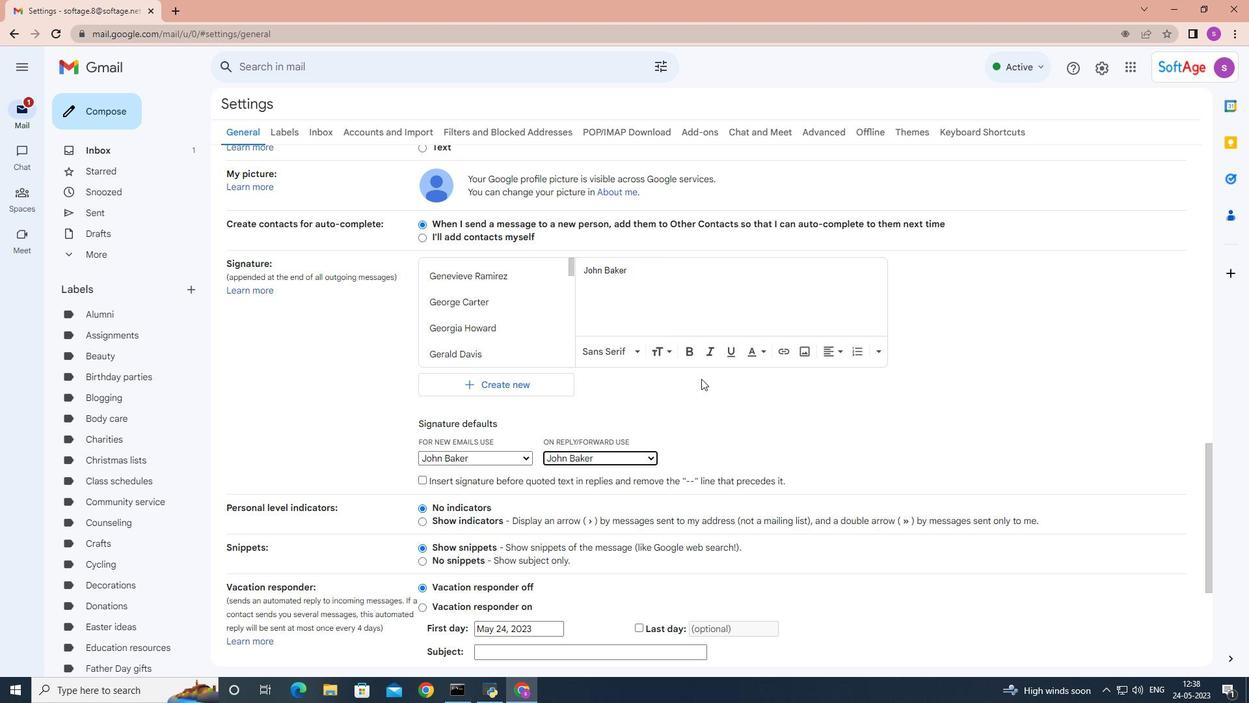 
Action: Mouse moved to (703, 378)
Screenshot: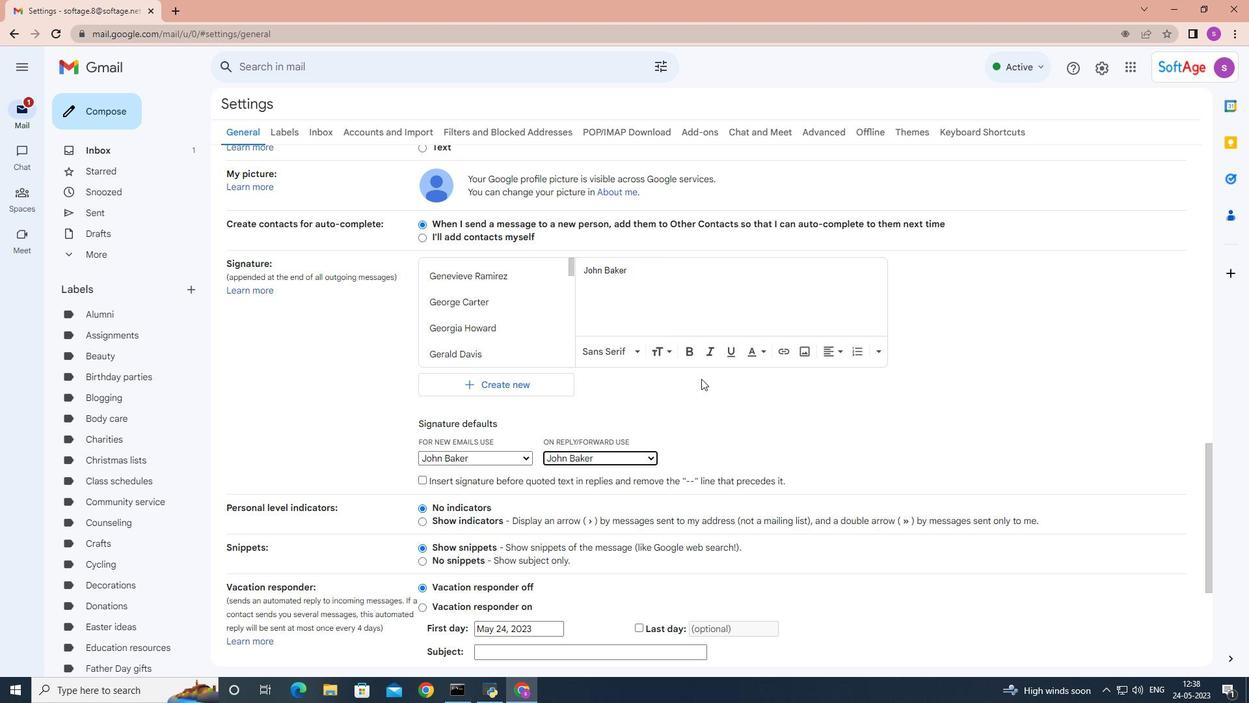 
Action: Mouse scrolled (703, 378) with delta (0, 0)
Screenshot: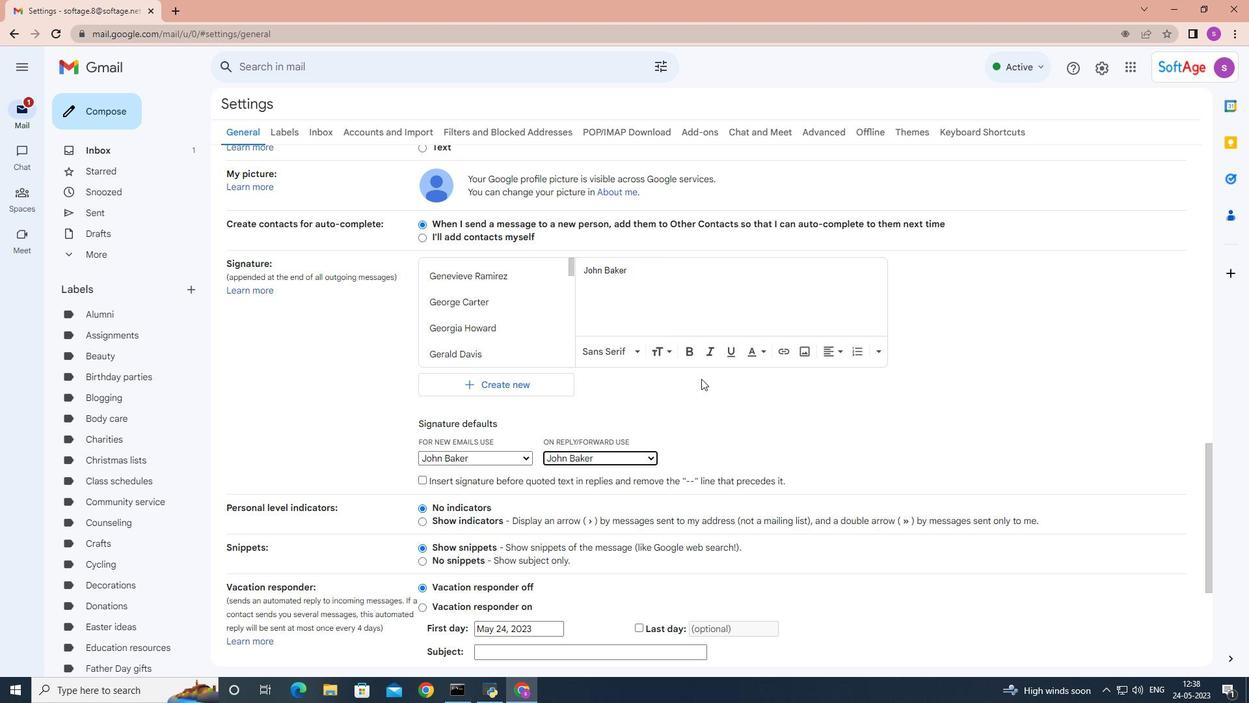 
Action: Mouse moved to (708, 376)
Screenshot: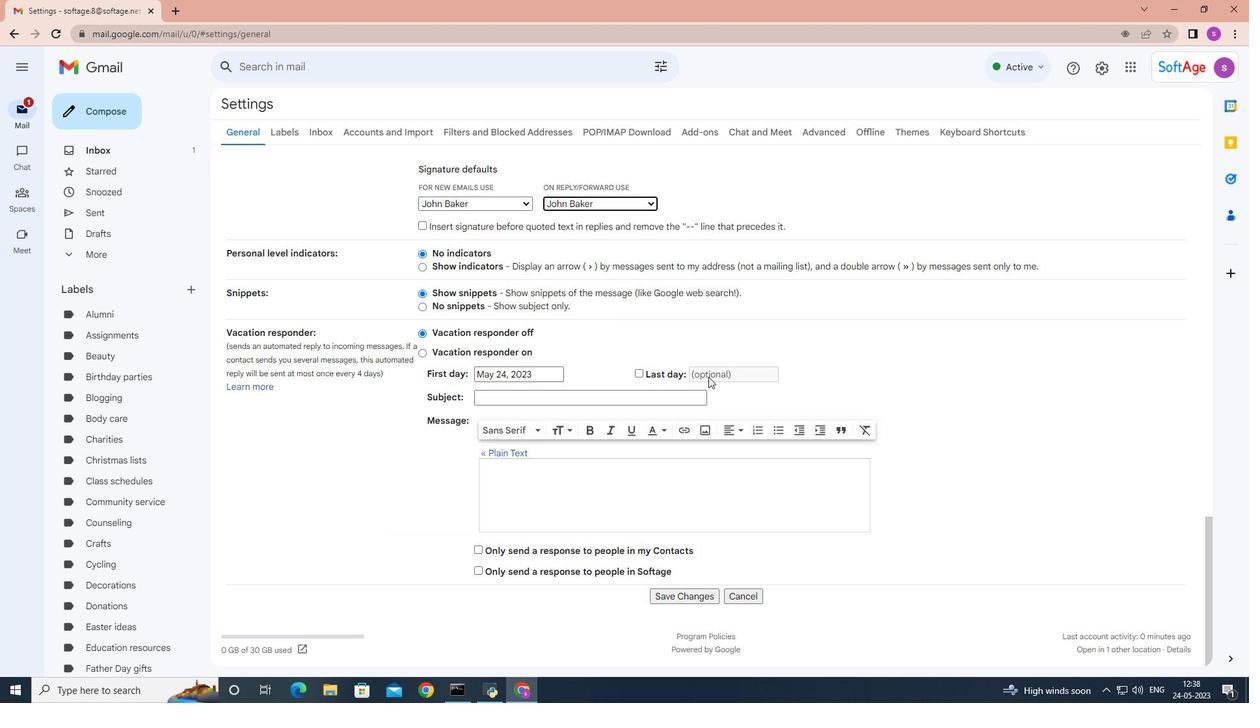 
Action: Mouse scrolled (708, 376) with delta (0, 0)
Screenshot: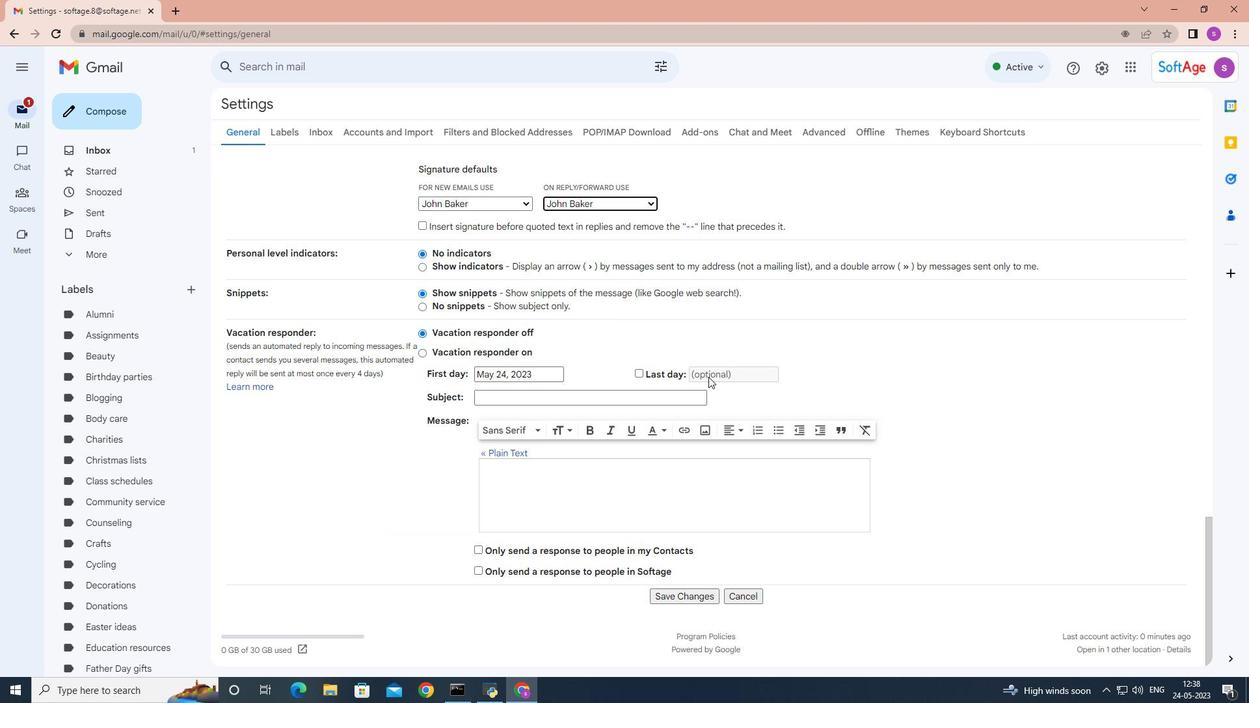 
Action: Mouse scrolled (708, 376) with delta (0, 0)
Screenshot: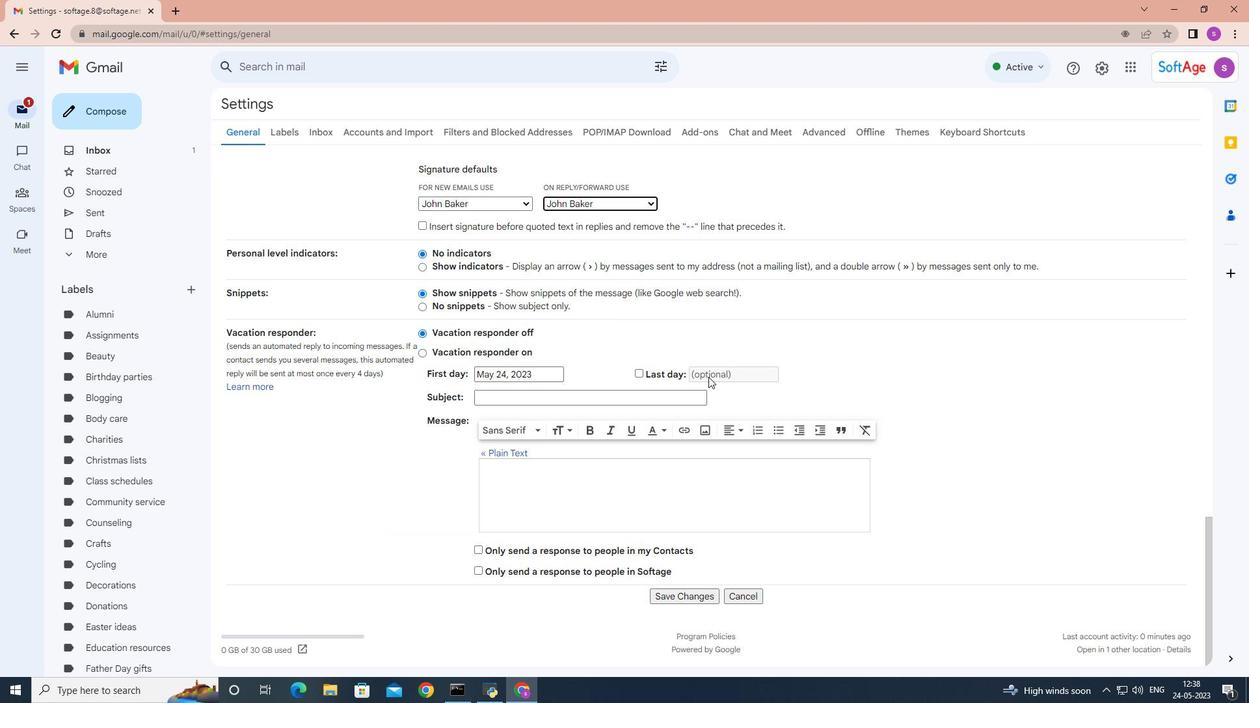 
Action: Mouse scrolled (708, 376) with delta (0, 0)
Screenshot: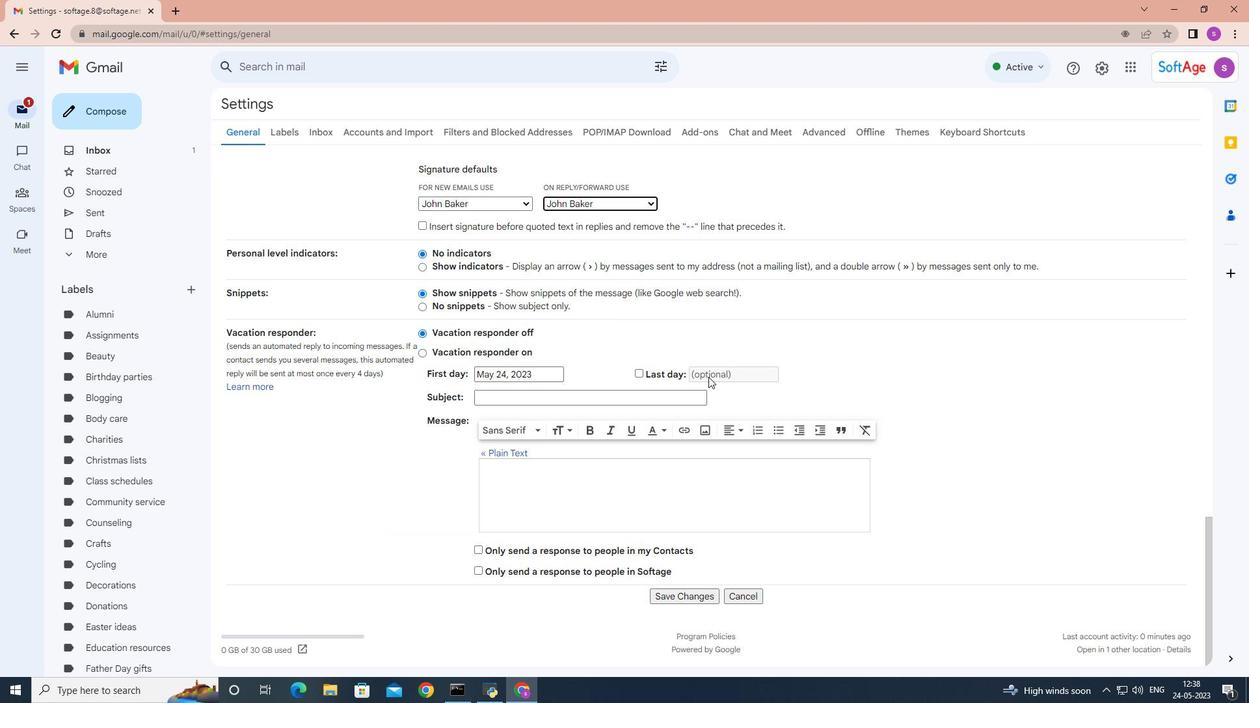 
Action: Mouse scrolled (708, 376) with delta (0, 0)
Screenshot: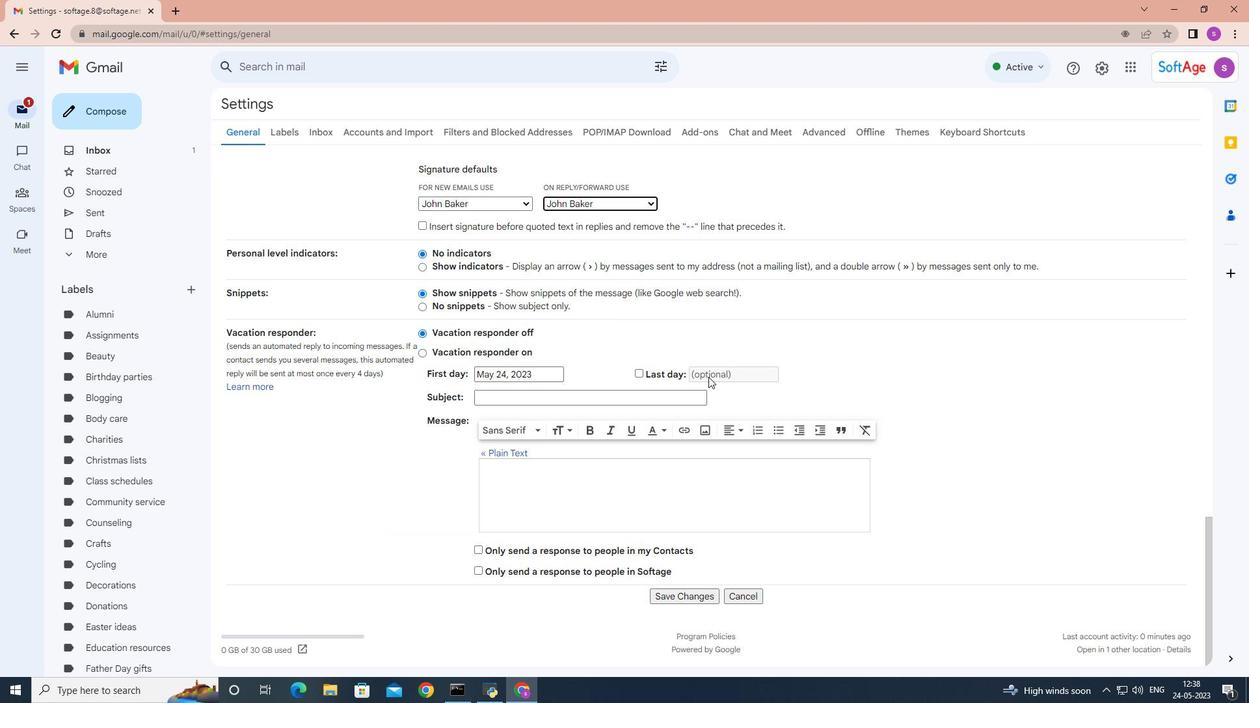 
Action: Mouse scrolled (708, 376) with delta (0, 0)
Screenshot: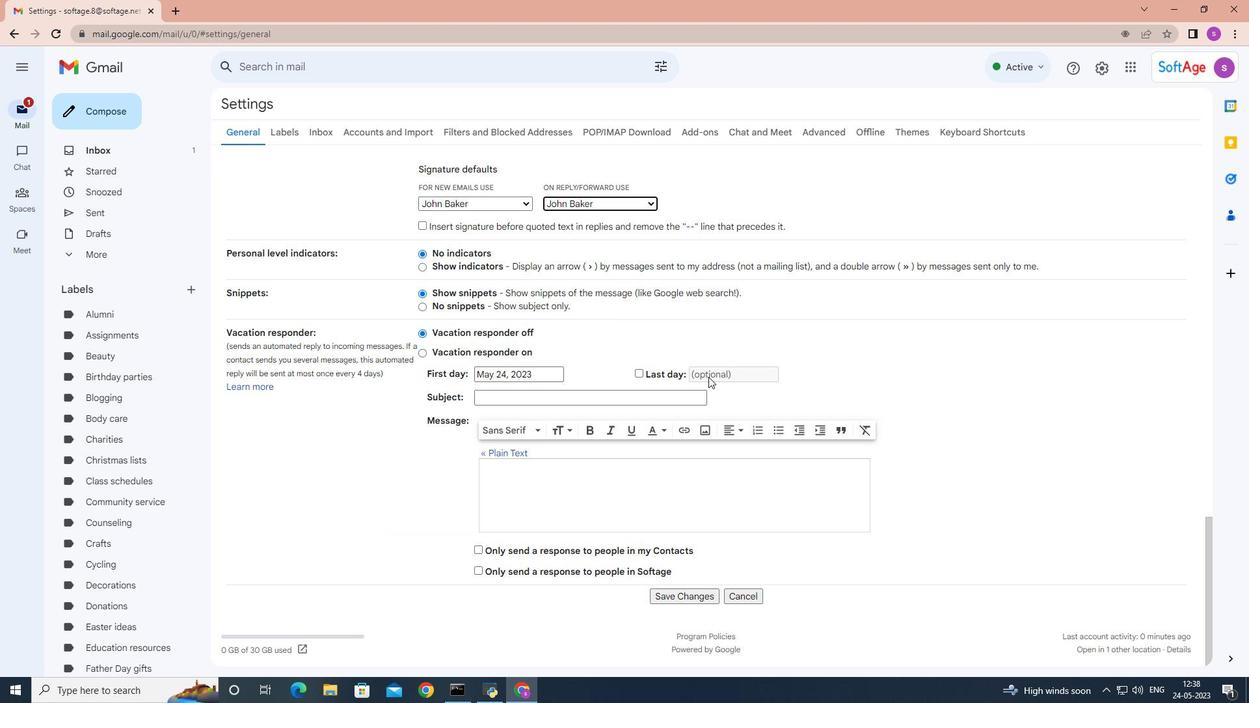 
Action: Mouse moved to (678, 589)
Screenshot: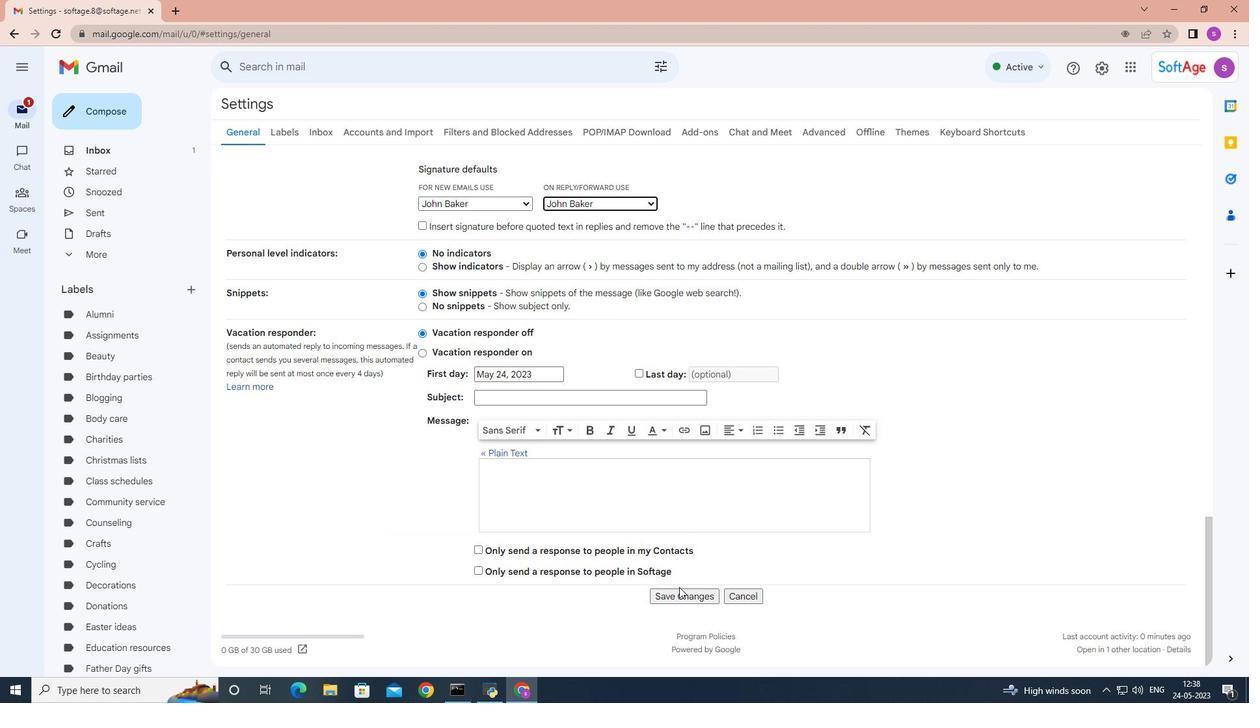 
Action: Mouse pressed left at (678, 589)
Screenshot: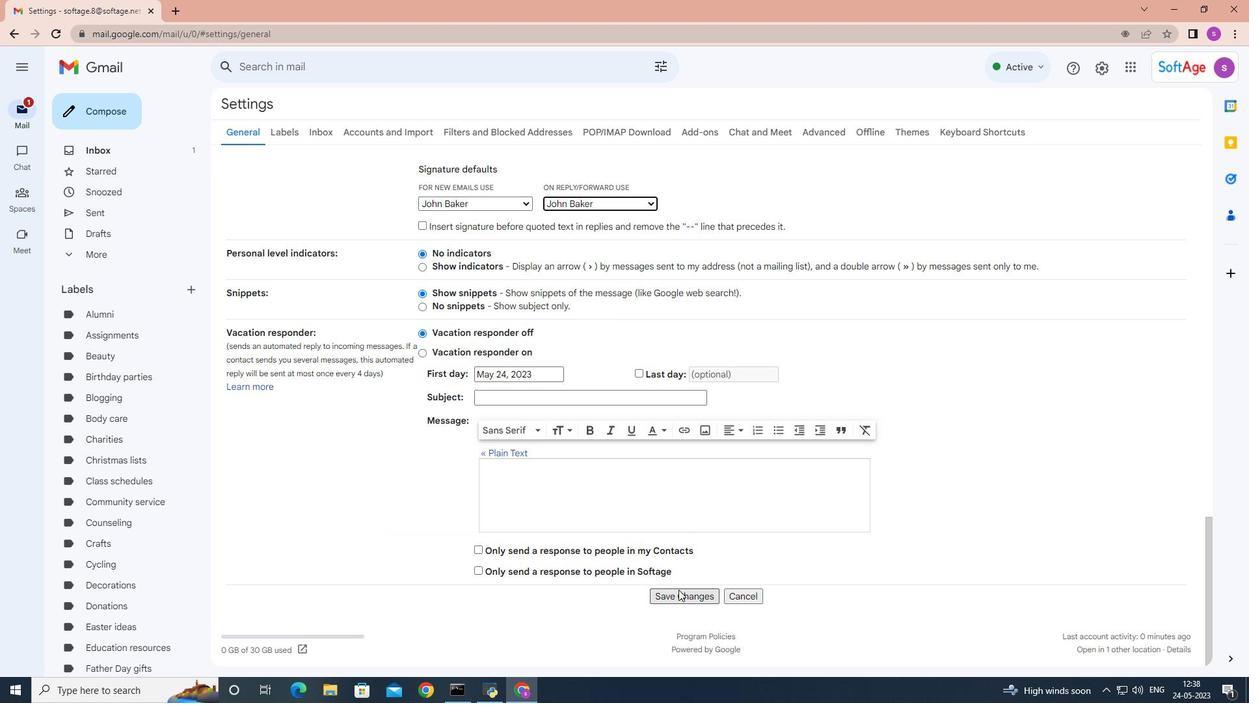 
Action: Mouse moved to (116, 116)
Screenshot: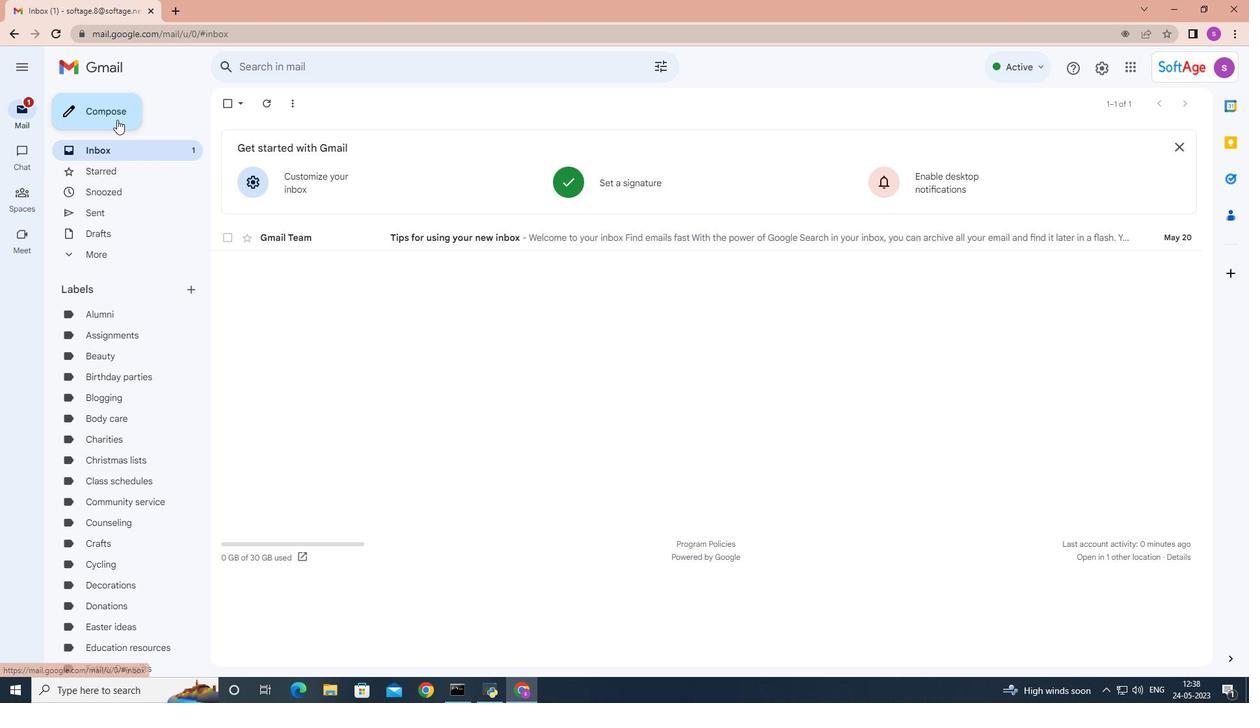 
Action: Mouse pressed left at (116, 116)
Screenshot: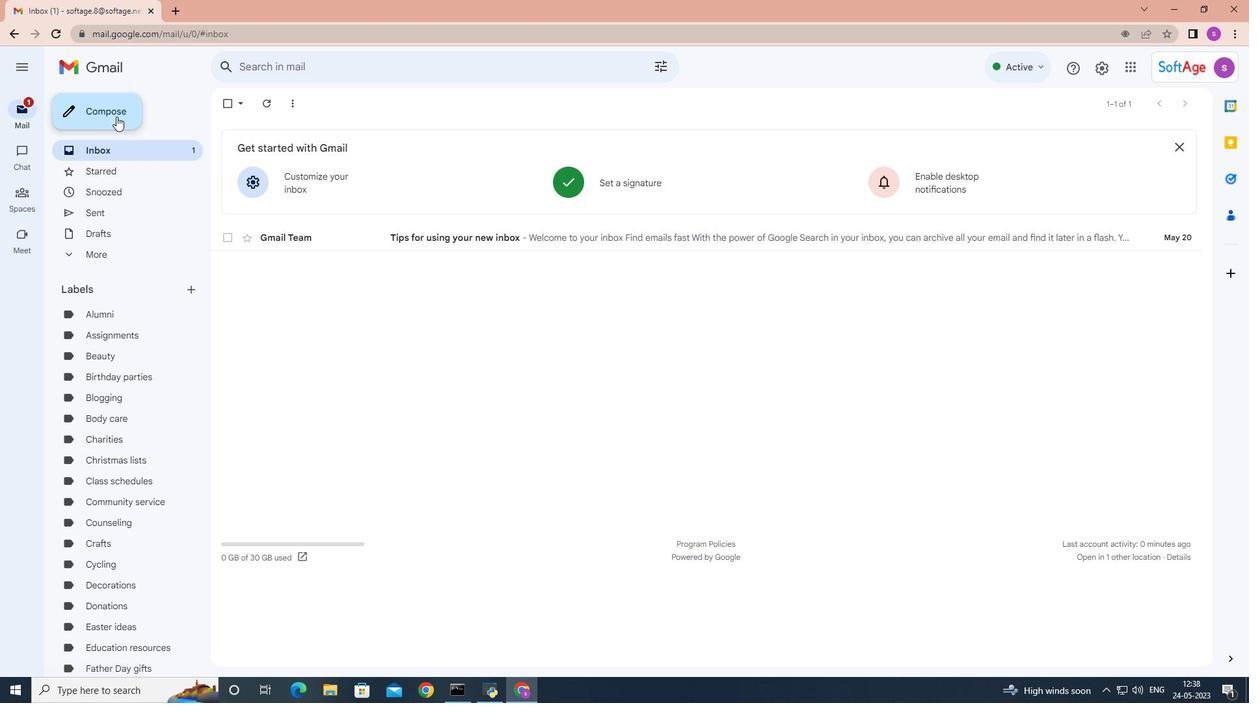 
Action: Mouse moved to (872, 345)
Screenshot: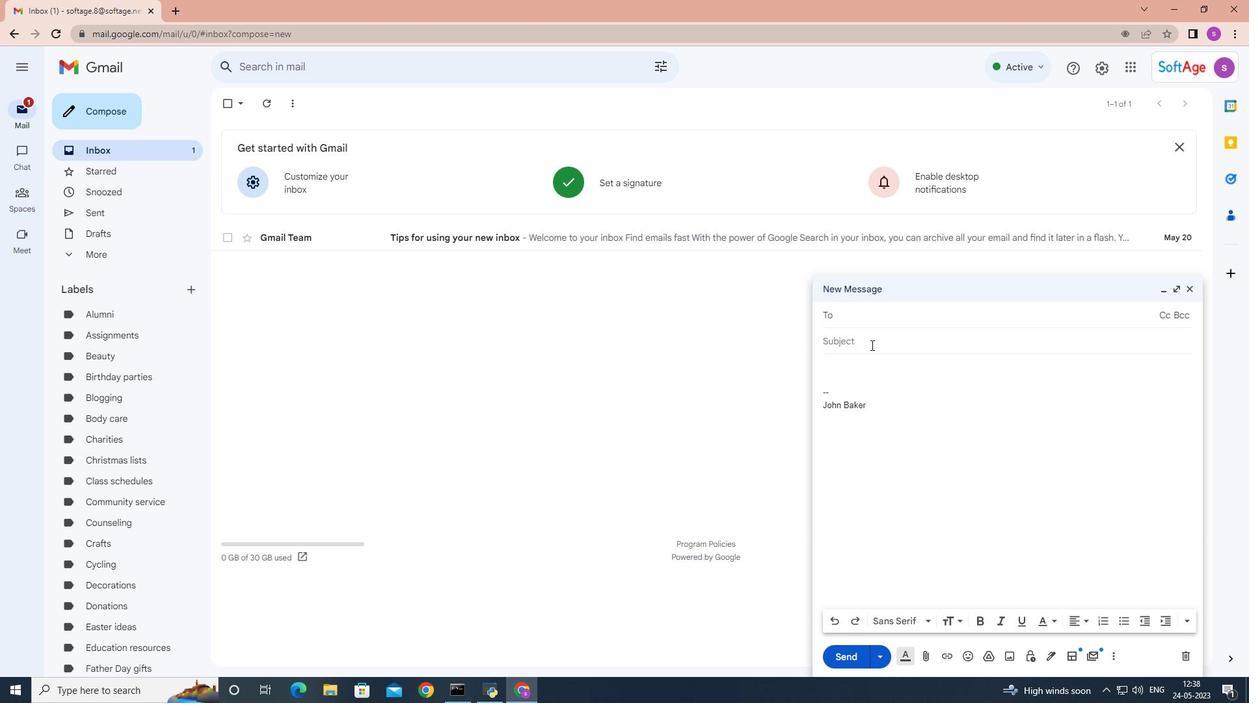 
Action: Mouse pressed left at (872, 345)
Screenshot: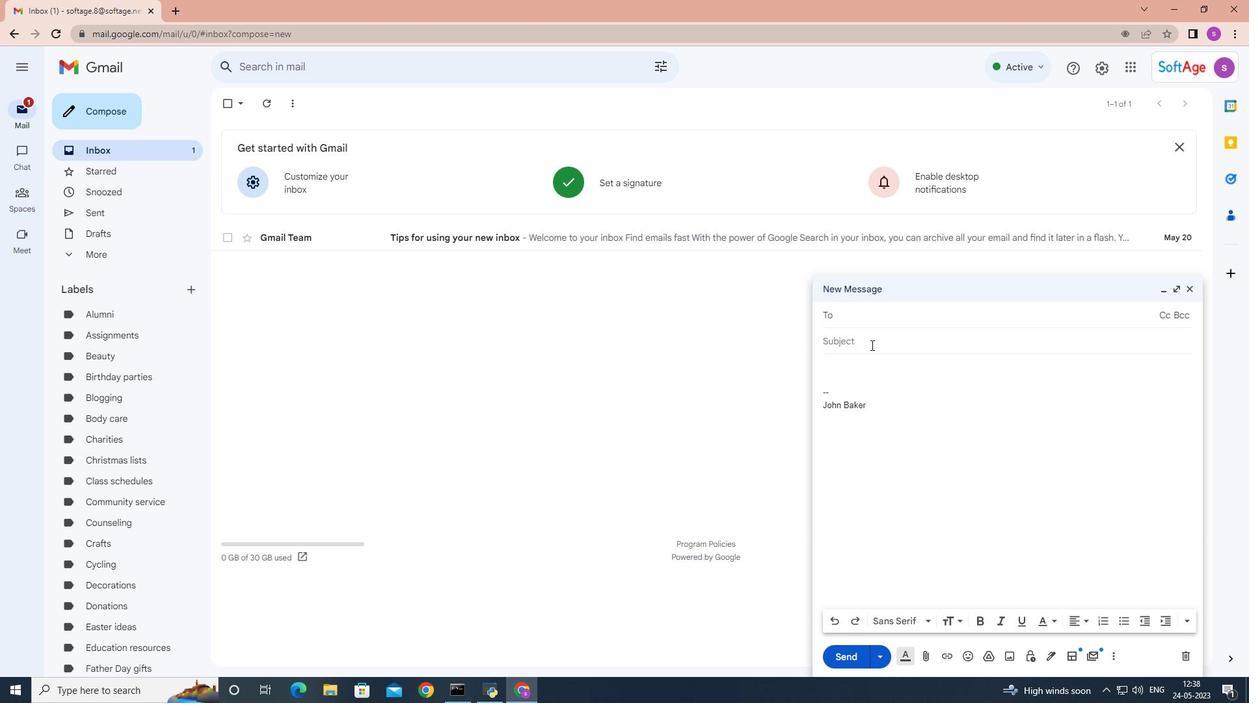 
Action: Mouse moved to (872, 345)
Screenshot: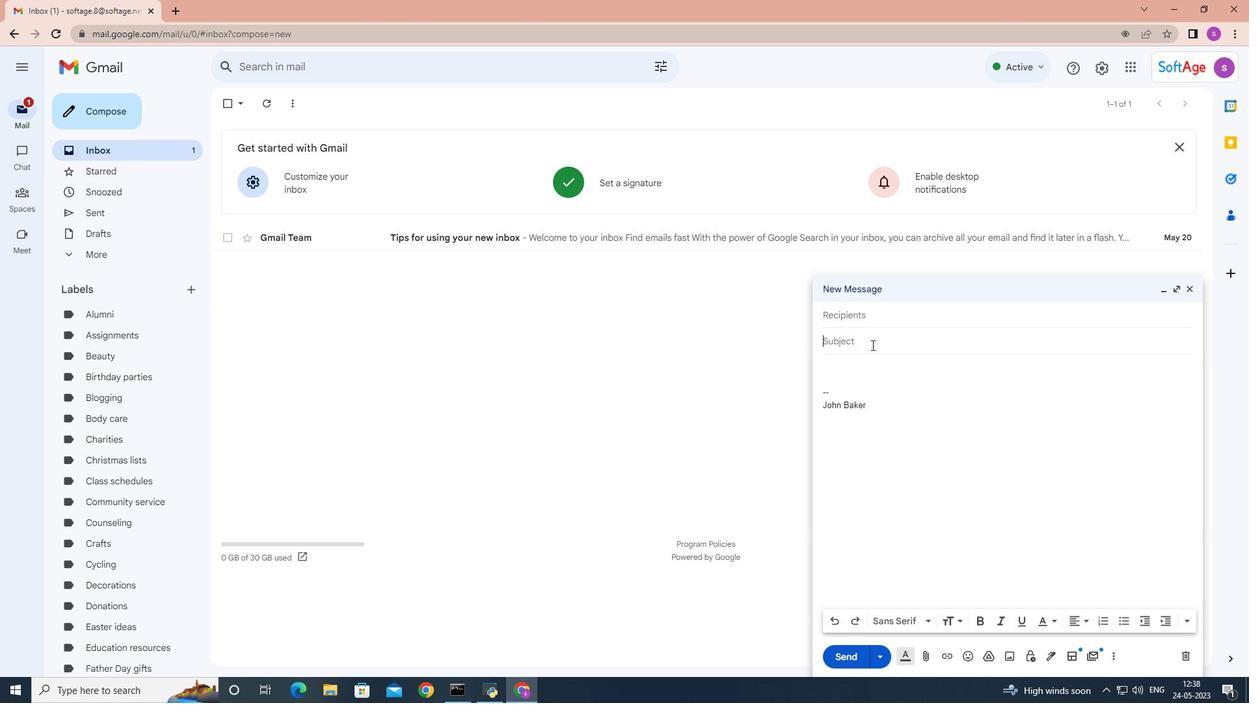 
Action: Key pressed <Key.shift>Request<Key.space>for<Key.space>a<Key.space>recommendation<Key.space>
Screenshot: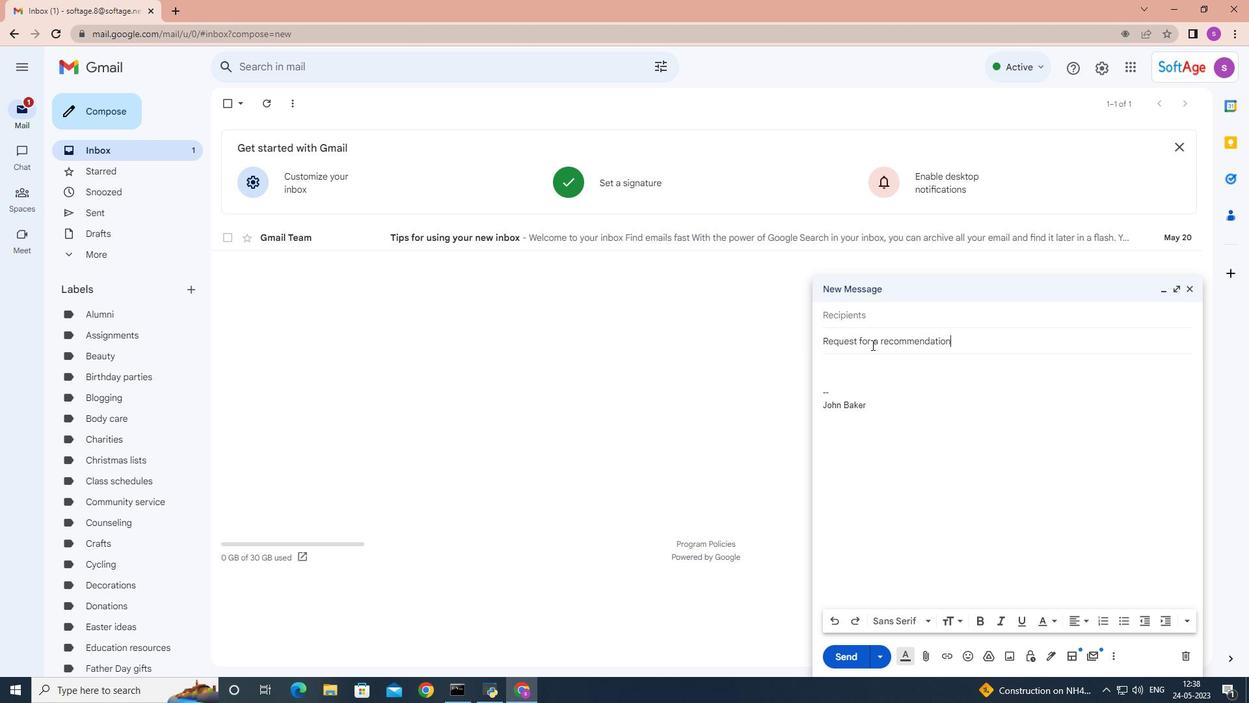 
Action: Mouse moved to (826, 364)
Screenshot: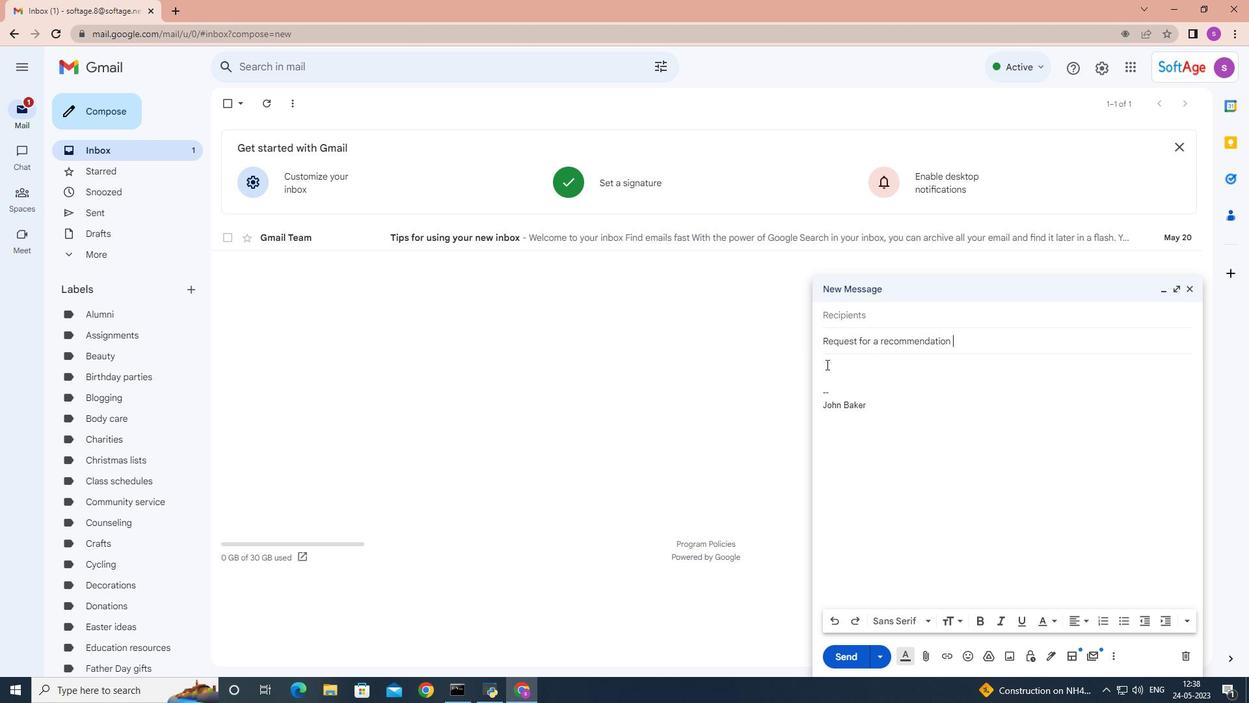 
Action: Mouse pressed left at (826, 364)
Screenshot: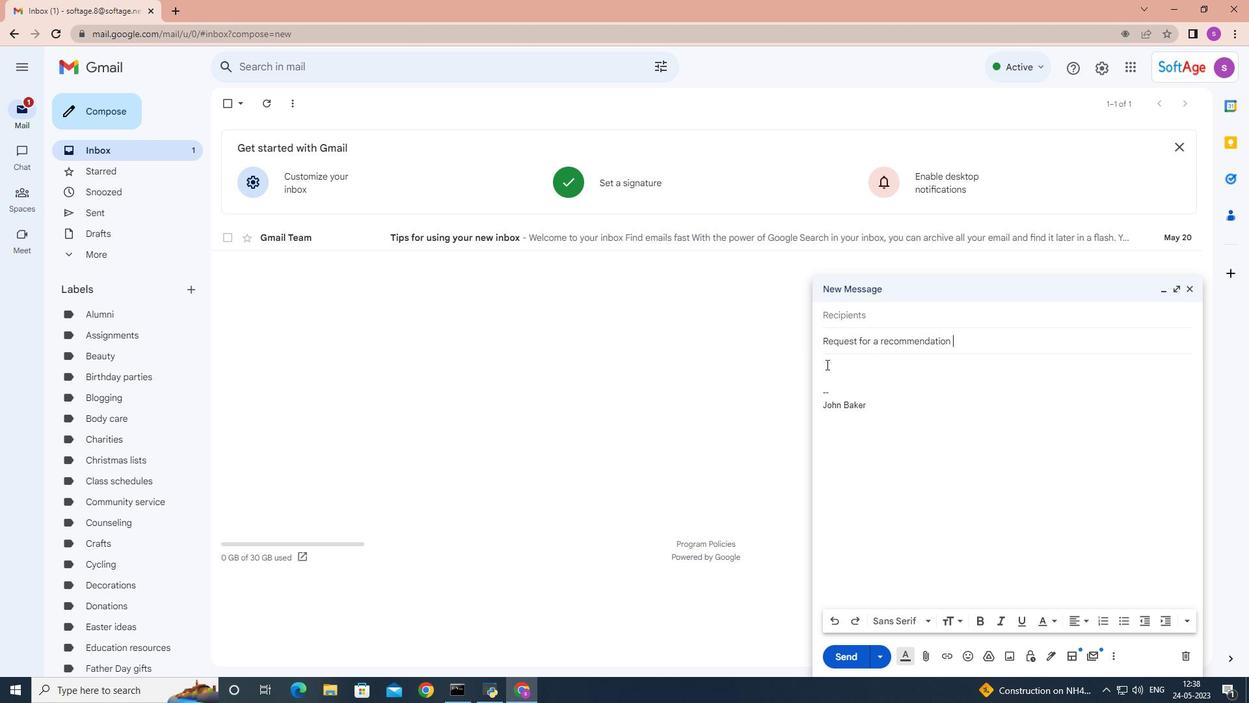 
Action: Key pressed <Key.shift><Key.shift><Key.shift><Key.shift><Key.shift><Key.shift><Key.shift>I<Key.space>need<Key.space>your<Key.space>help<Key.space>in<Key.space>finalizing<Key.space>the<Key.space>marketing<Key.space>strategy<Key.space>for<Key.space>the<Key.space>product<Key.space>launch.
Screenshot: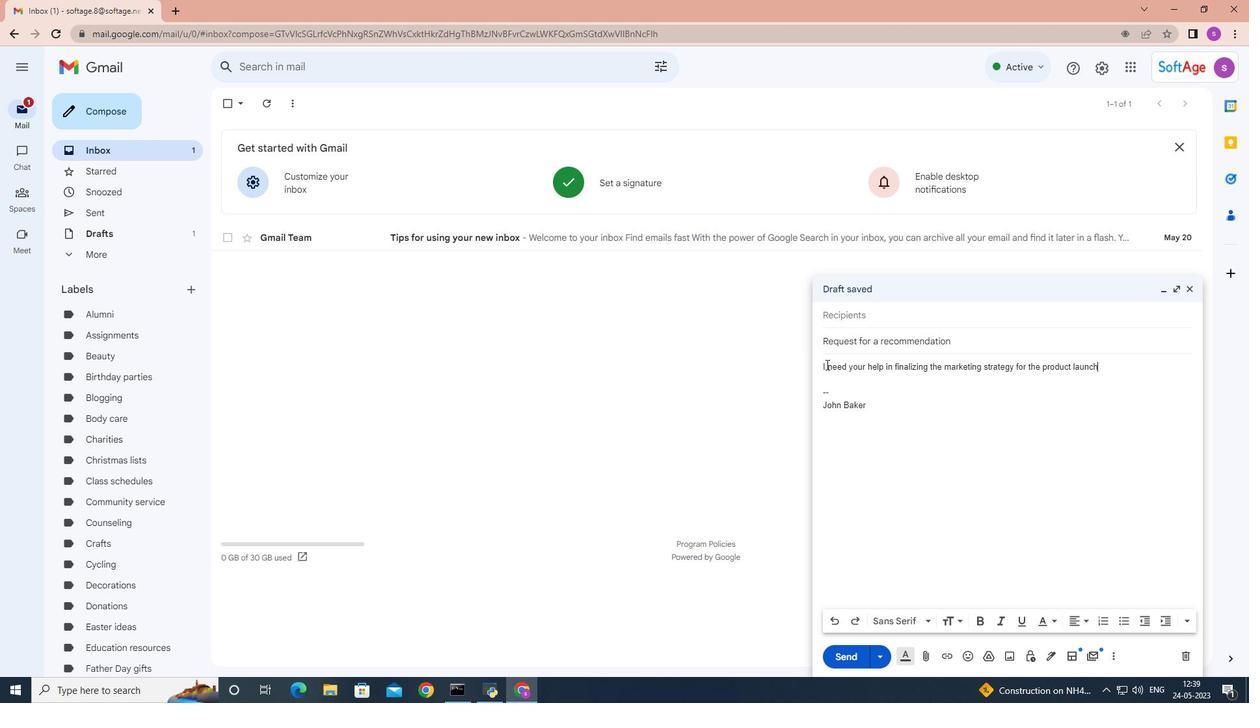 
Action: Mouse moved to (871, 317)
Screenshot: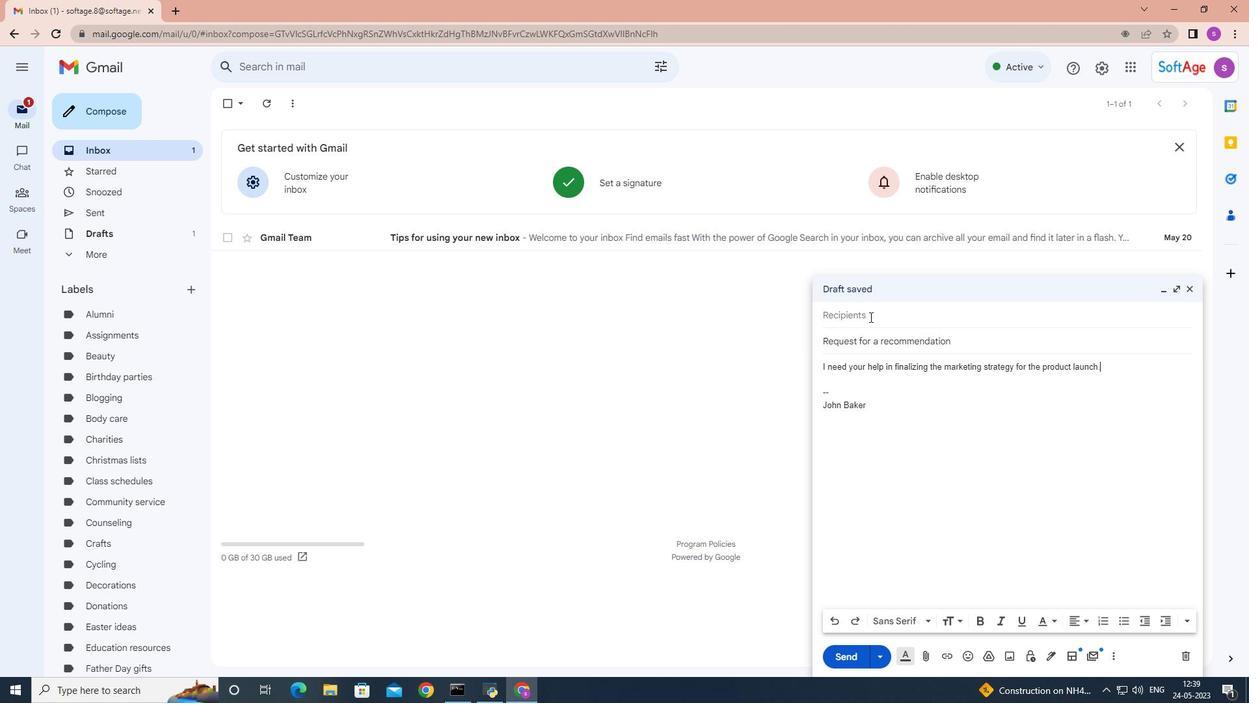 
Action: Mouse pressed left at (871, 317)
Screenshot: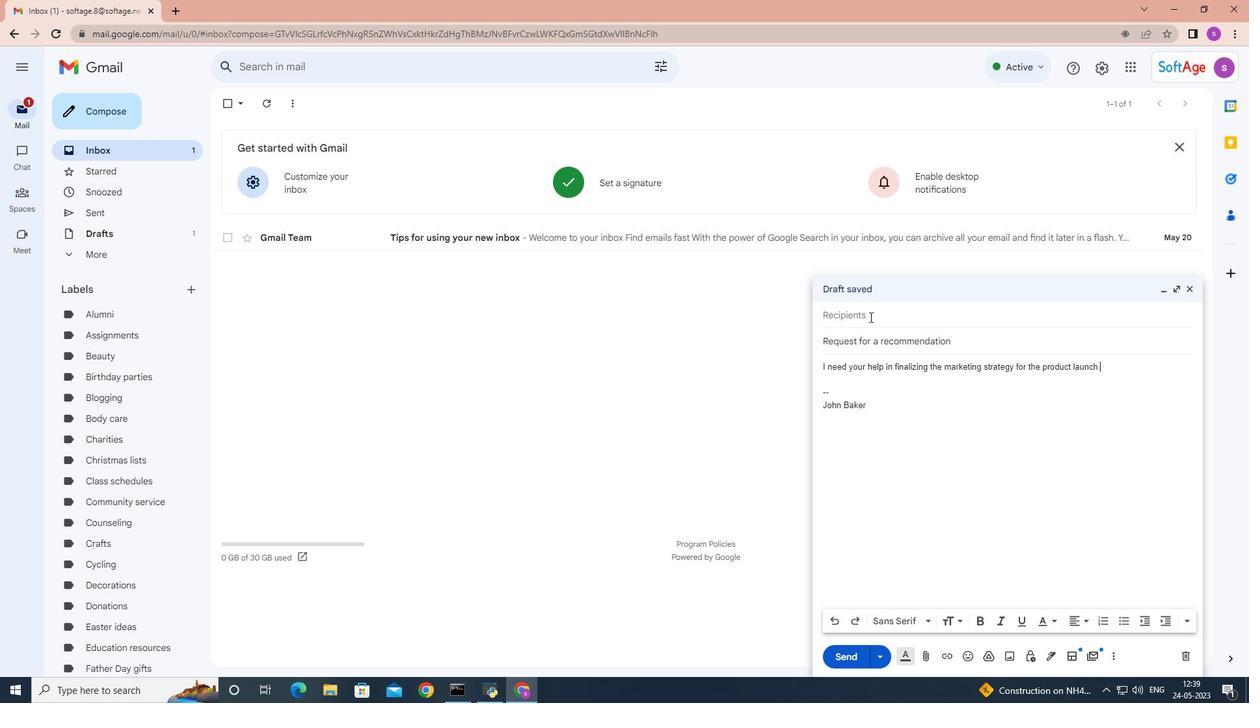 
Action: Key pressed <Key.shift>Softage.4
Screenshot: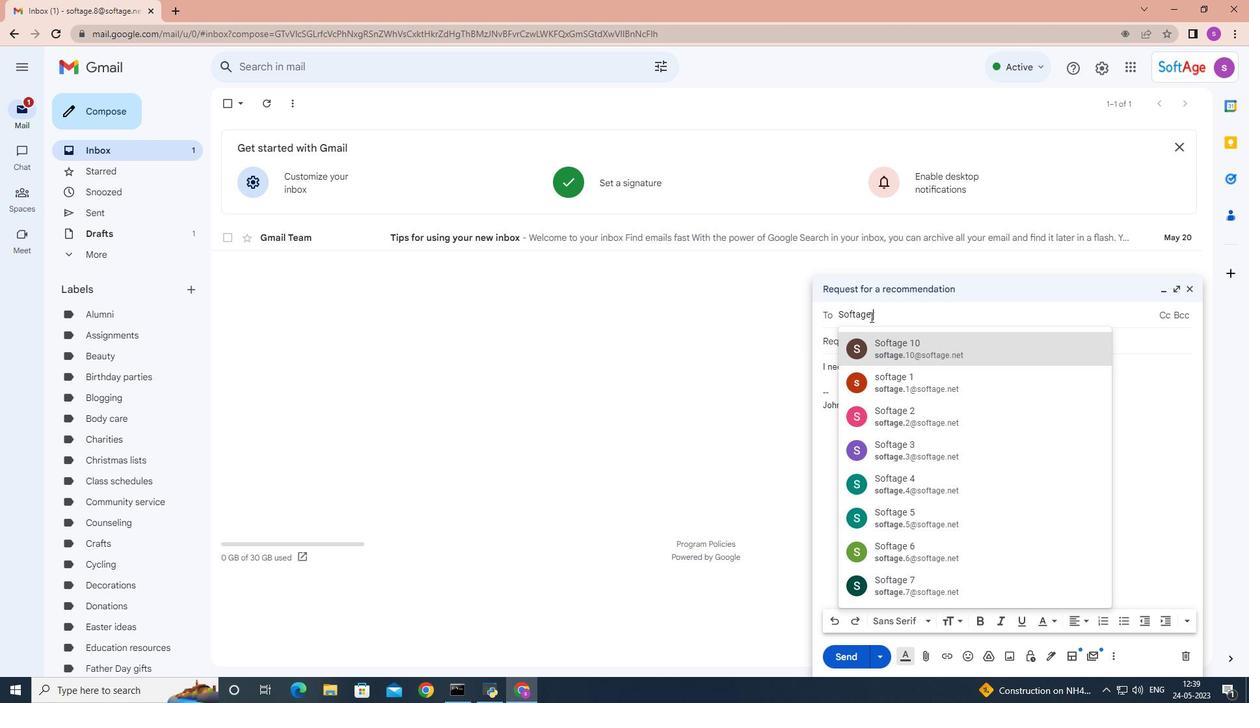 
Action: Mouse moved to (925, 352)
Screenshot: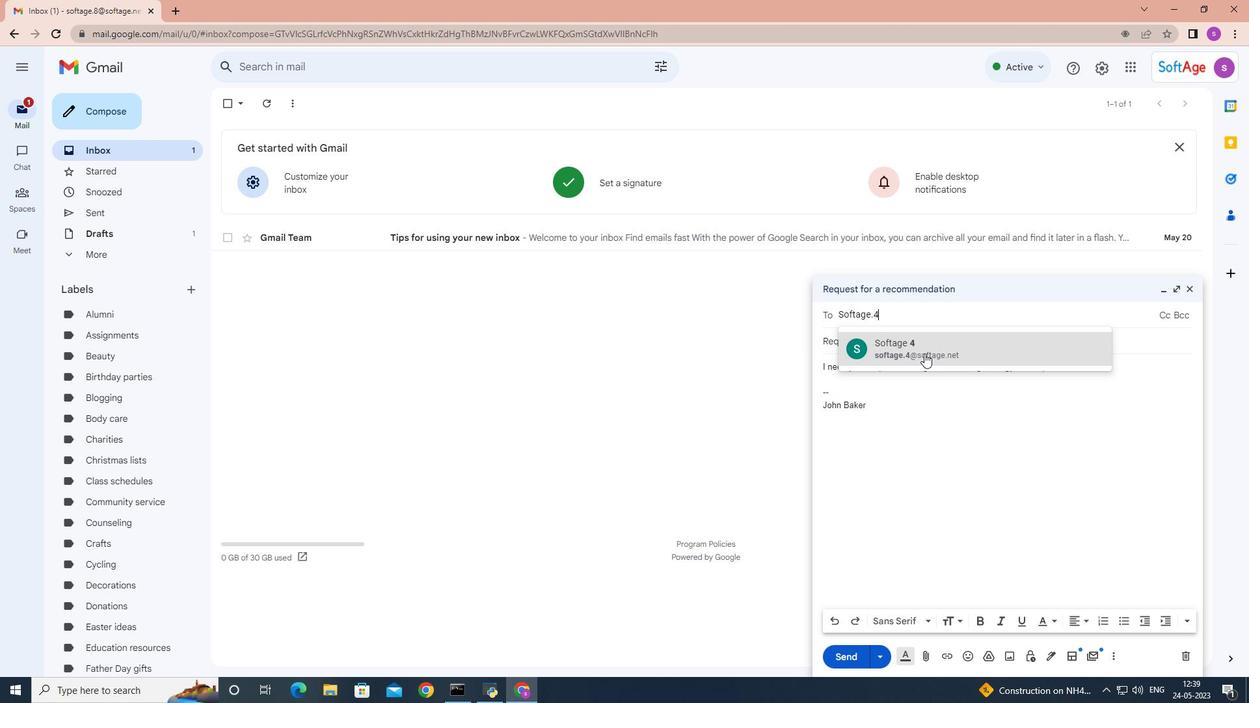 
Action: Mouse pressed left at (925, 352)
Screenshot: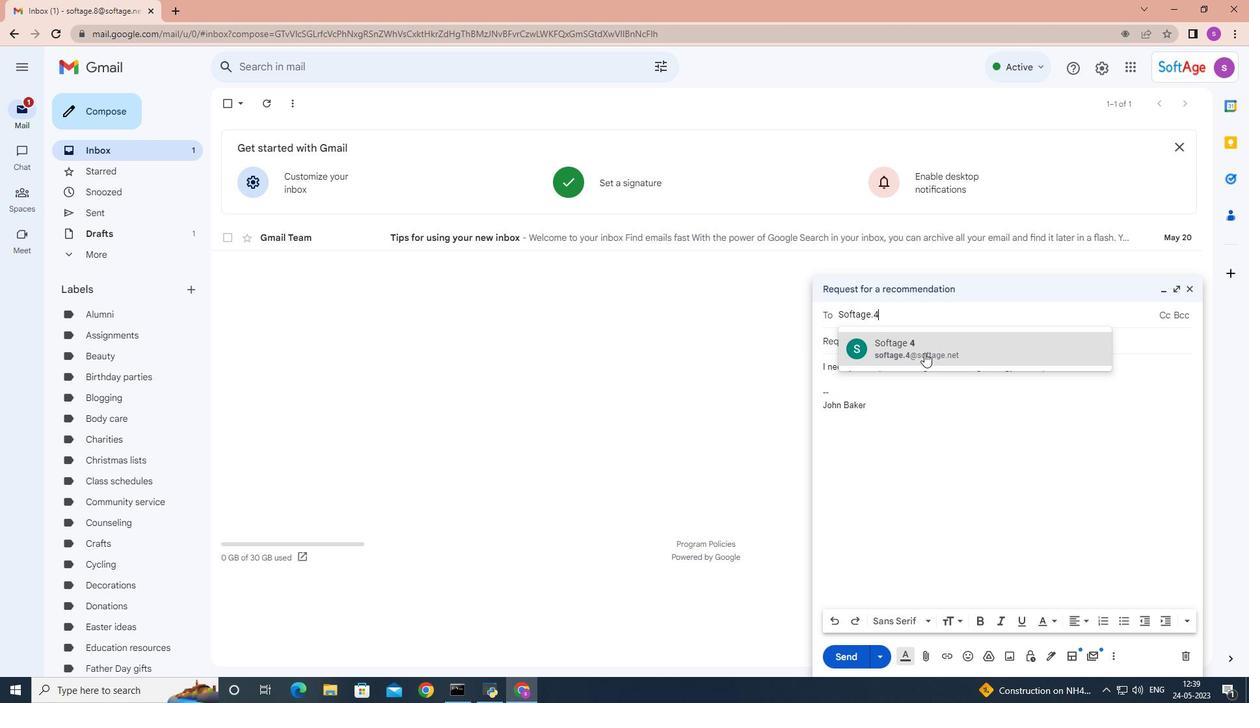 
Action: Mouse moved to (1104, 381)
Screenshot: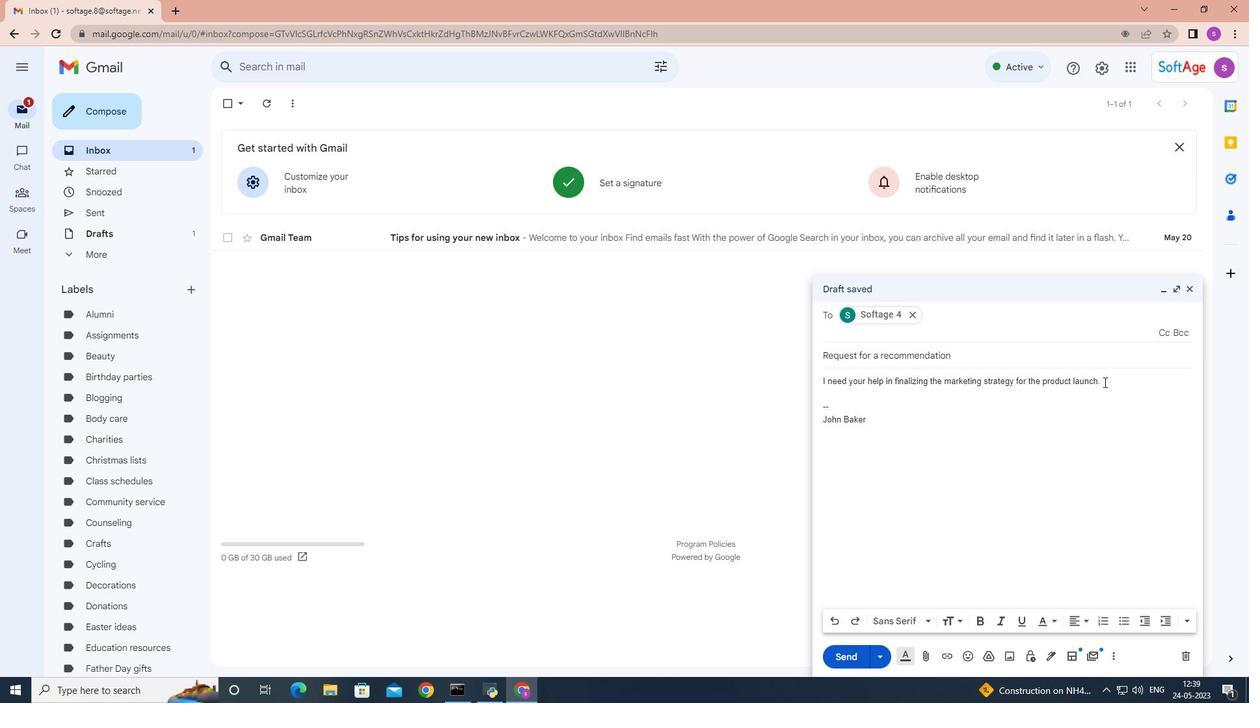 
Action: Mouse pressed left at (1104, 381)
Screenshot: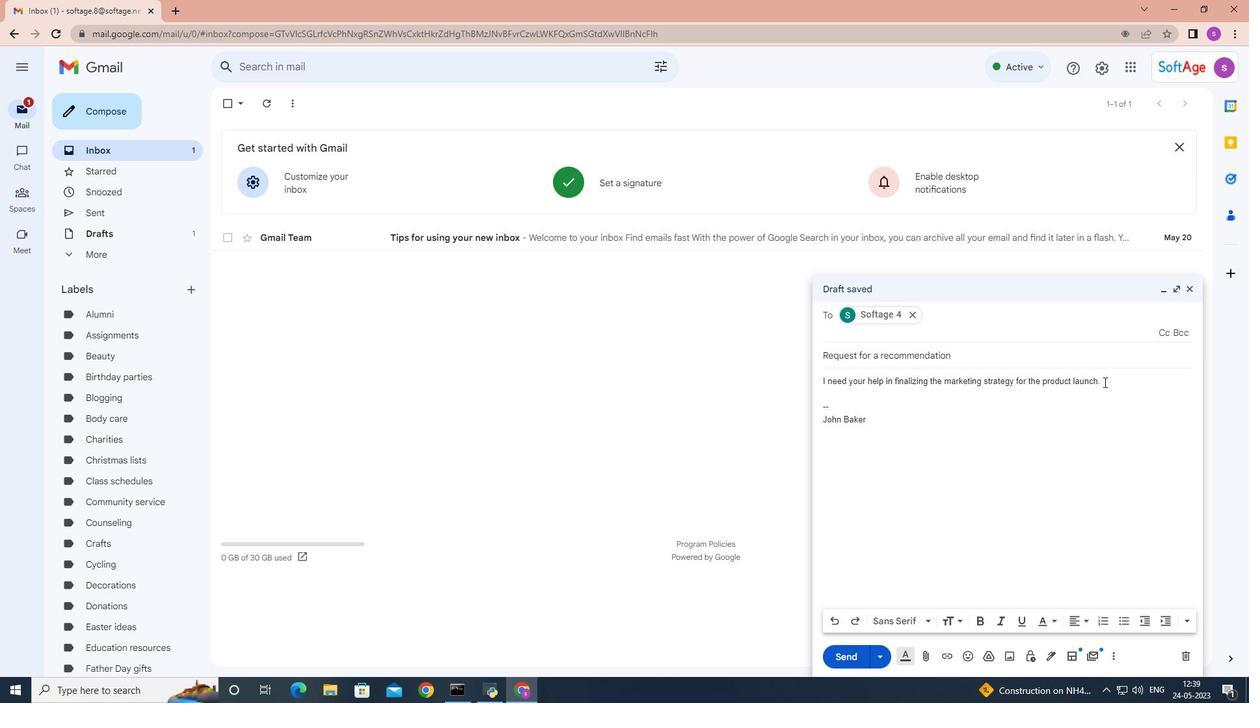 
Action: Mouse moved to (1100, 359)
Screenshot: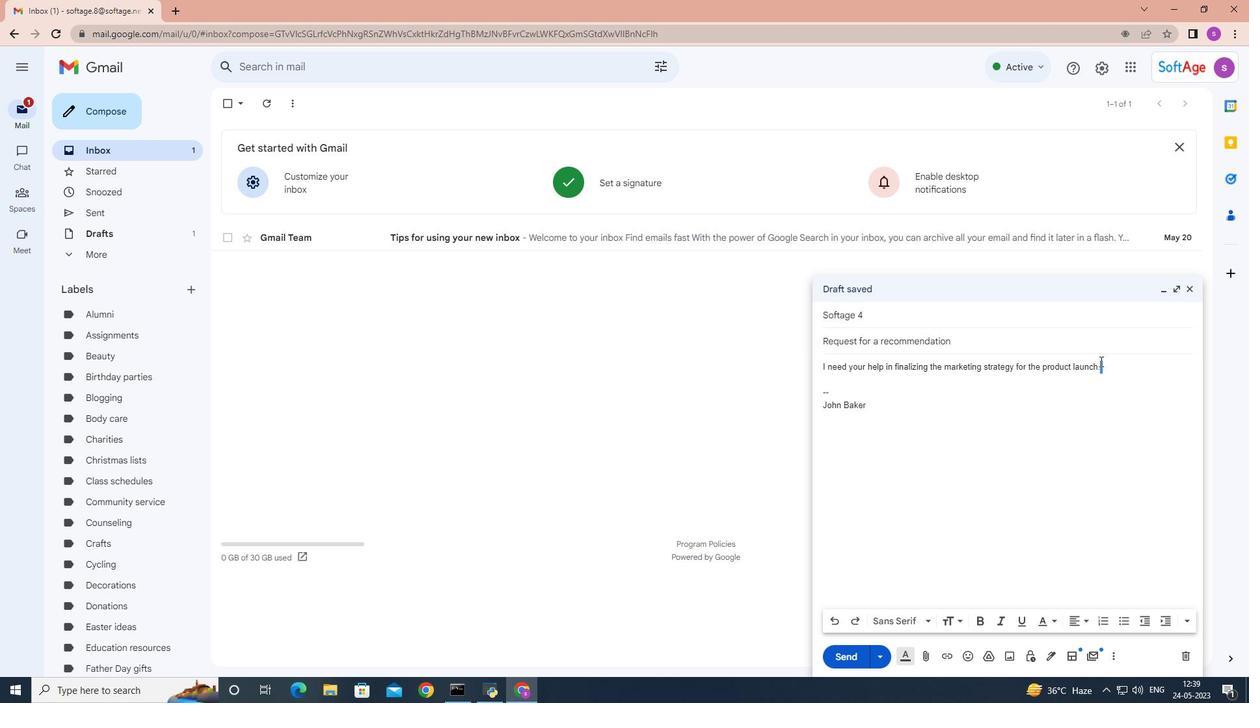 
Action: Mouse pressed left at (1100, 359)
Screenshot: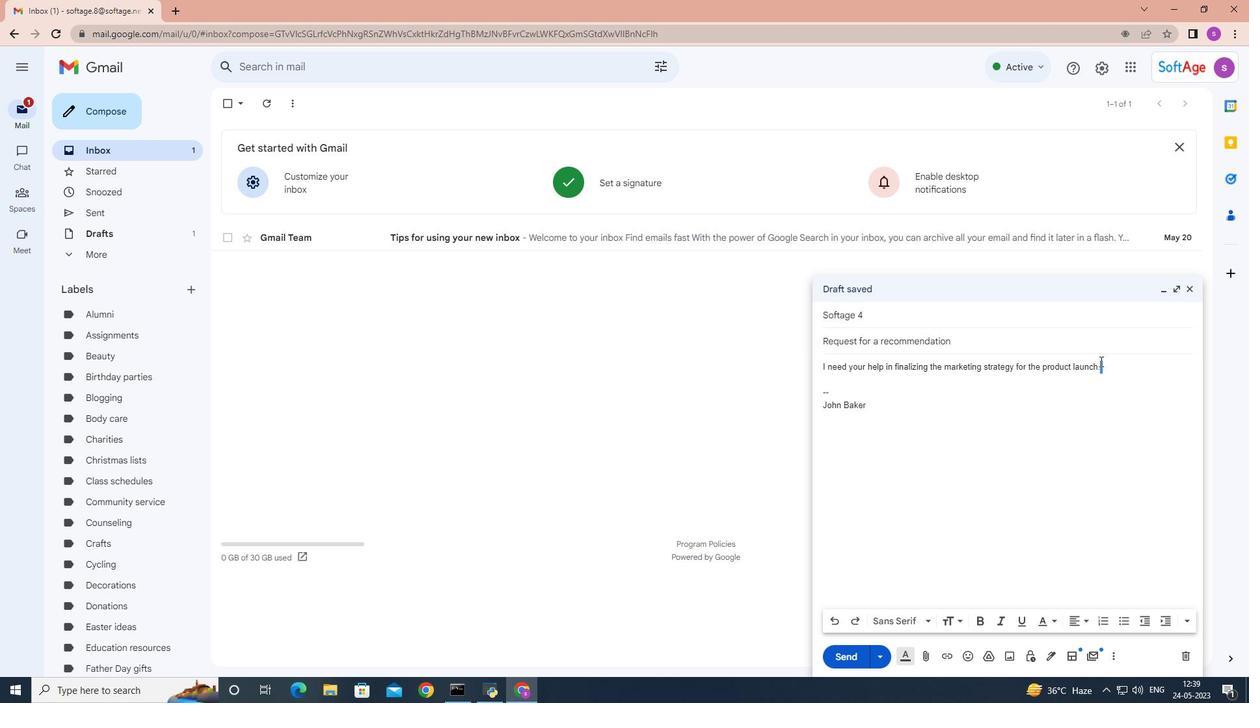 
Action: Mouse moved to (1103, 621)
Screenshot: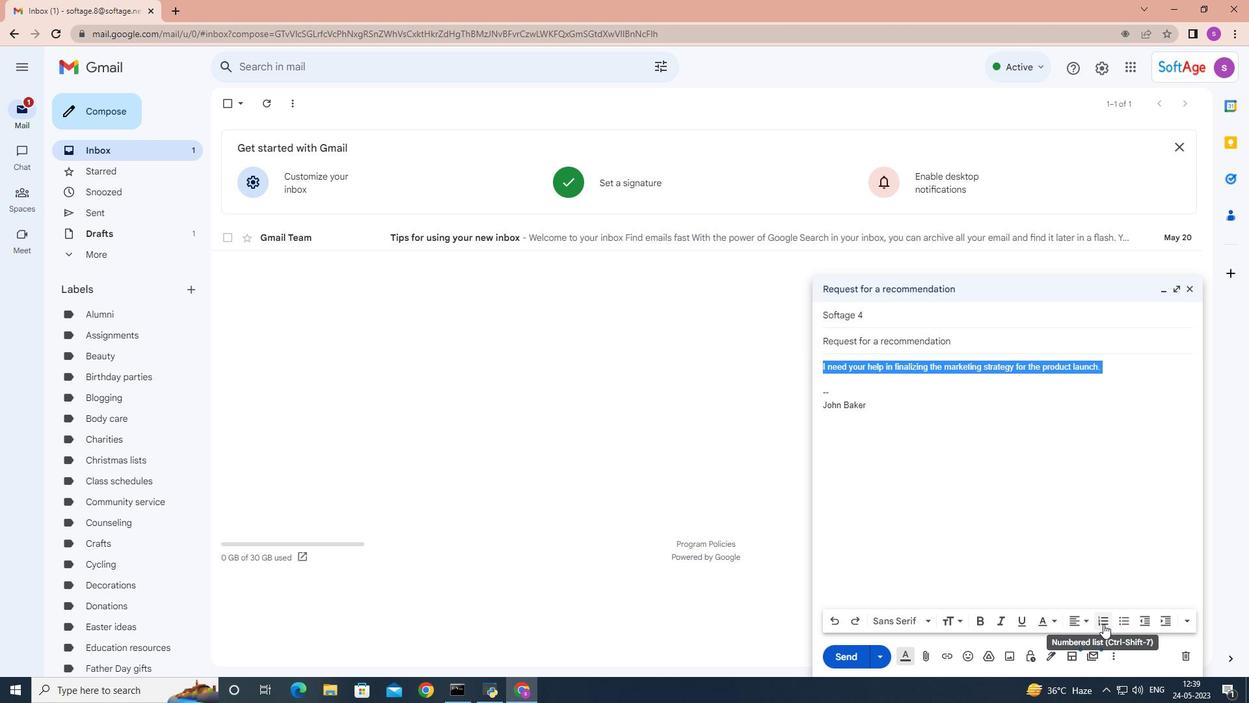 
Action: Mouse pressed left at (1103, 621)
Screenshot: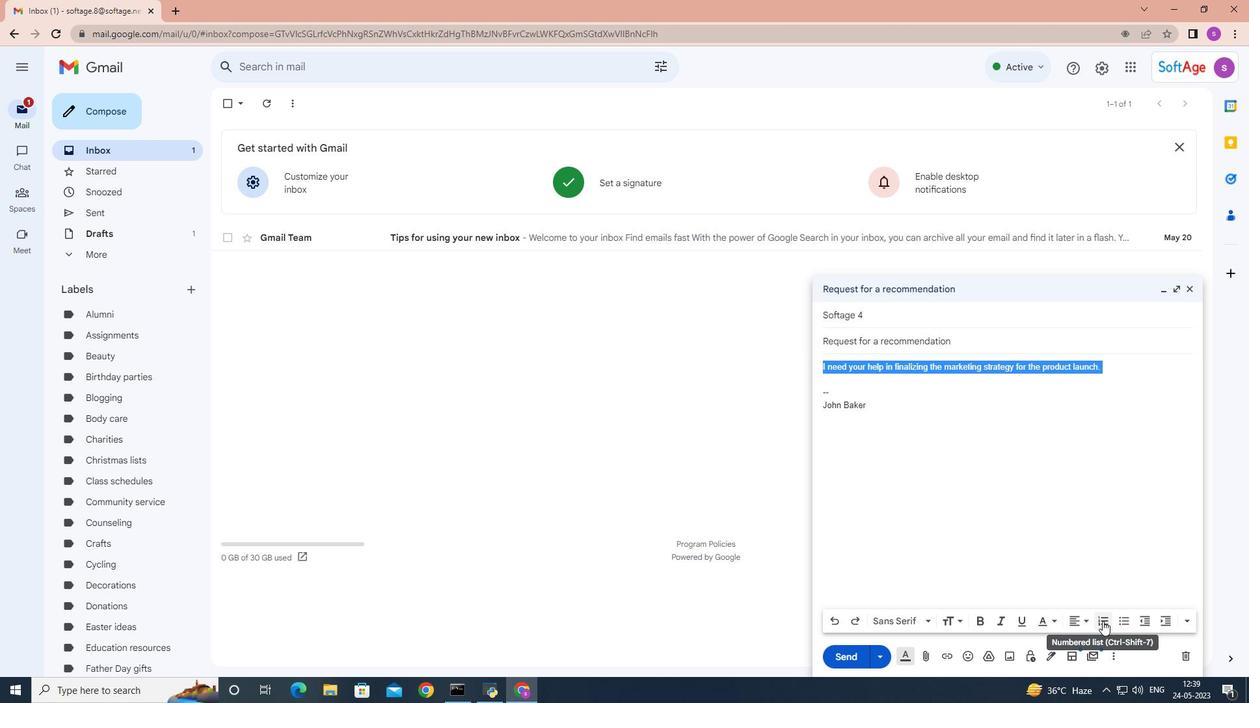 
Action: Mouse moved to (926, 617)
Screenshot: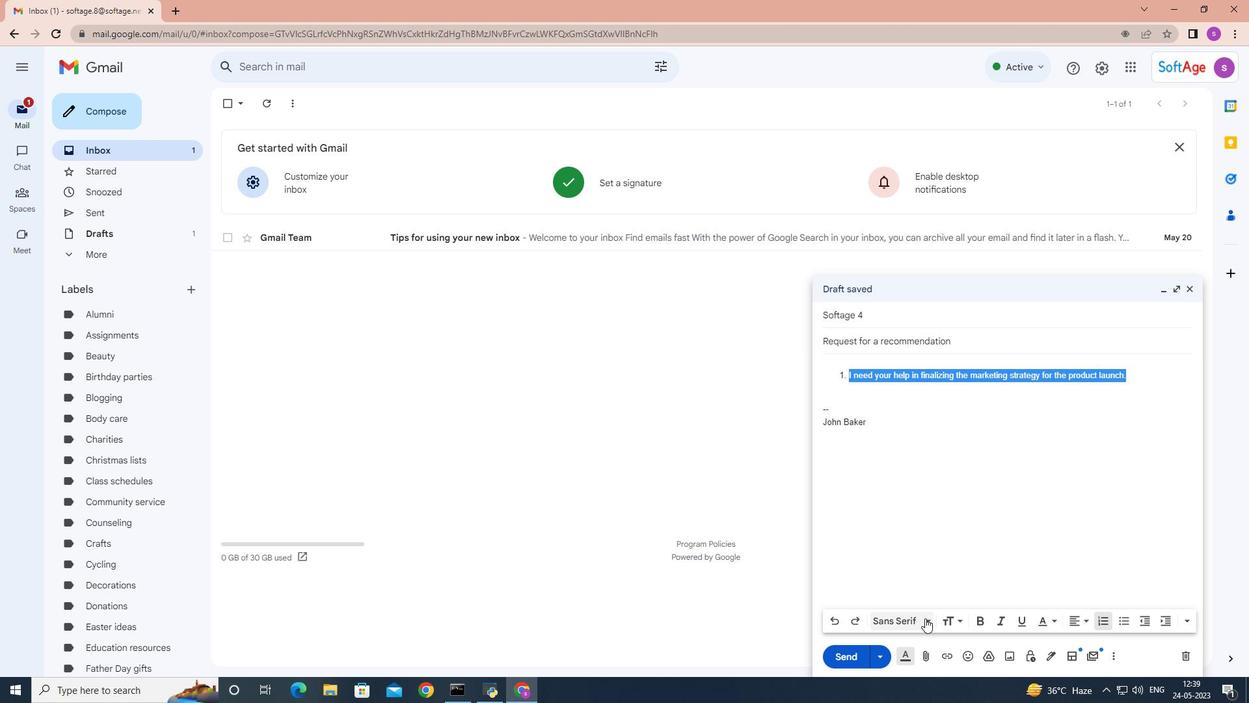 
Action: Mouse pressed left at (926, 617)
Screenshot: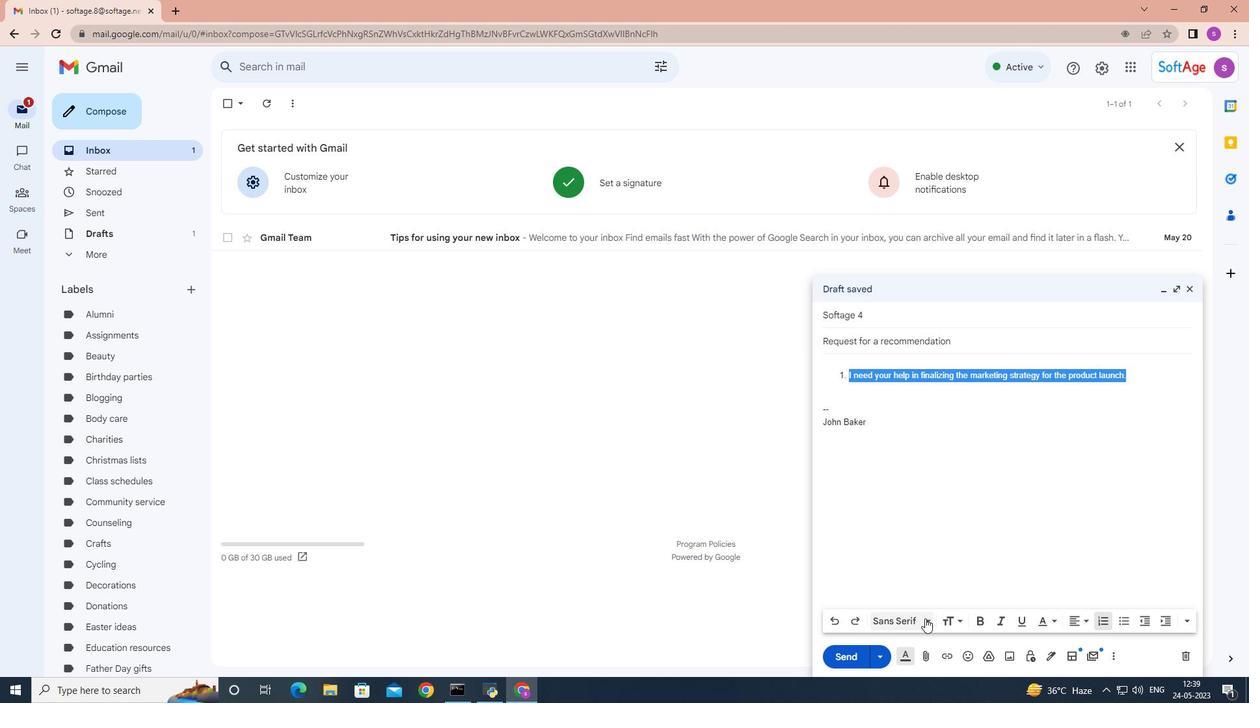 
Action: Mouse moved to (930, 496)
Screenshot: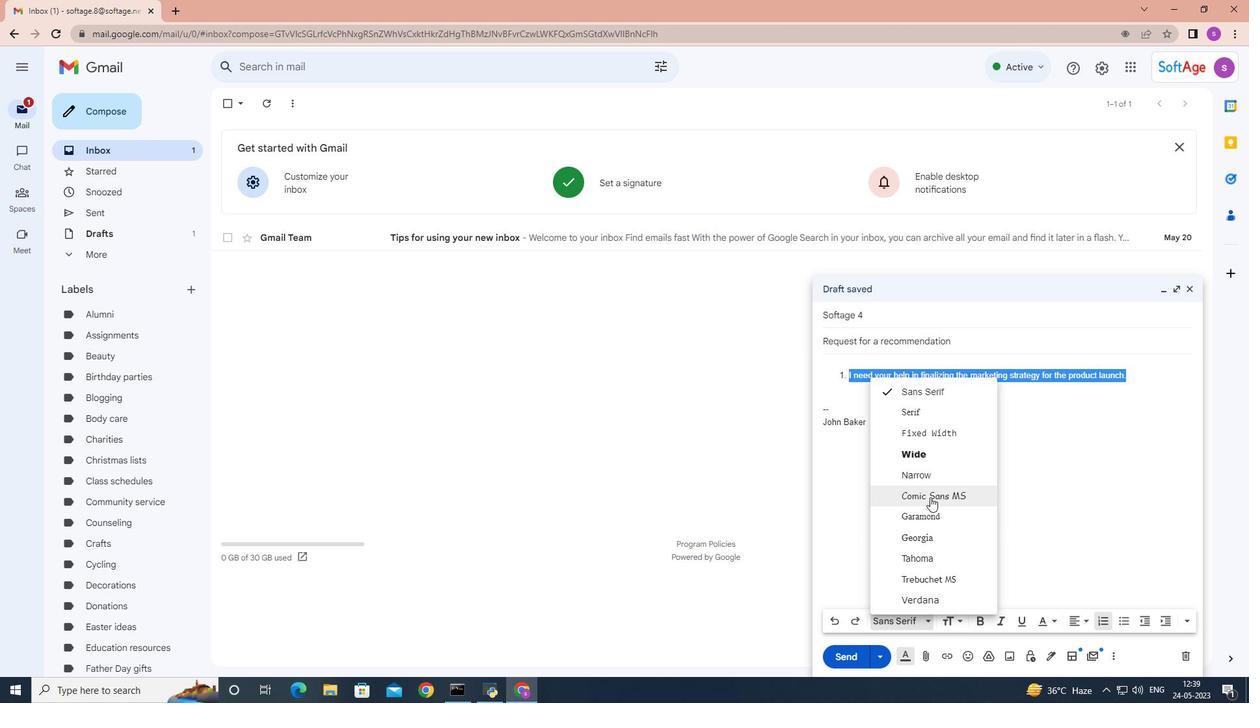 
Action: Mouse pressed left at (930, 496)
Screenshot: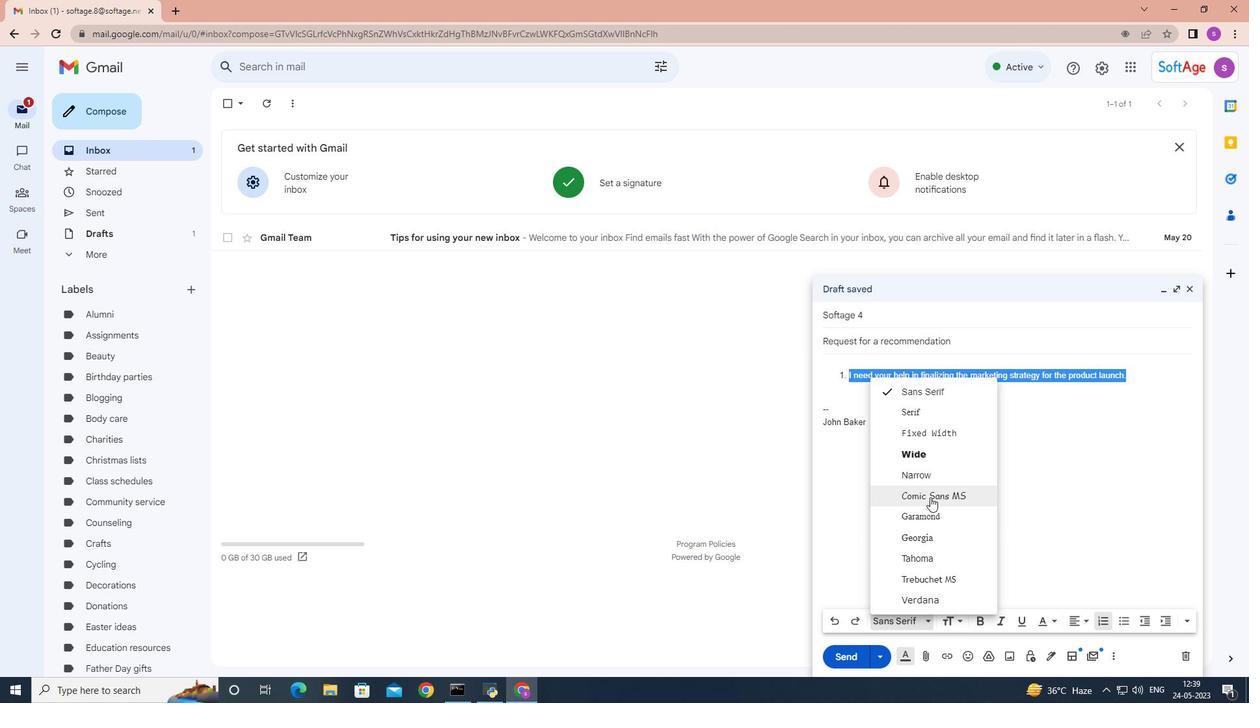 
Action: Mouse moved to (1187, 622)
Screenshot: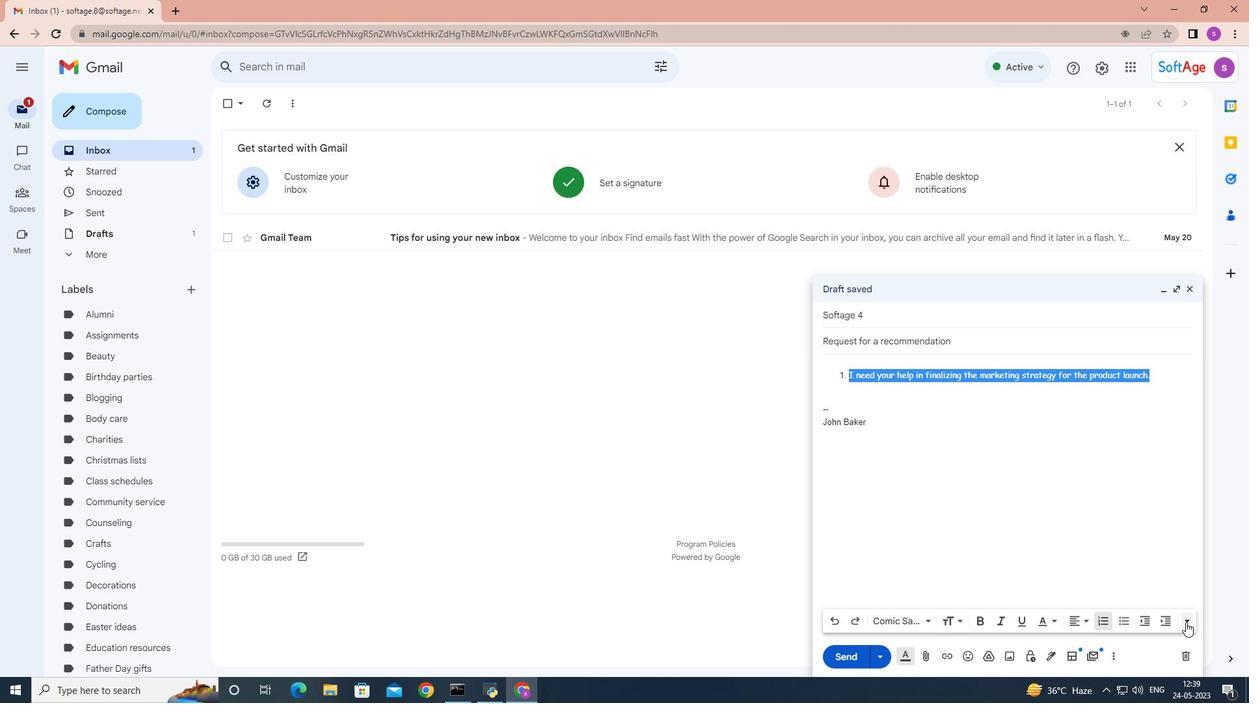 
Action: Mouse pressed left at (1187, 622)
Screenshot: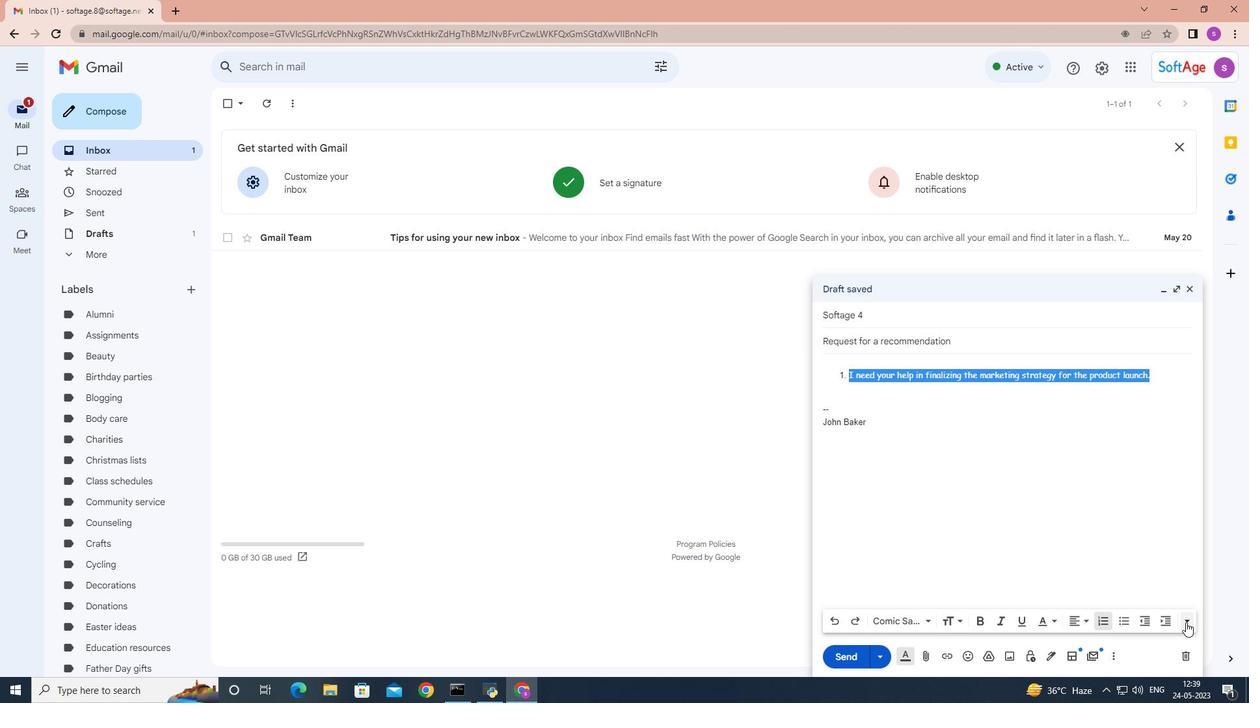 
Action: Mouse moved to (1190, 584)
Screenshot: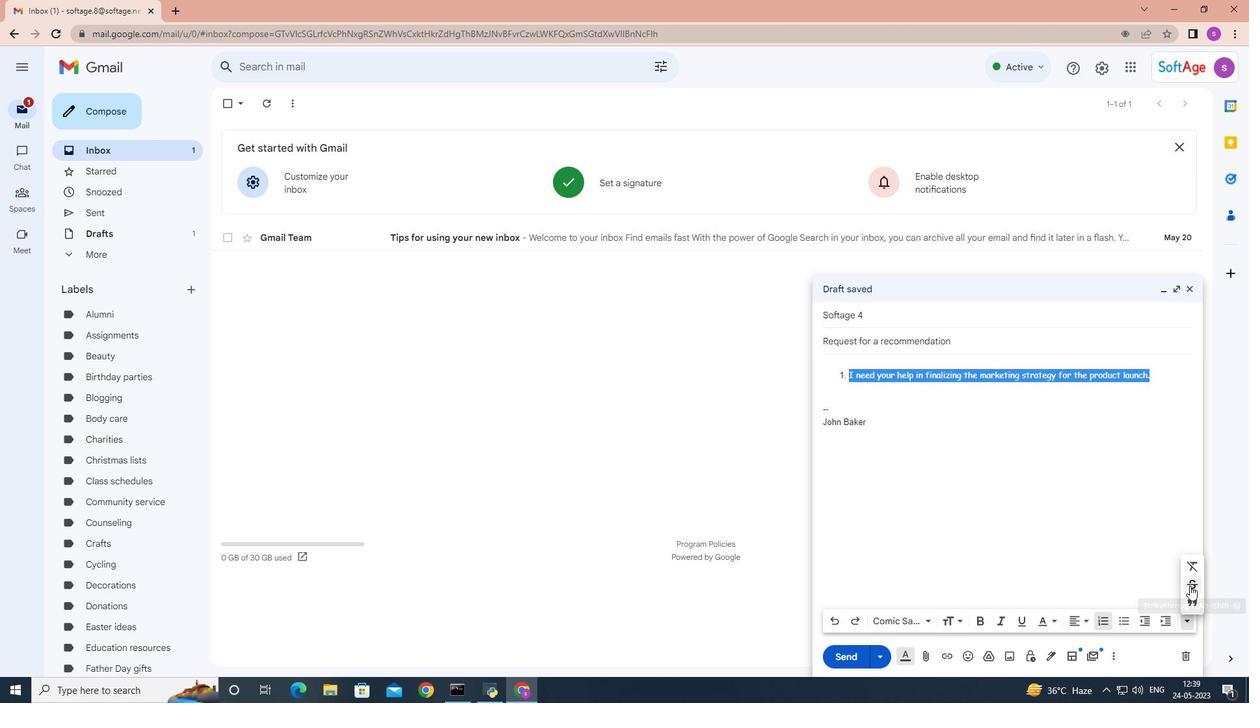 
Action: Mouse pressed left at (1190, 584)
Screenshot: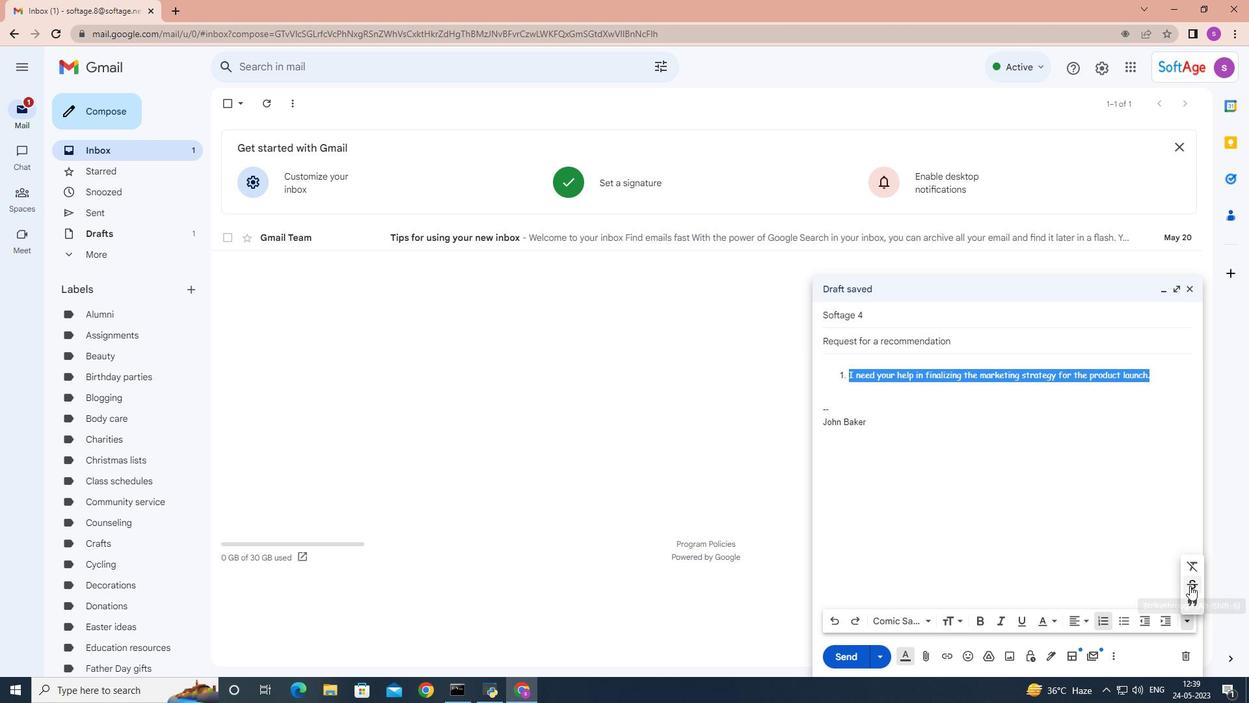
Action: Mouse moved to (1101, 623)
Screenshot: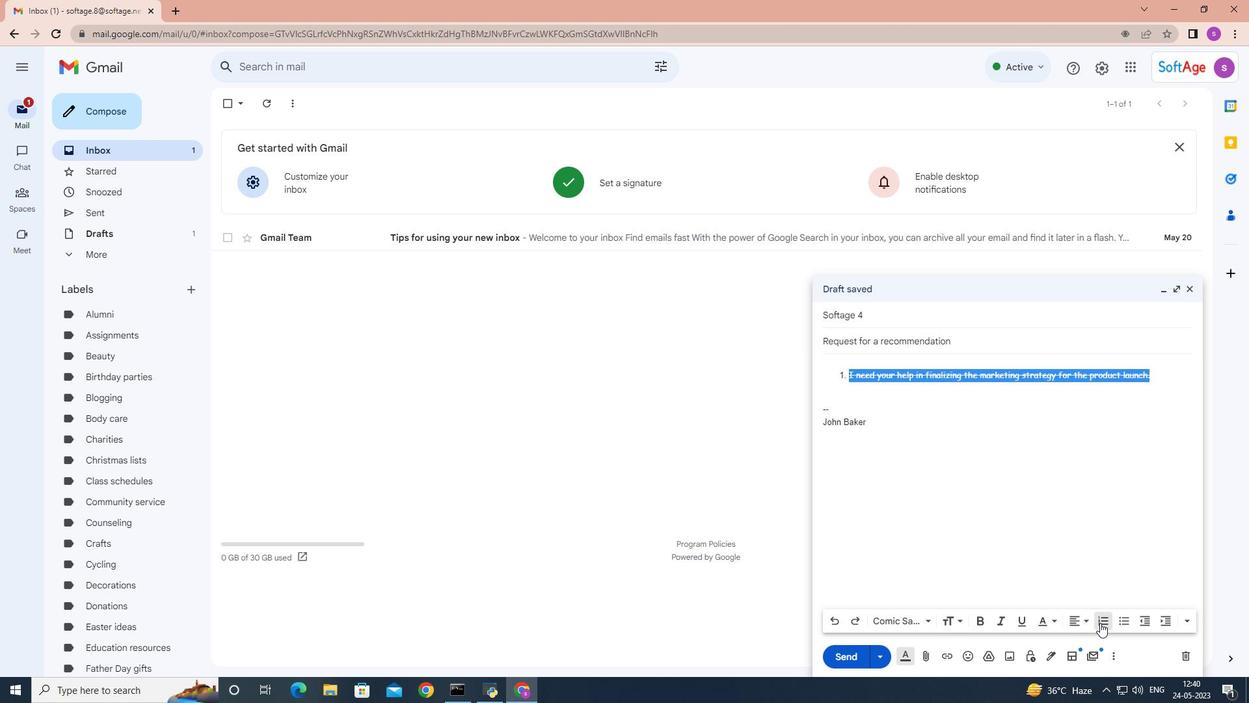 
Action: Mouse pressed left at (1101, 623)
Screenshot: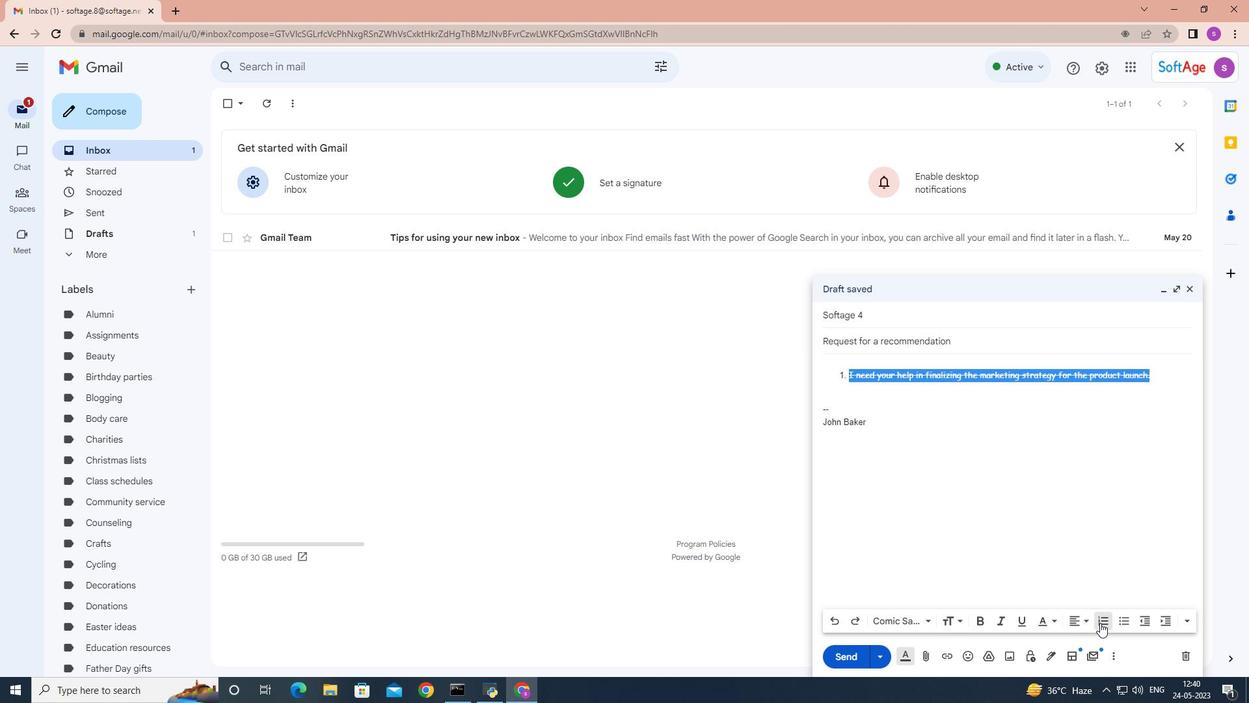 
Action: Mouse moved to (930, 622)
Screenshot: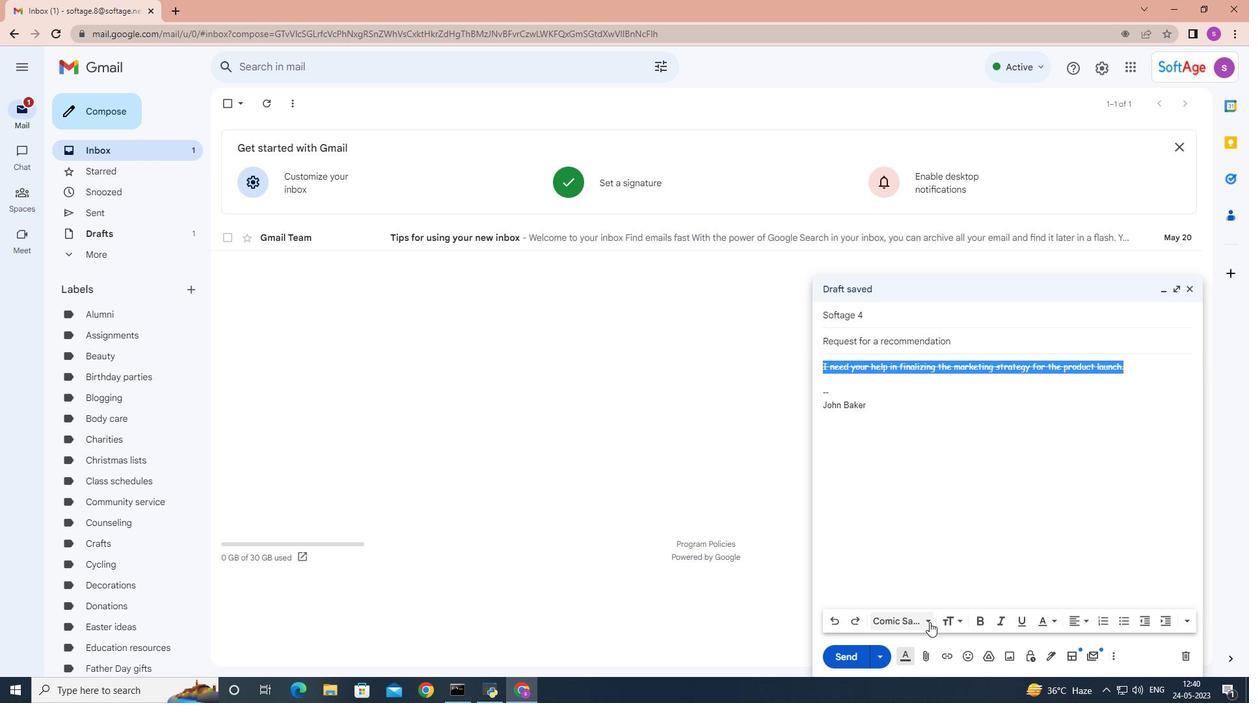 
Action: Mouse pressed left at (930, 622)
Screenshot: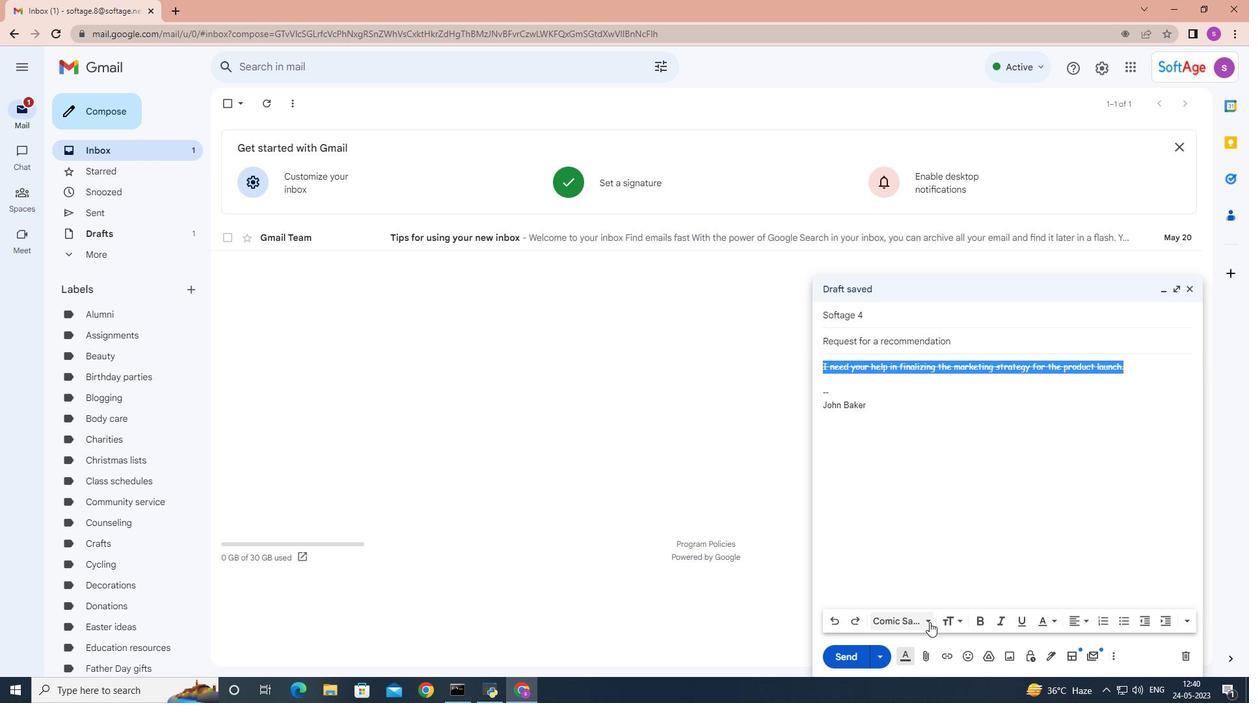 
Action: Mouse moved to (929, 392)
Screenshot: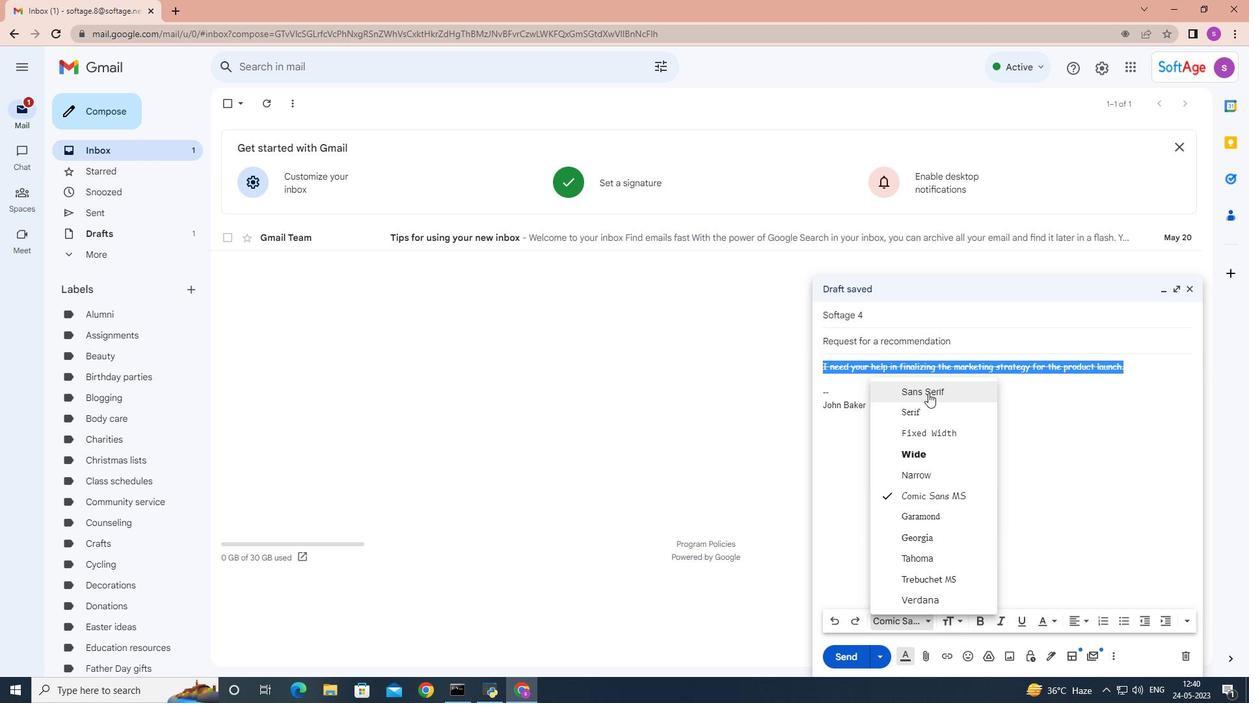 
Action: Mouse pressed left at (929, 392)
Screenshot: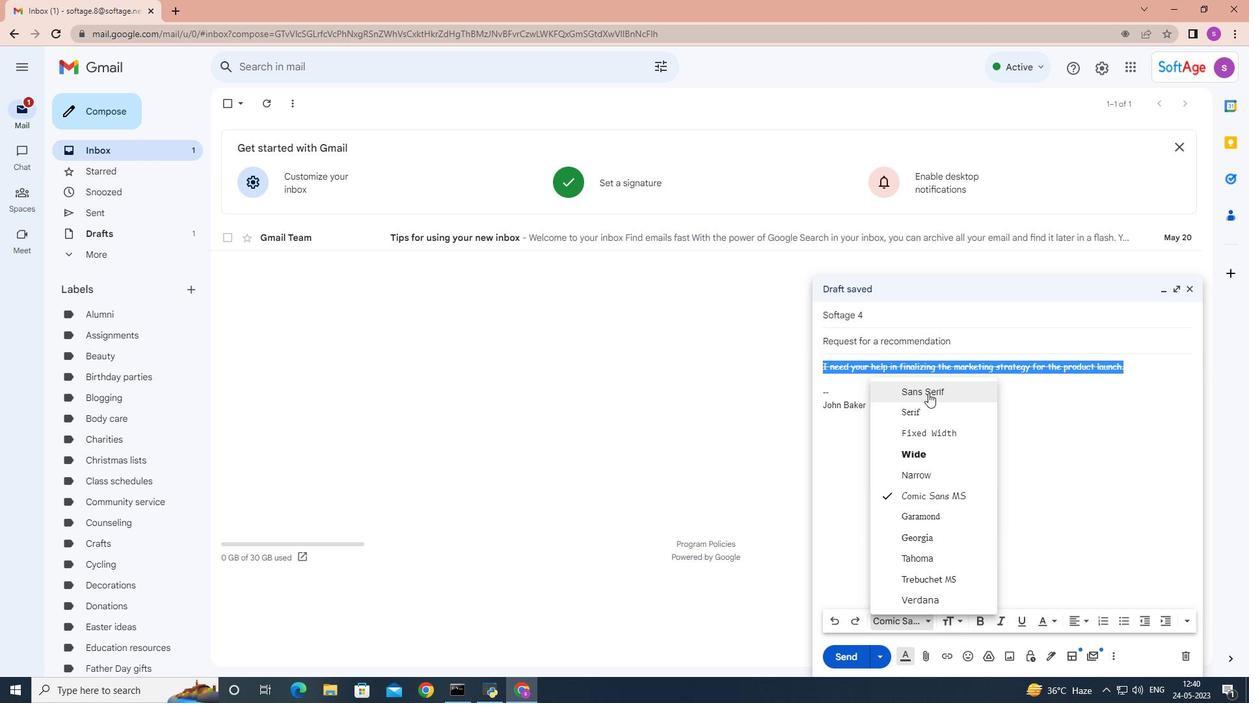 
Action: Mouse moved to (1188, 623)
Screenshot: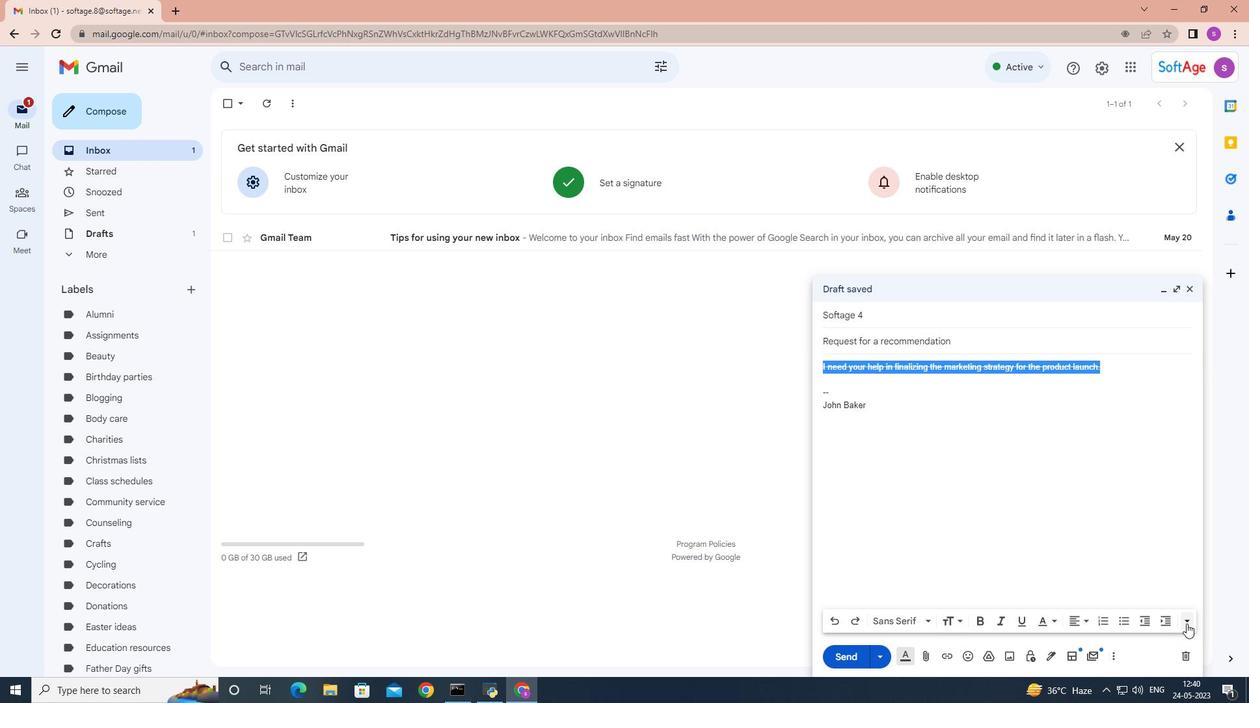 
Action: Mouse pressed left at (1188, 623)
Screenshot: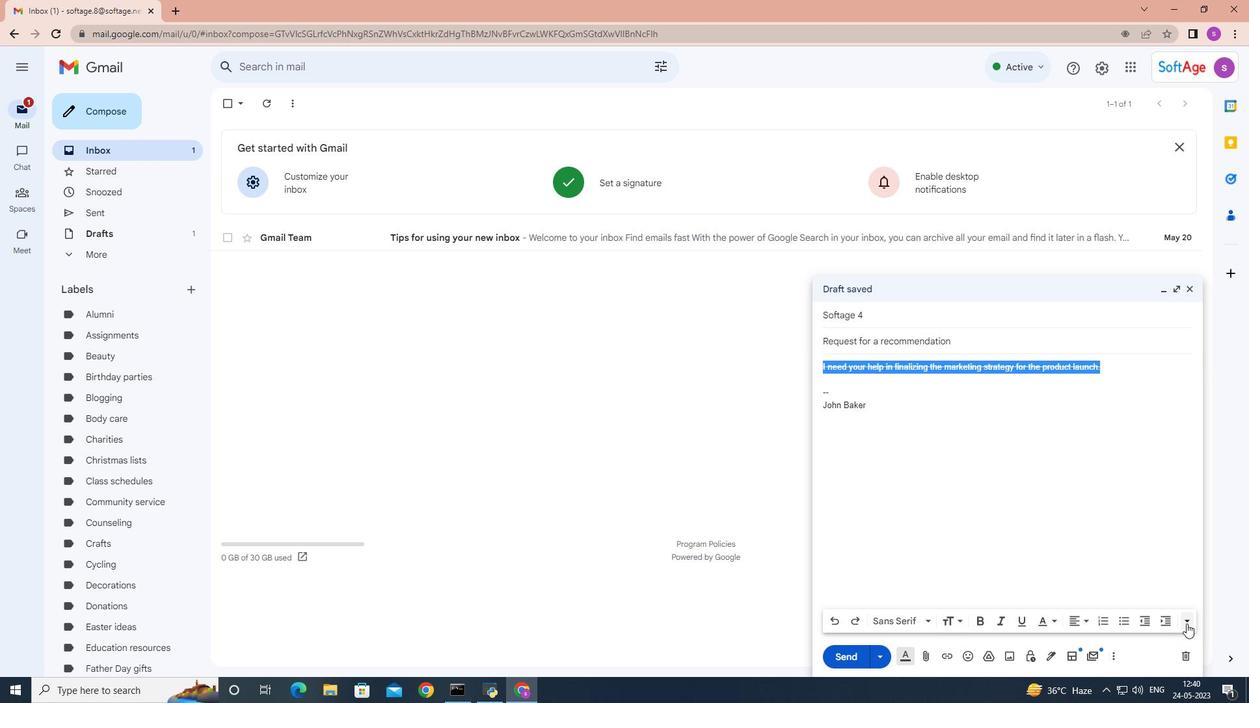 
Action: Mouse moved to (1193, 585)
Screenshot: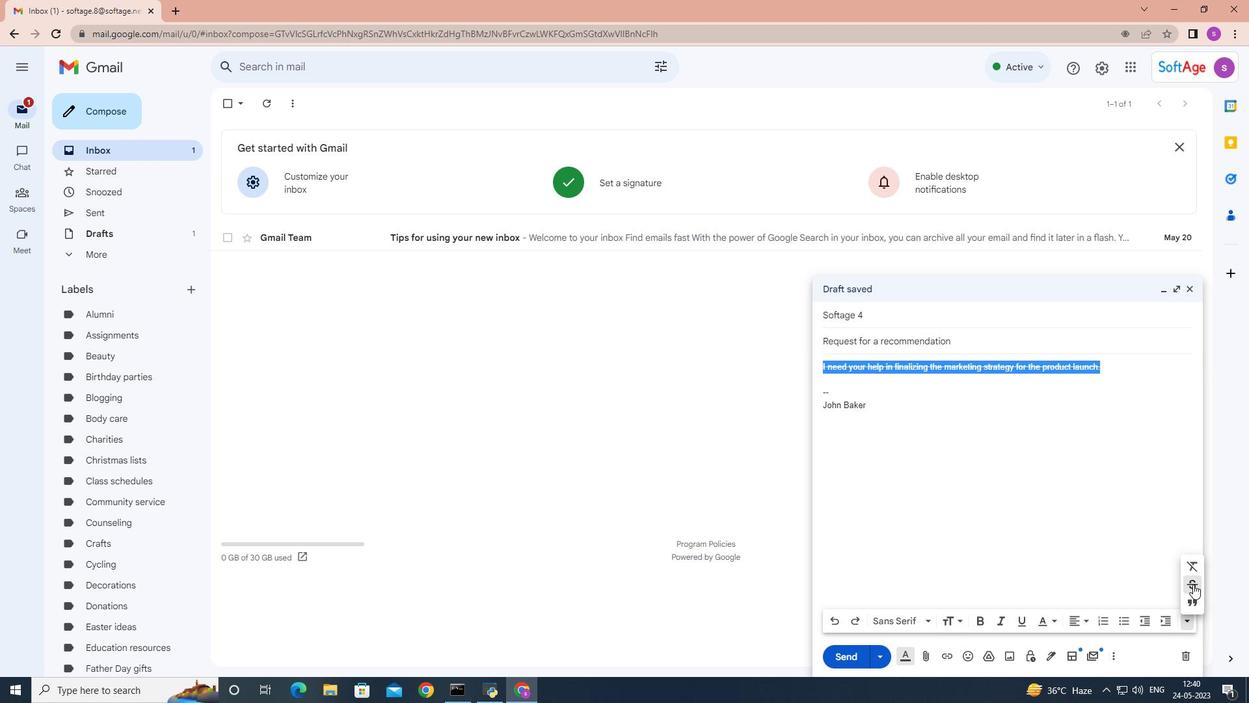 
Action: Mouse pressed left at (1193, 585)
Screenshot: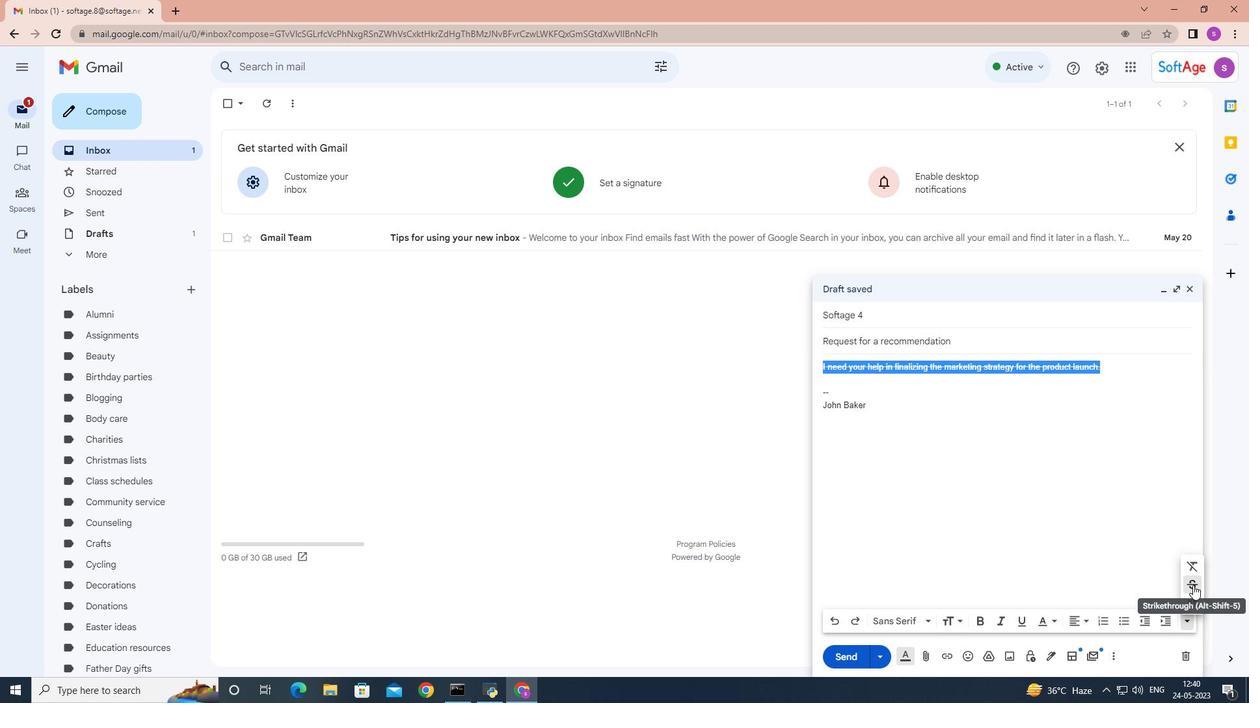 
Action: Mouse moved to (855, 654)
Screenshot: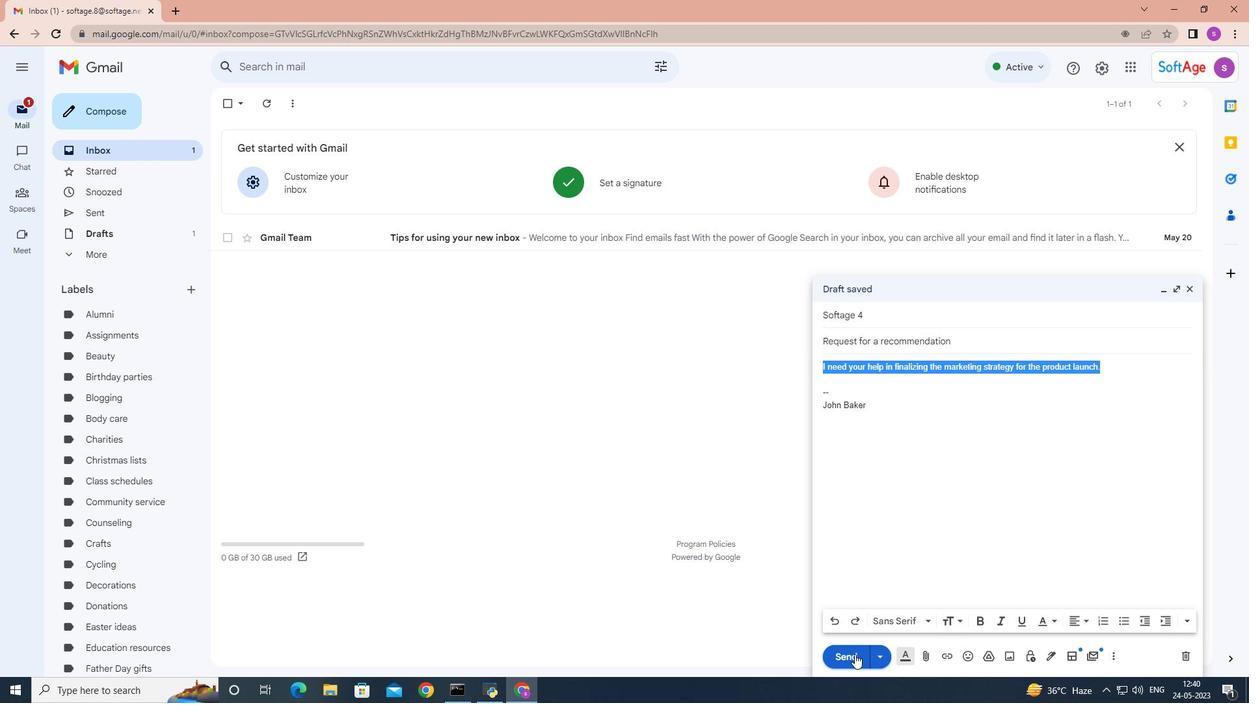 
Action: Mouse pressed left at (855, 654)
Screenshot: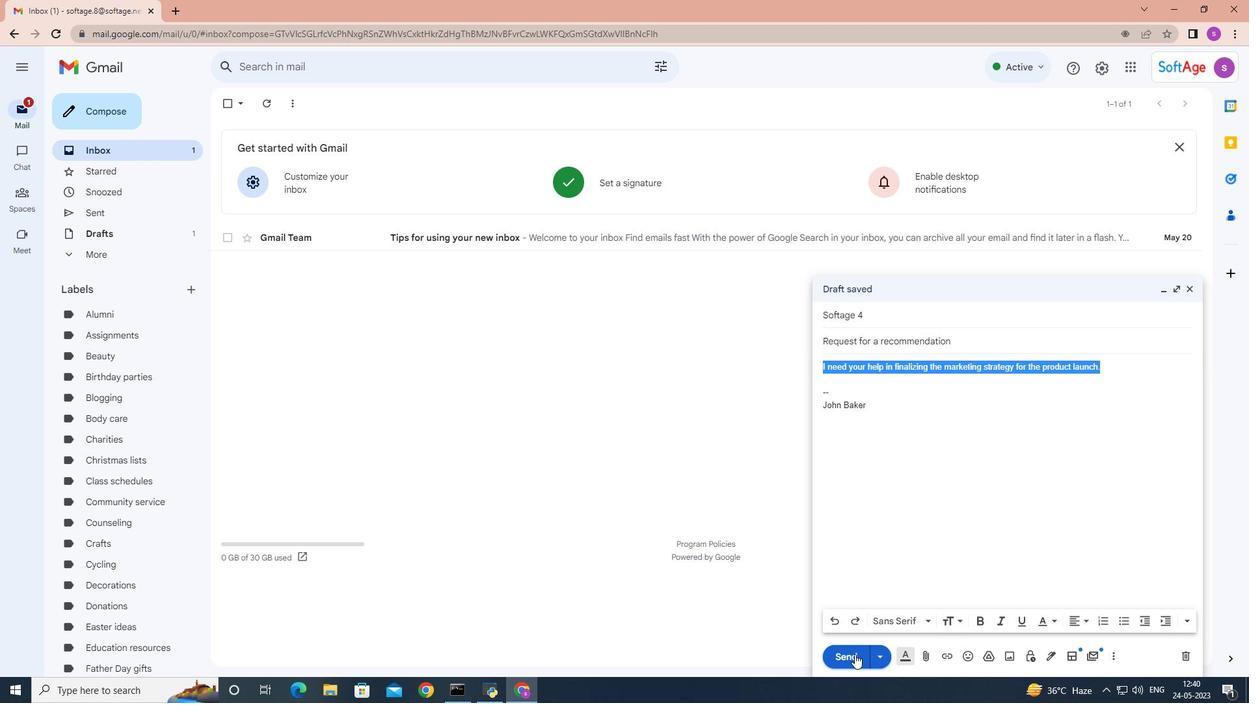 
Action: Mouse moved to (145, 210)
Screenshot: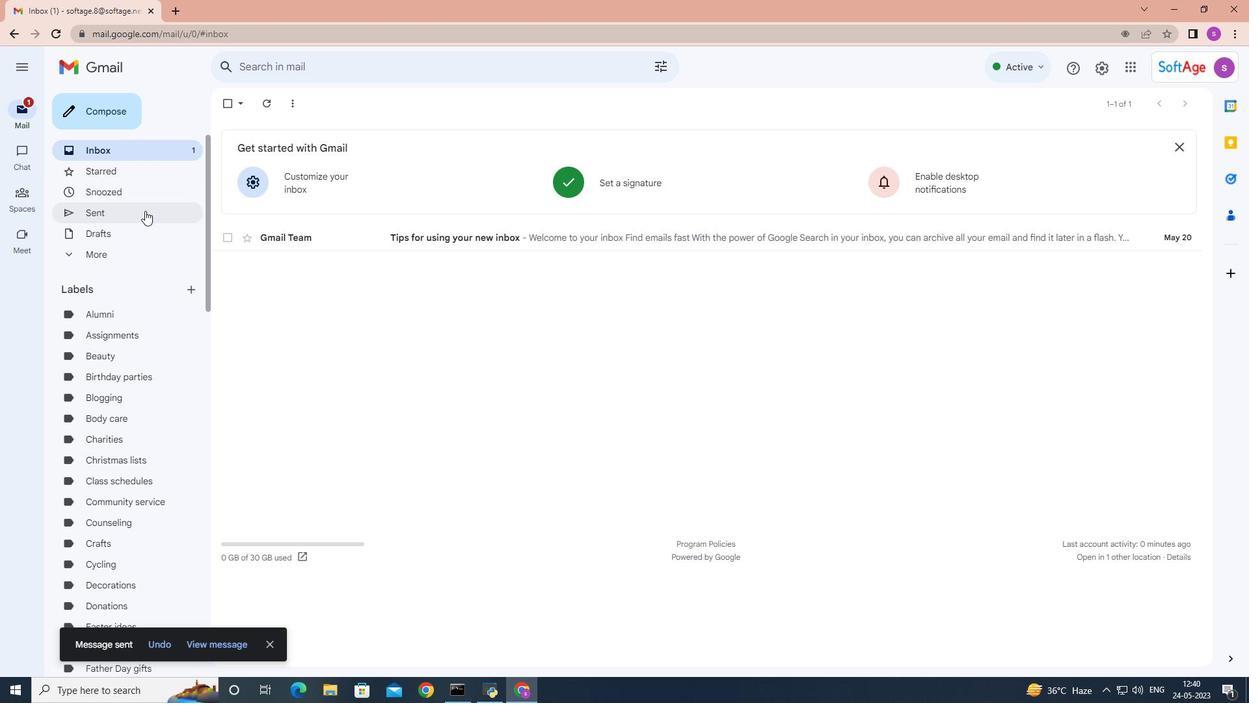 
Action: Mouse pressed left at (145, 210)
Screenshot: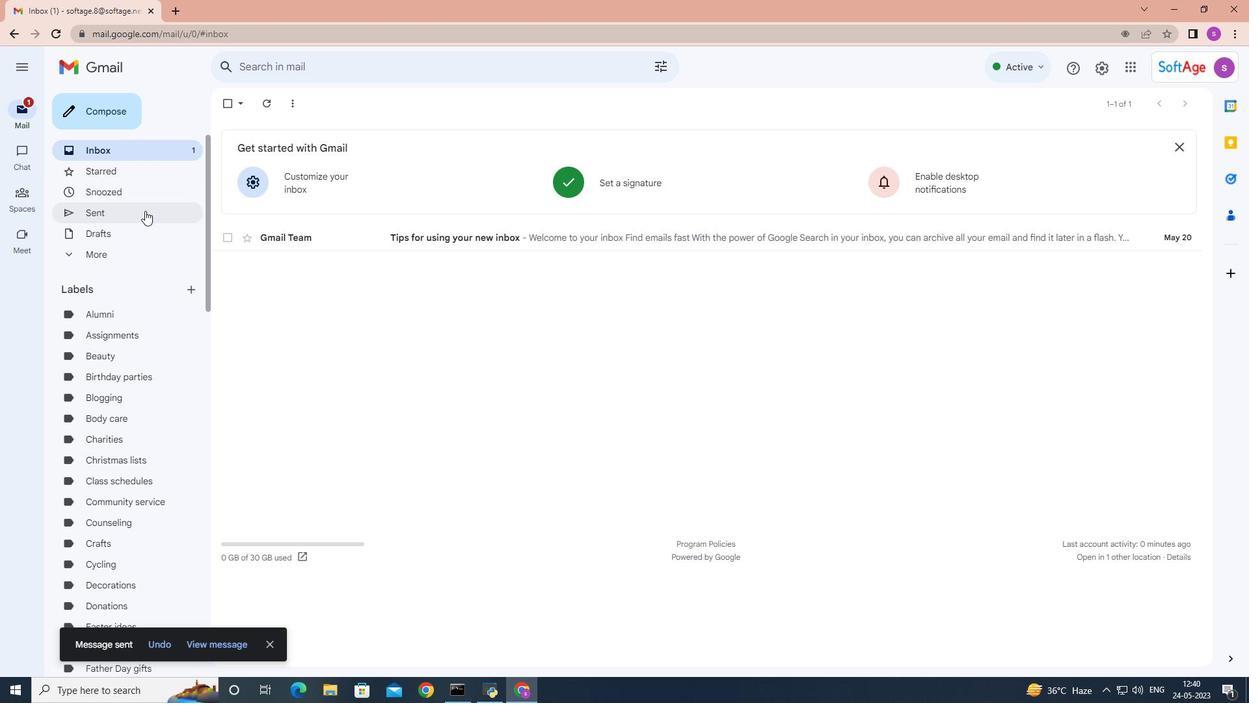 
Action: Mouse moved to (313, 164)
Screenshot: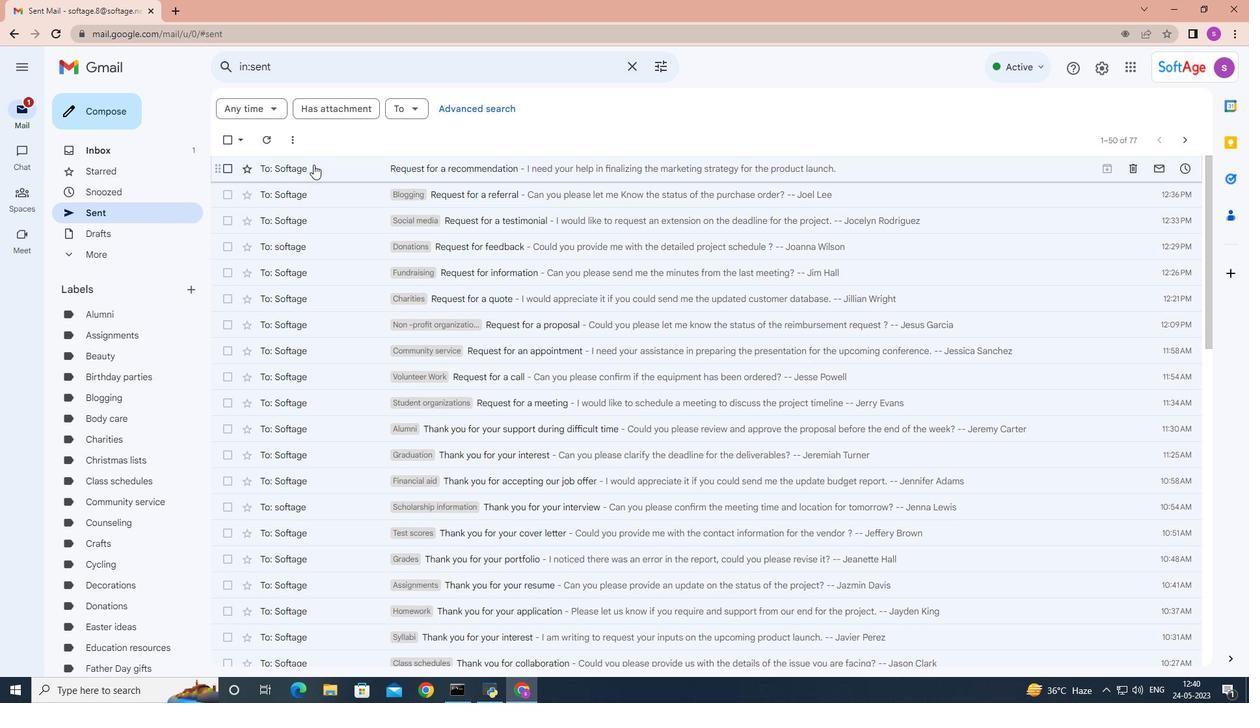 
Action: Mouse pressed right at (313, 164)
Screenshot: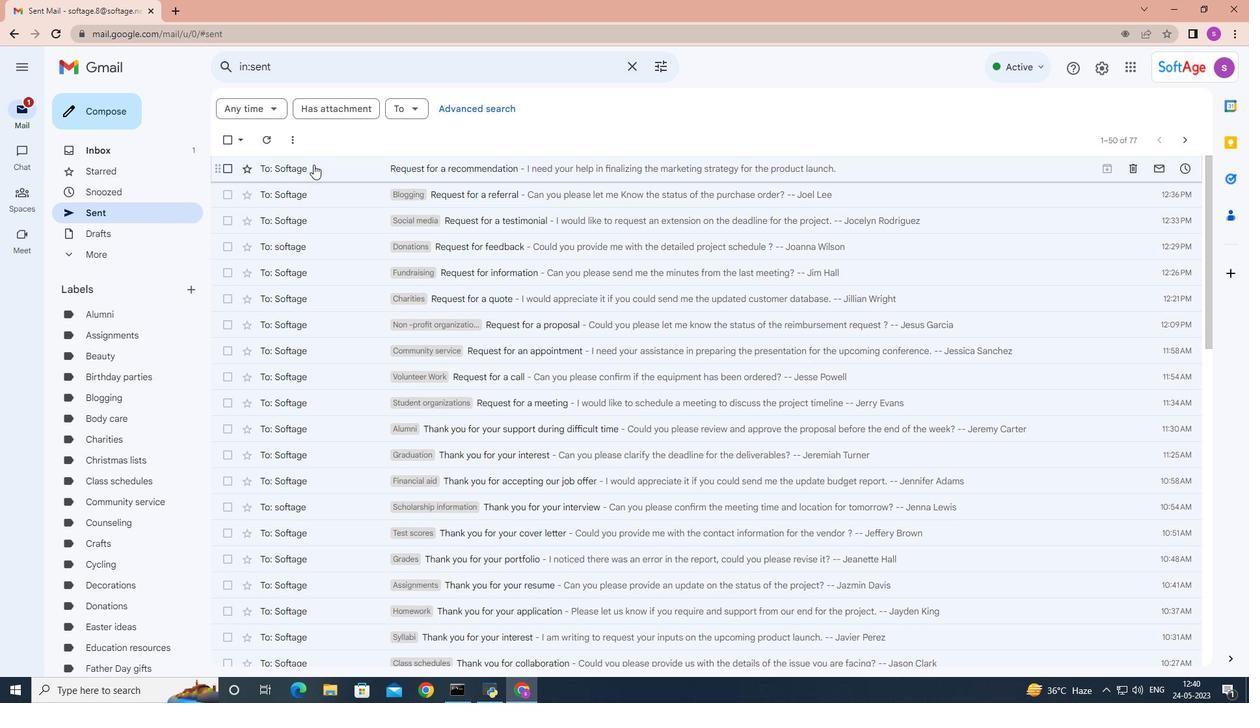 
Action: Mouse moved to (443, 408)
Screenshot: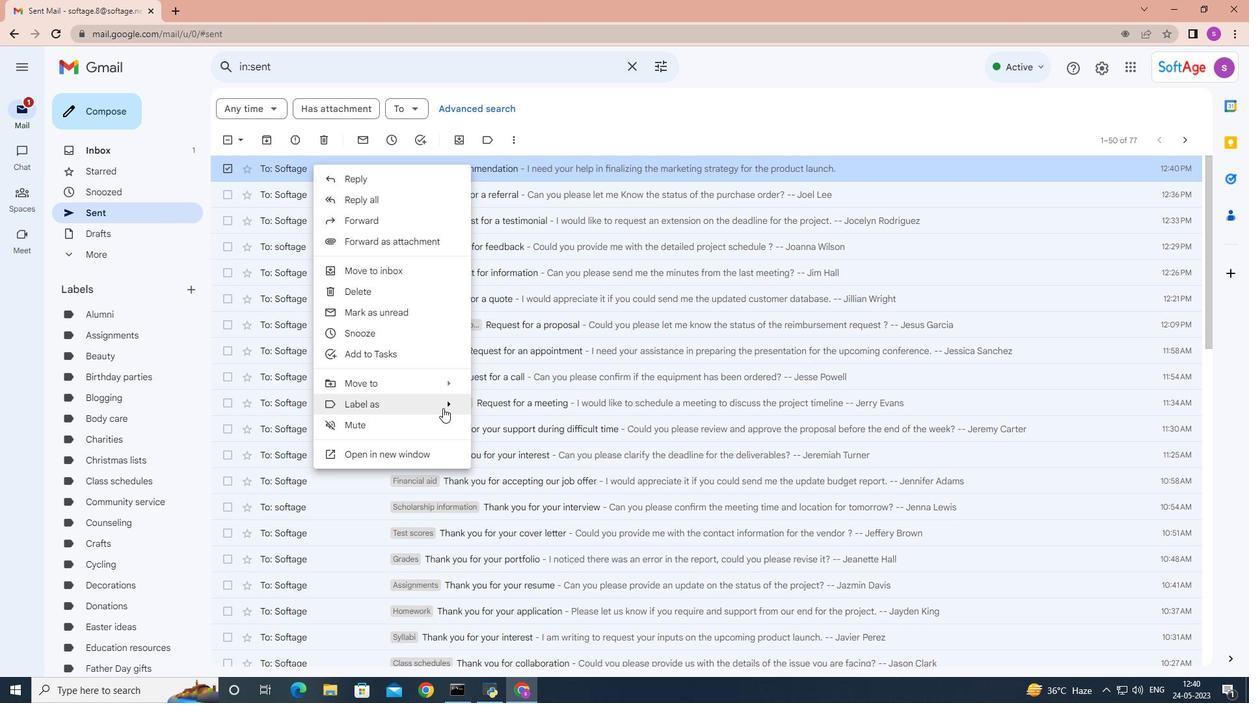 
Action: Key pressed <Key.shift>Influencer<Key.space><Key.backspace>
Screenshot: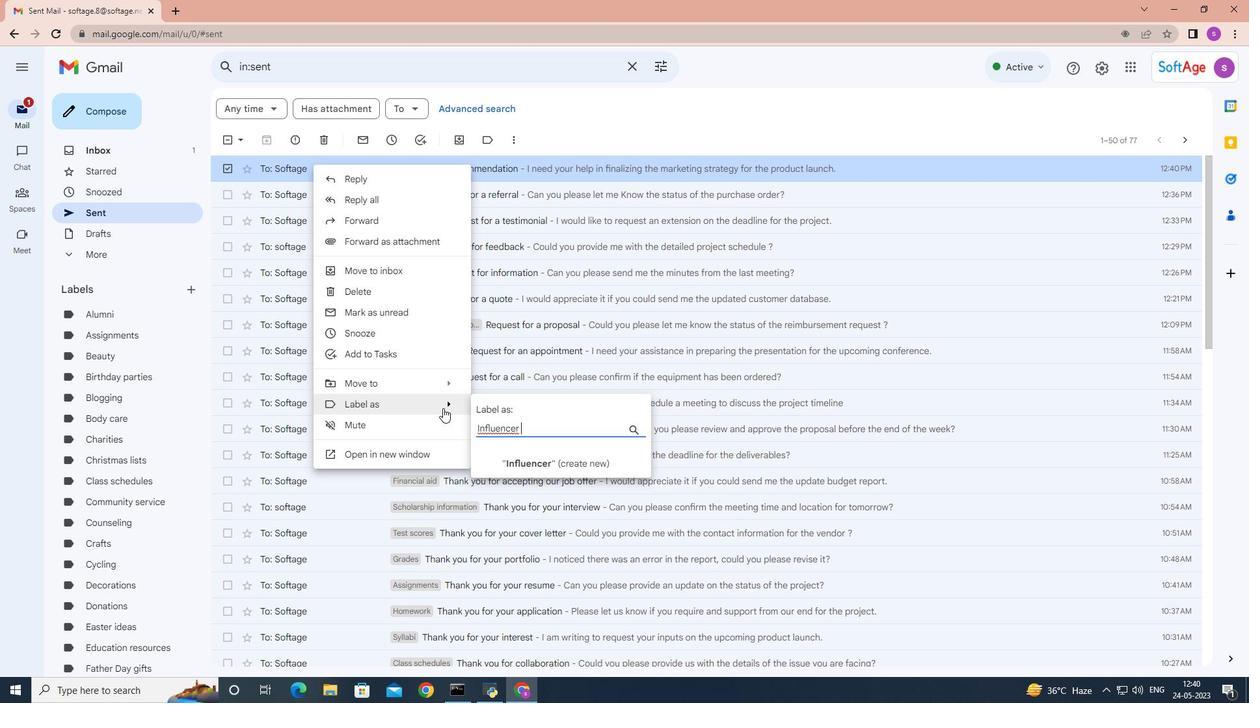 
Action: Mouse moved to (527, 429)
Screenshot: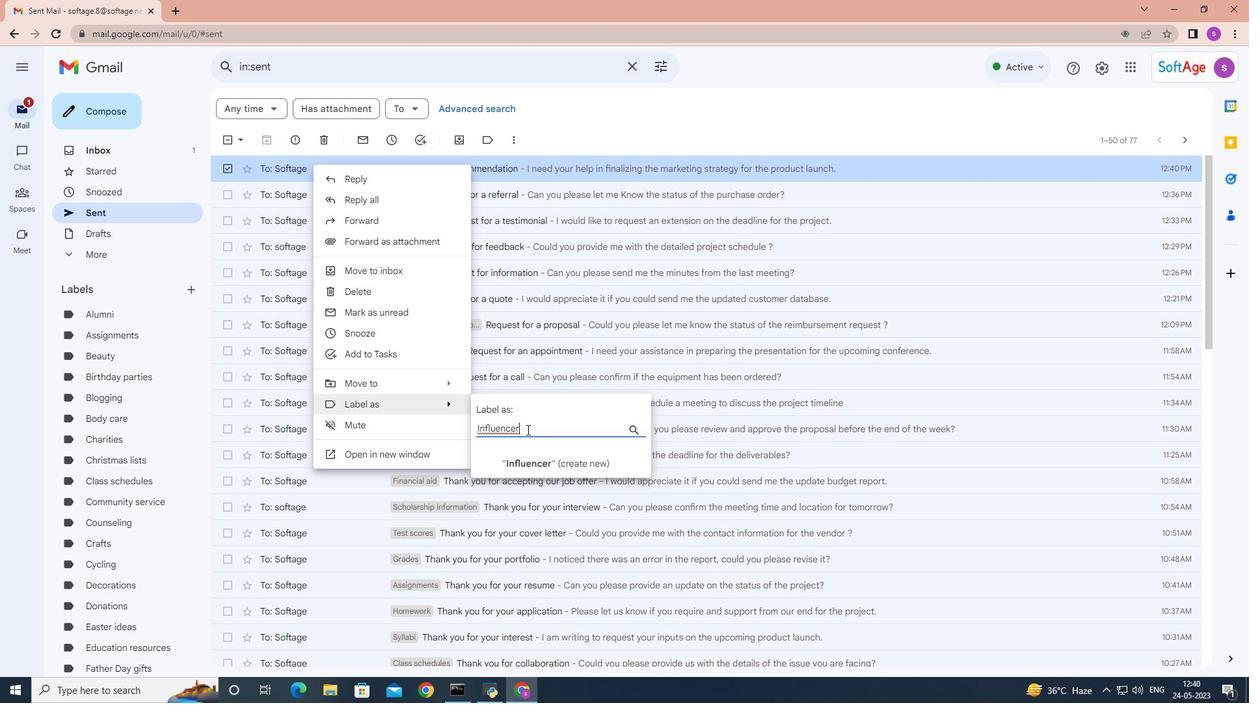 
Action: Key pressed <Key.space>
Screenshot: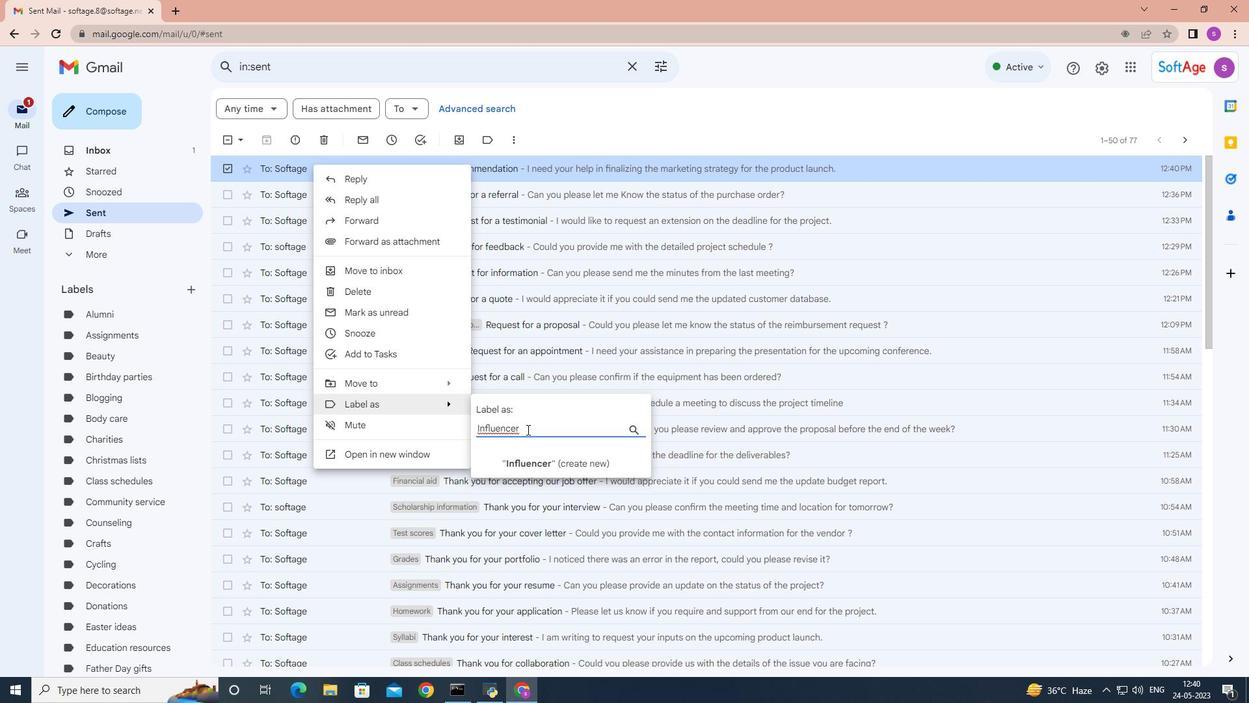 
Action: Mouse moved to (555, 438)
Screenshot: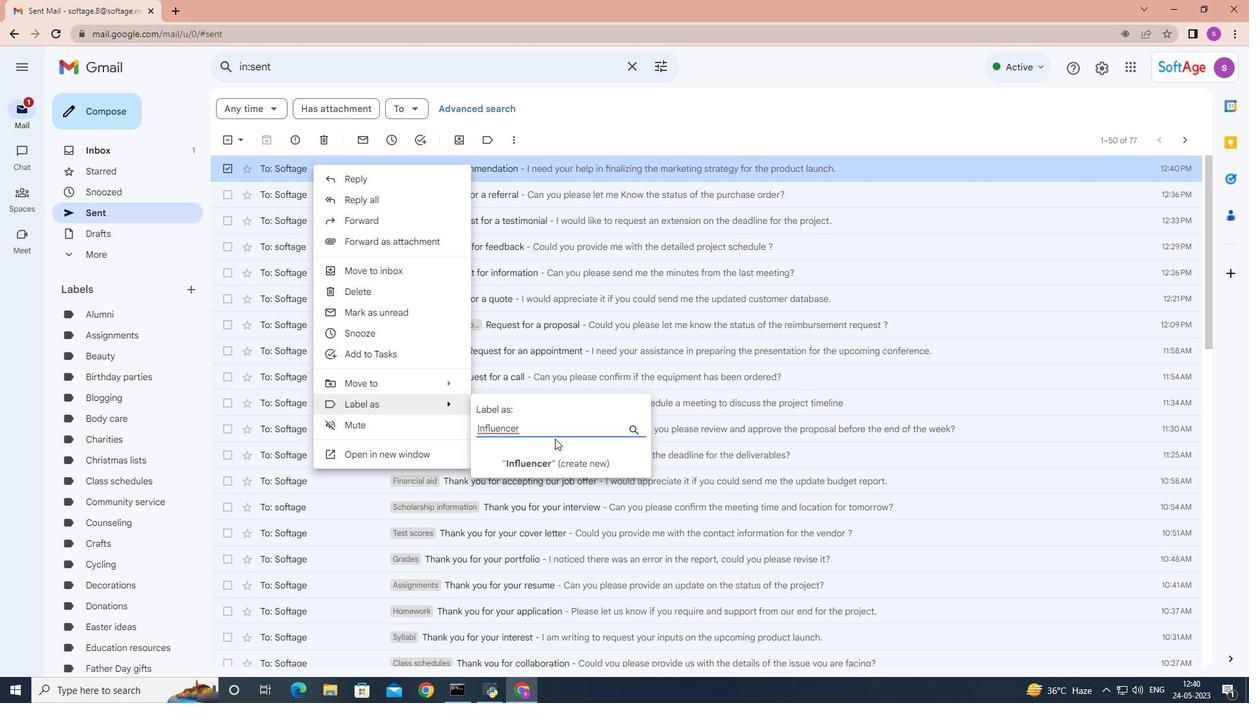 
Action: Key pressed outreach
Screenshot: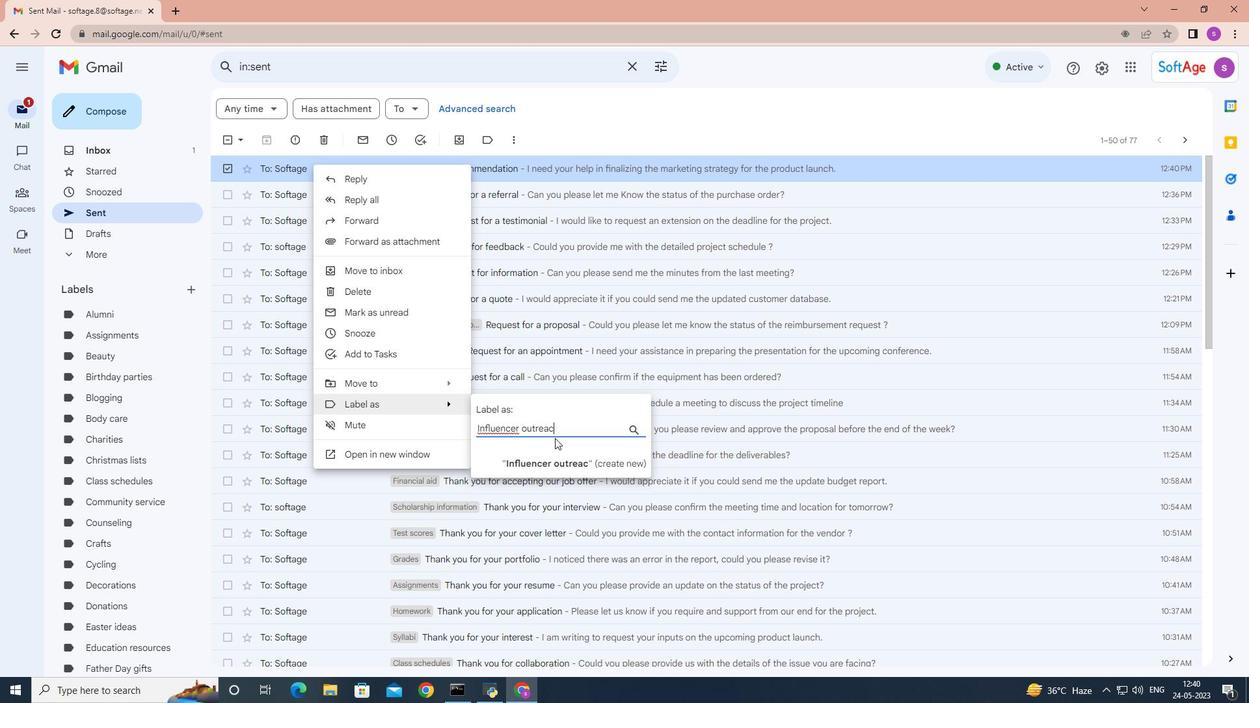 
Action: Mouse moved to (583, 466)
Screenshot: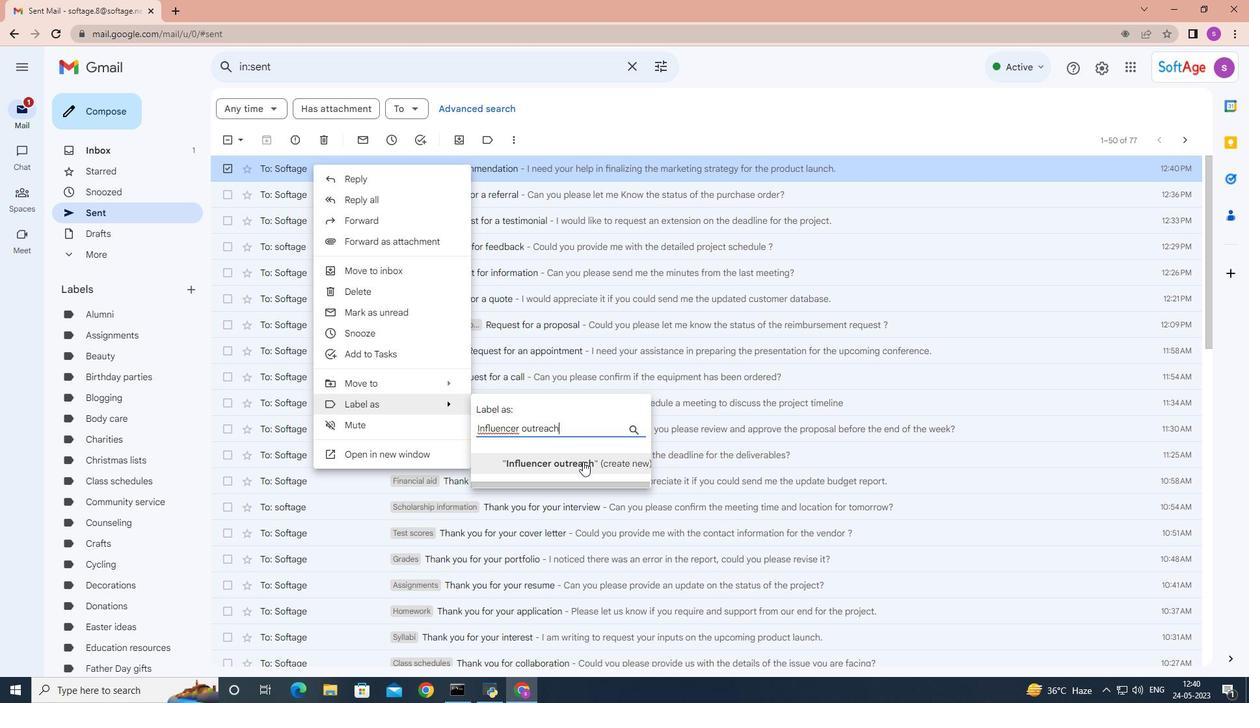 
Action: Mouse pressed left at (583, 466)
Screenshot: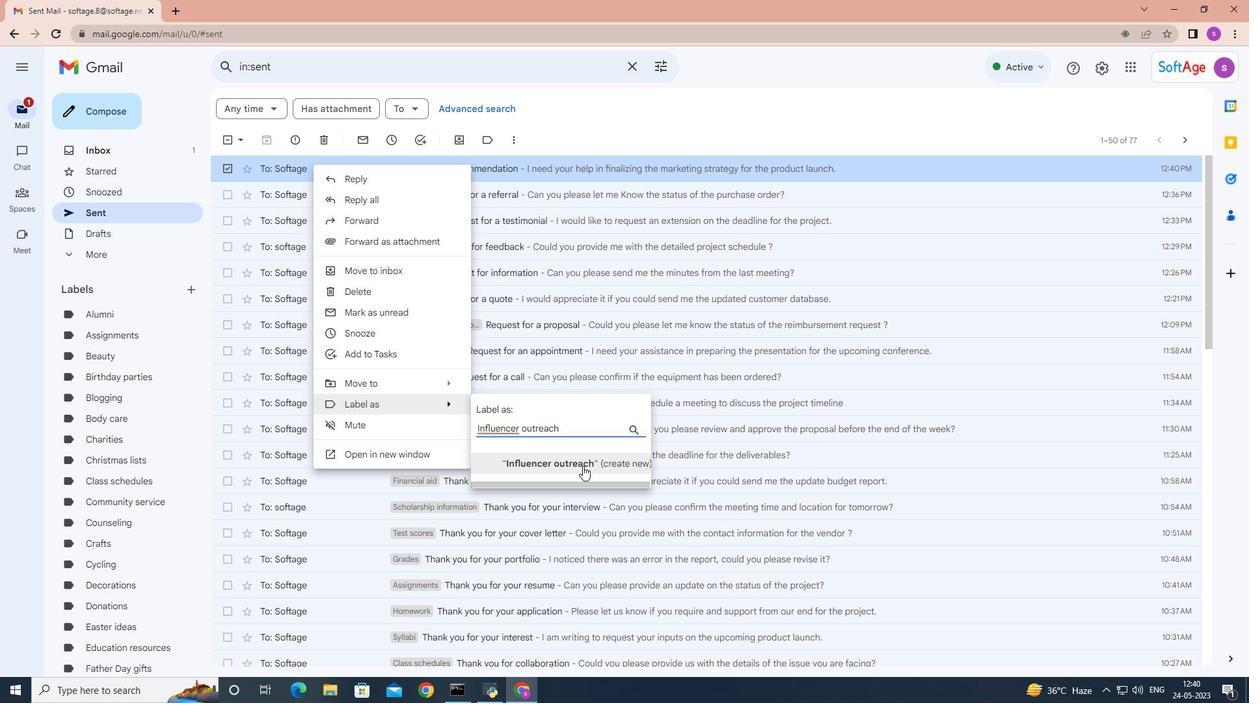 
Action: Mouse moved to (740, 412)
Screenshot: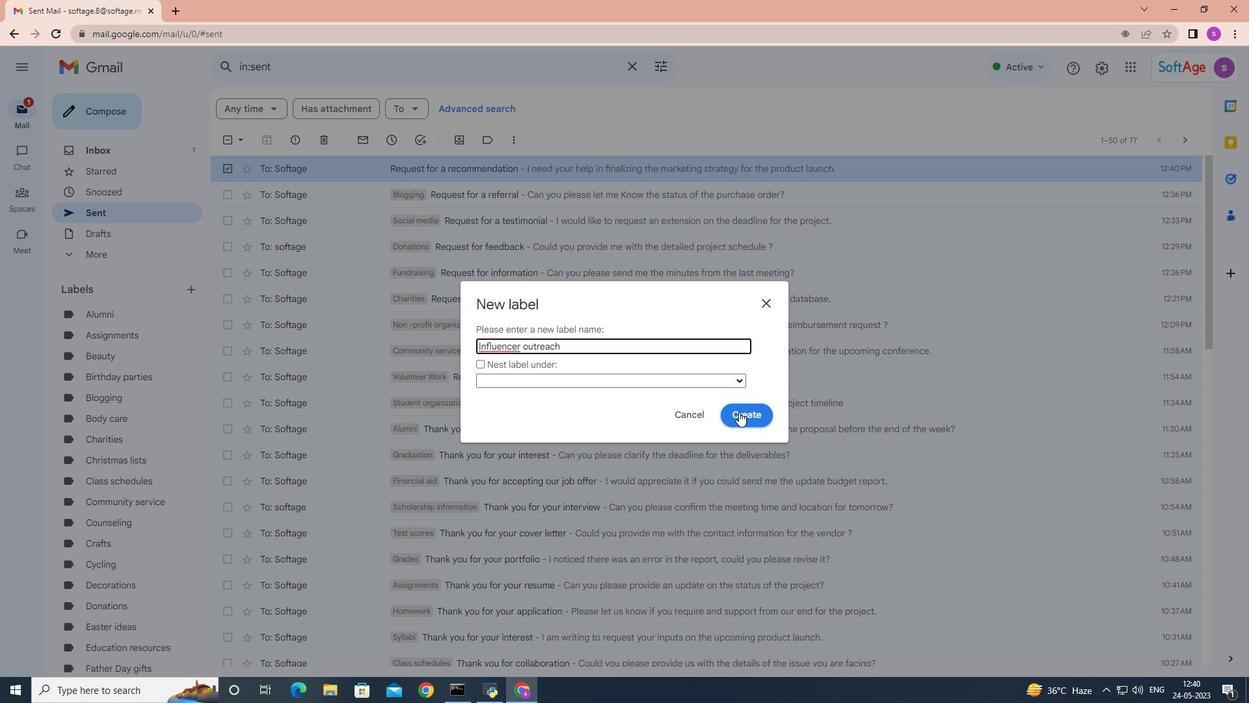 
Action: Mouse pressed left at (740, 412)
Screenshot: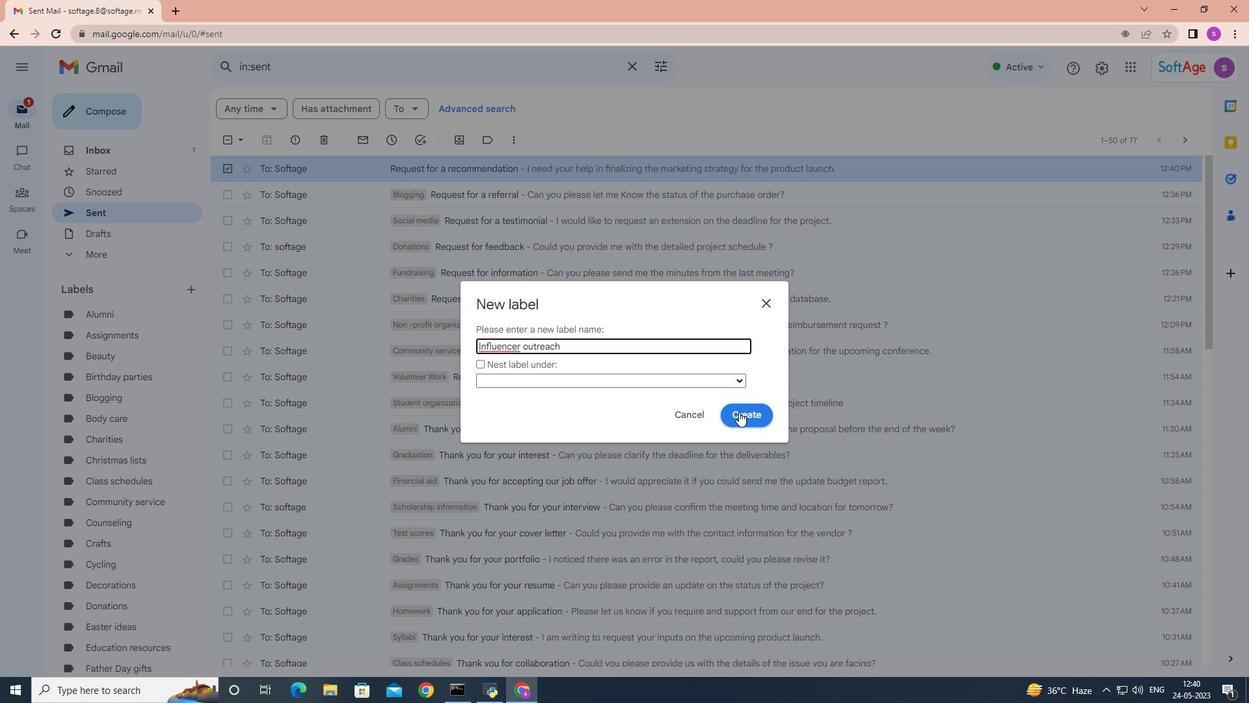 
Action: Mouse moved to (740, 412)
Screenshot: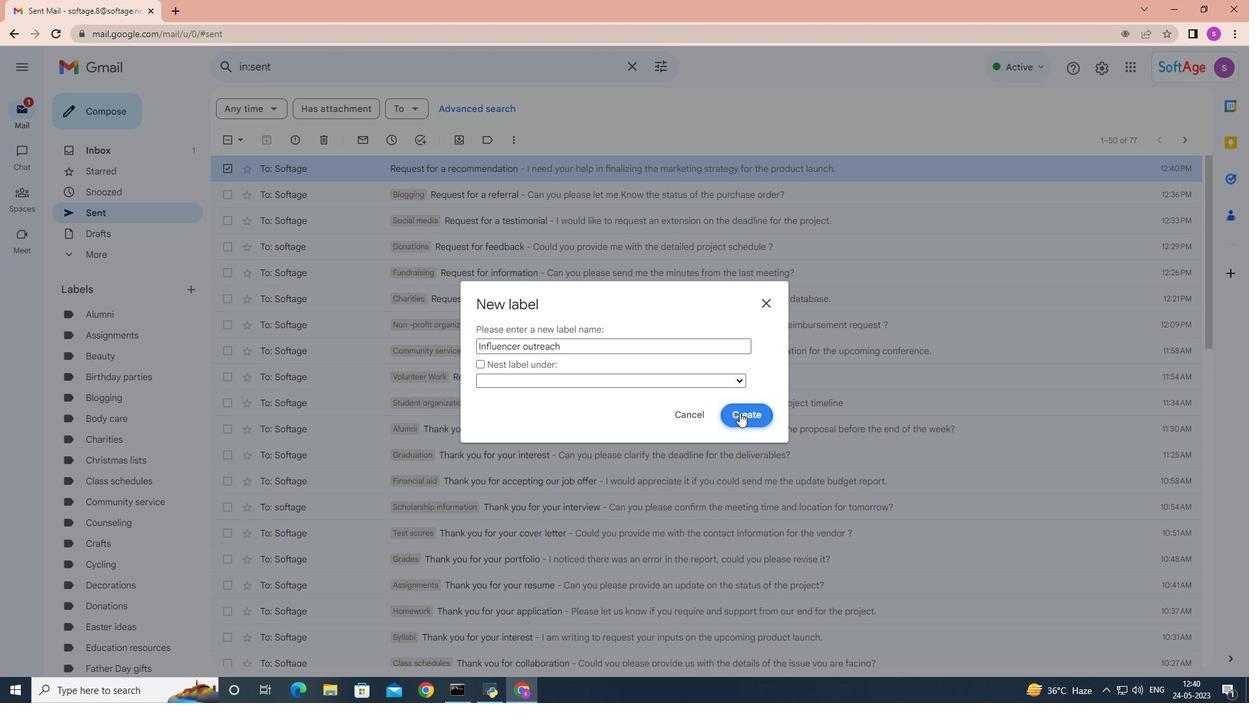 
